 Task: Search one way flight ticket for 3 adults, 3 children in premium economy from Columbia: Columbia Regional Airport to Evansville: Evansville Regional Airport on 8-3-2023. Choice of flights is Delta. Number of bags: 1 carry on bag. Price is upto 42000. Outbound departure time preference is 6:30.
Action: Mouse scrolled (659, 673) with delta (0, 0)
Screenshot: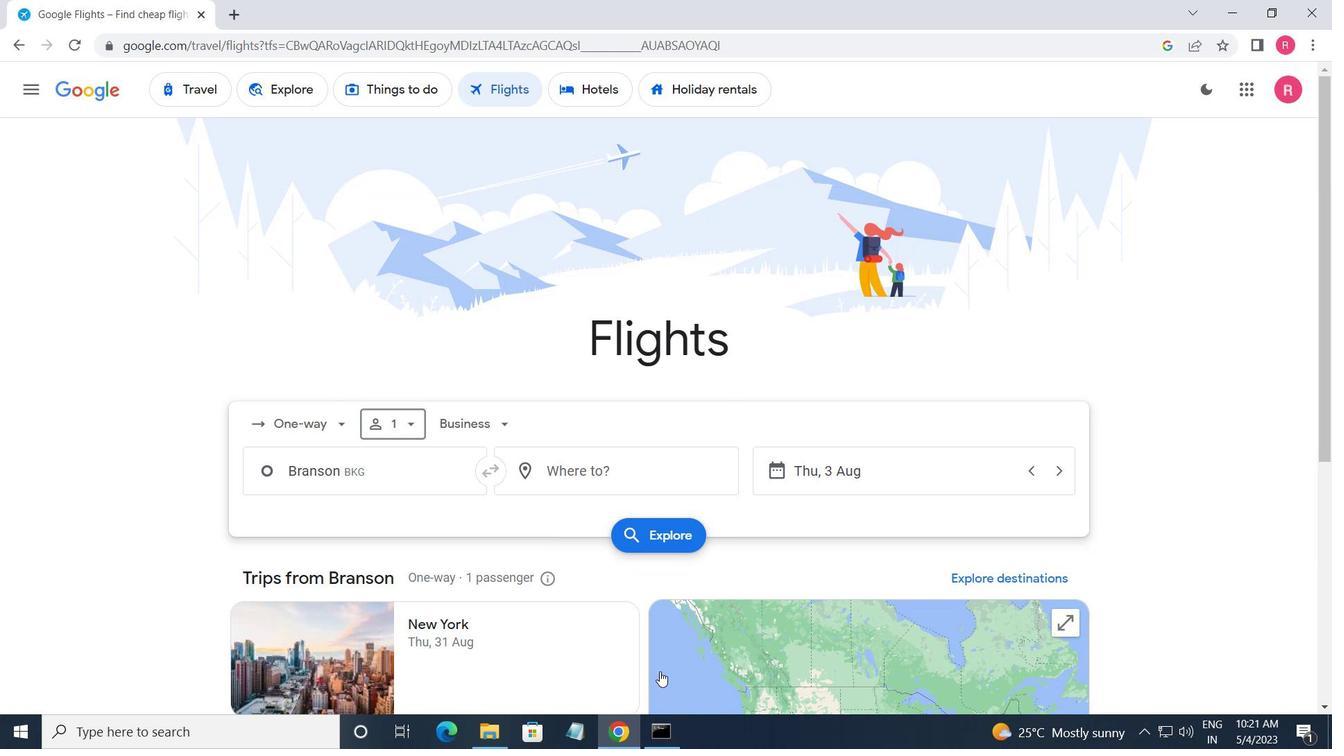 
Action: Mouse moved to (327, 447)
Screenshot: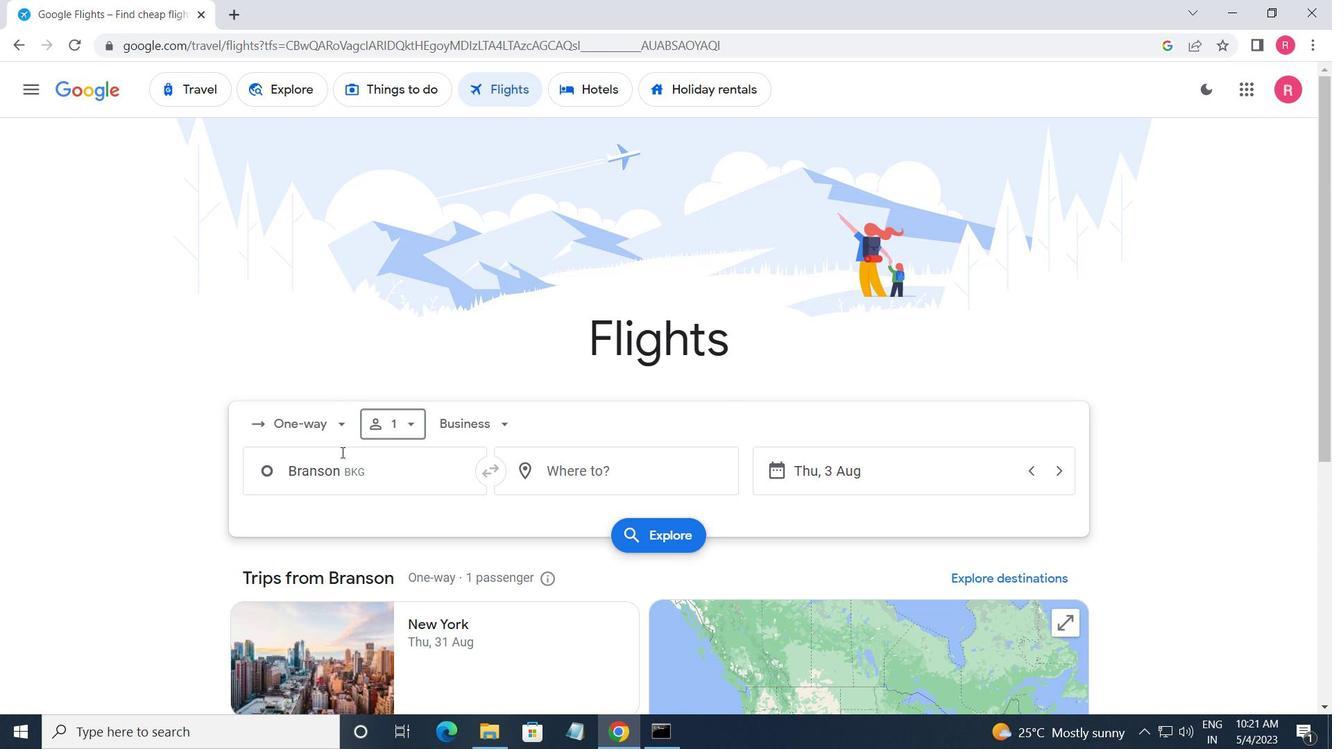 
Action: Mouse pressed left at (327, 447)
Screenshot: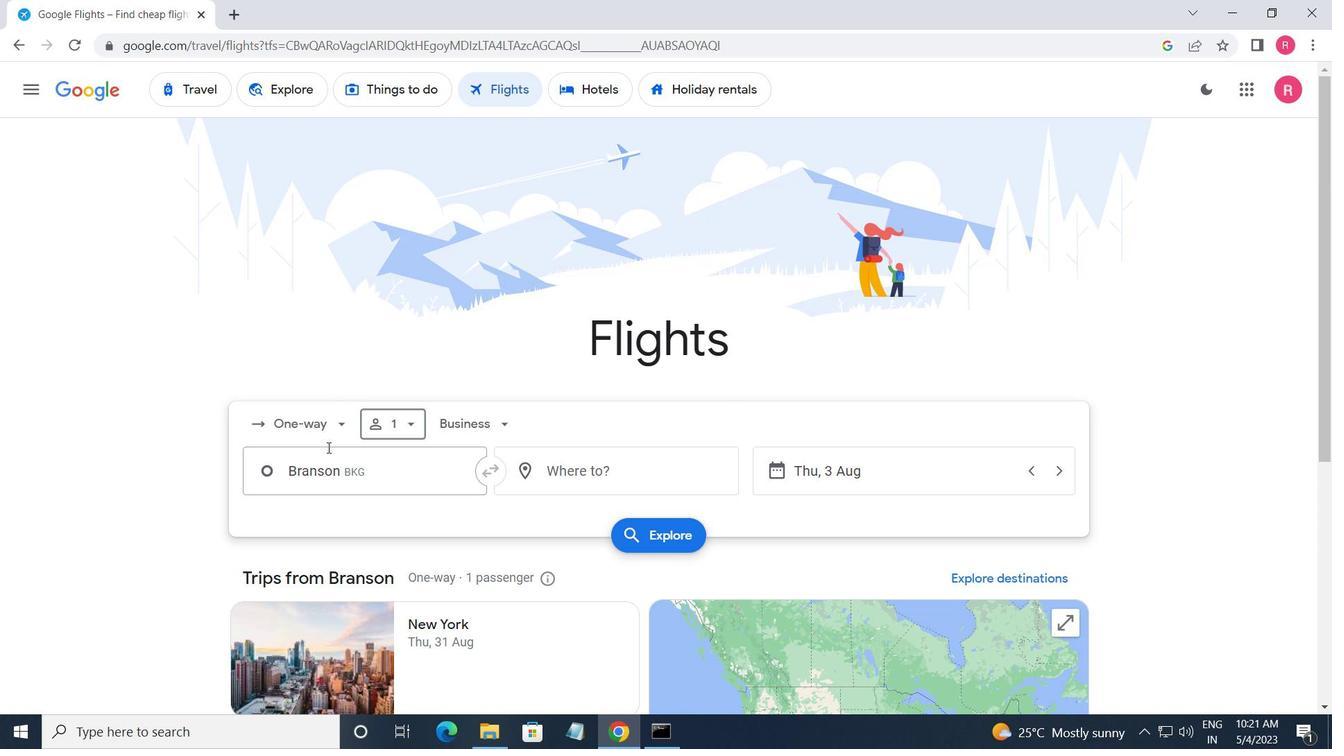 
Action: Mouse moved to (320, 433)
Screenshot: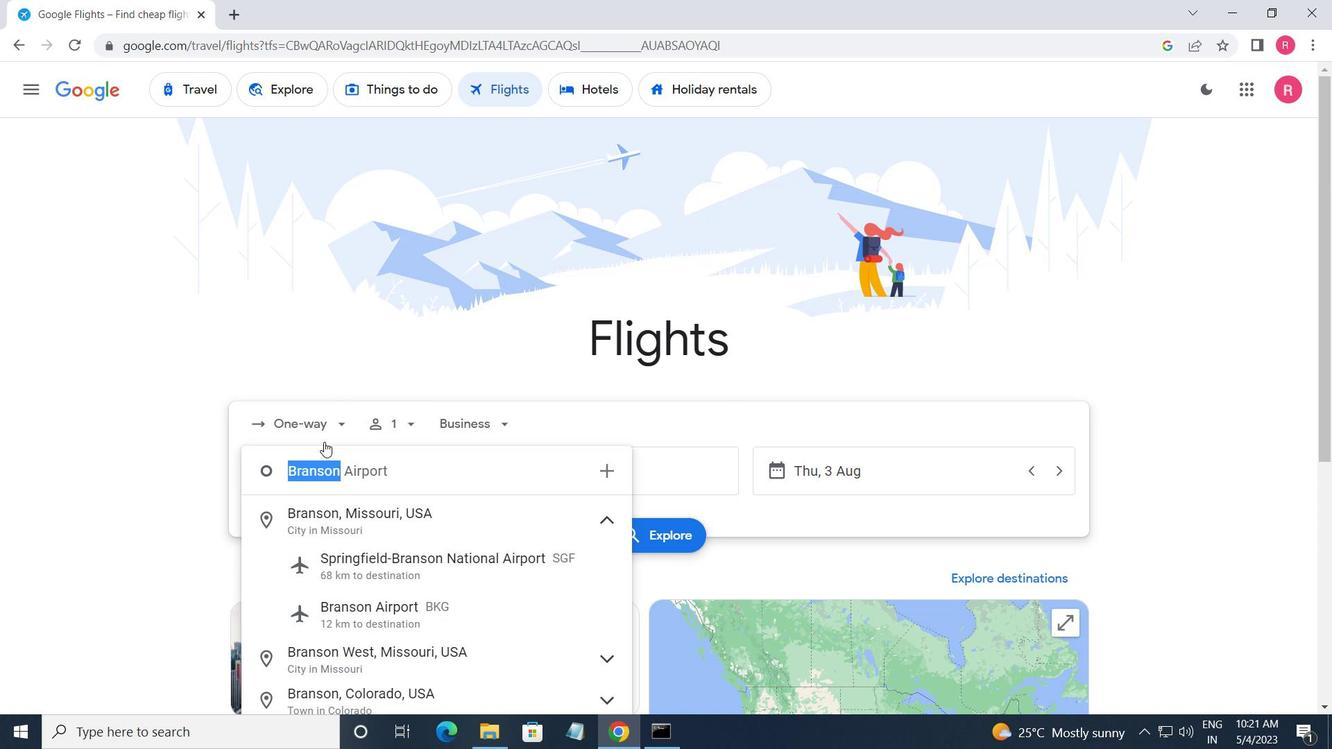 
Action: Mouse pressed left at (320, 433)
Screenshot: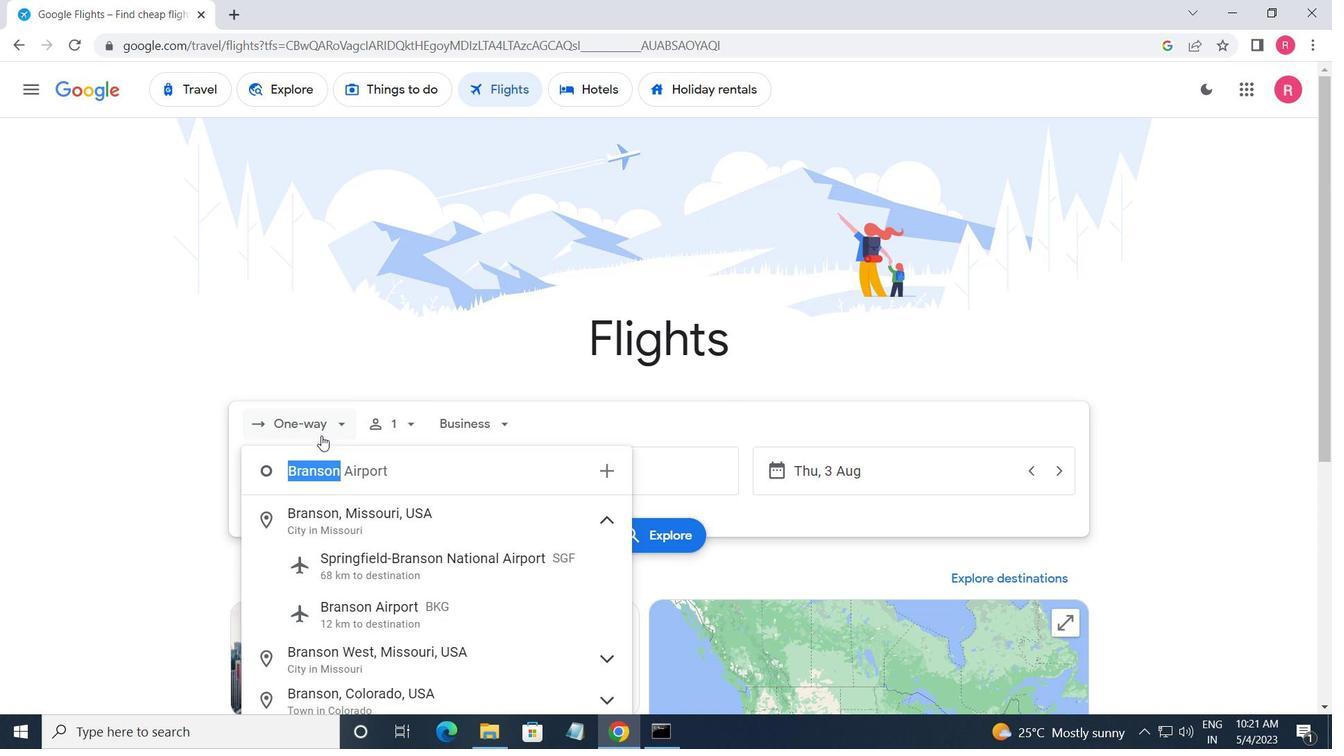 
Action: Mouse moved to (324, 492)
Screenshot: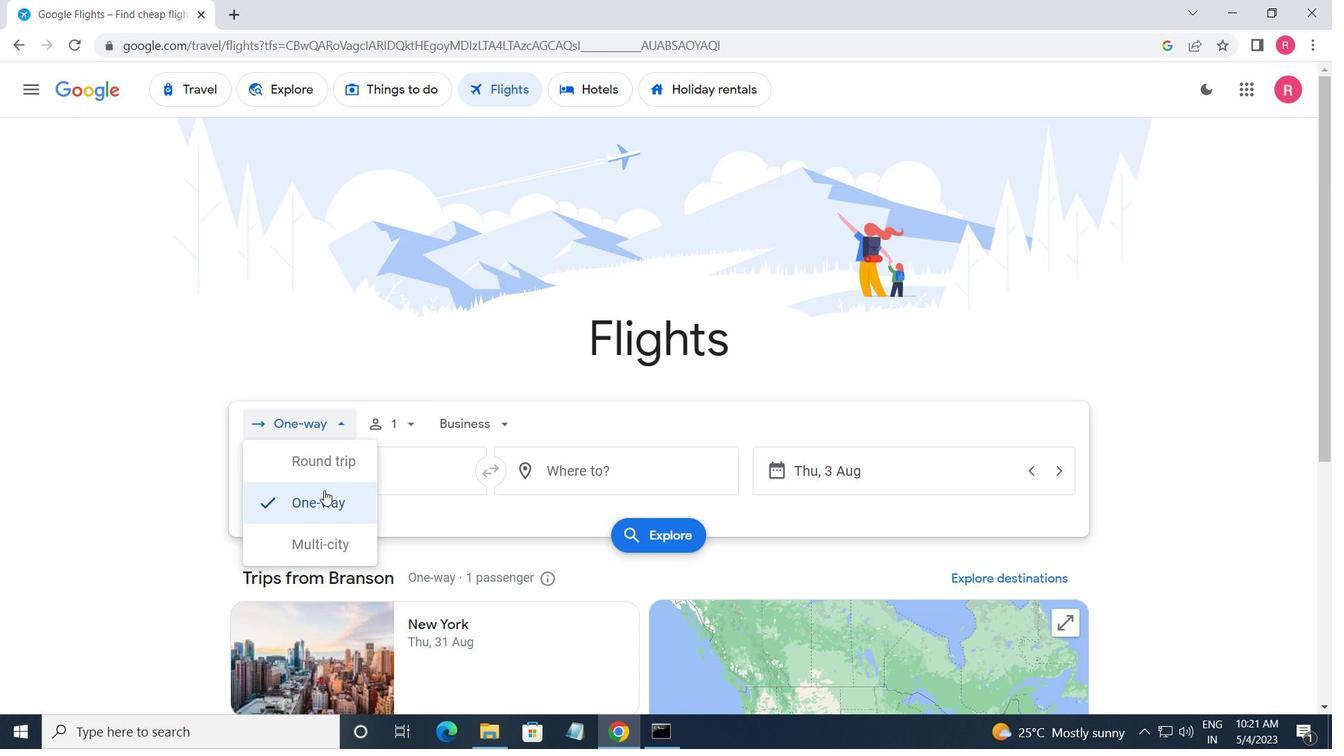 
Action: Mouse pressed left at (324, 492)
Screenshot: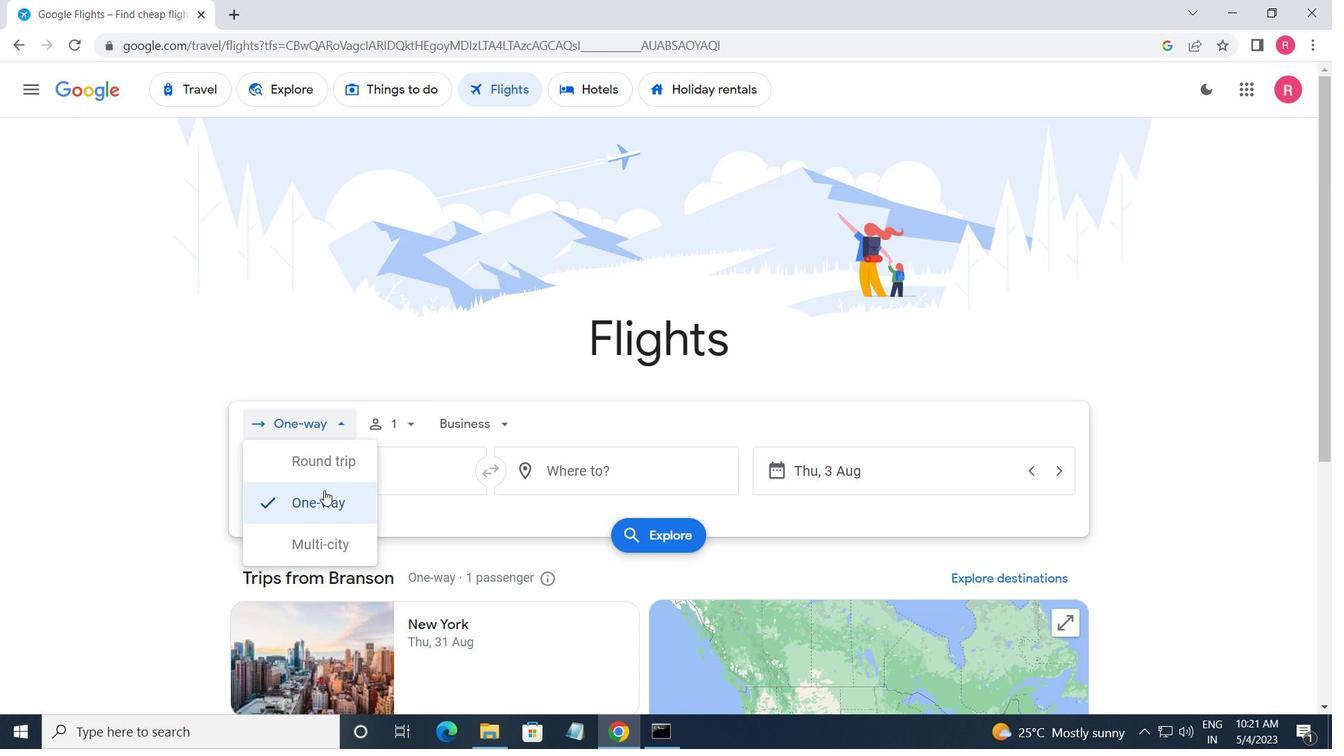 
Action: Mouse moved to (397, 439)
Screenshot: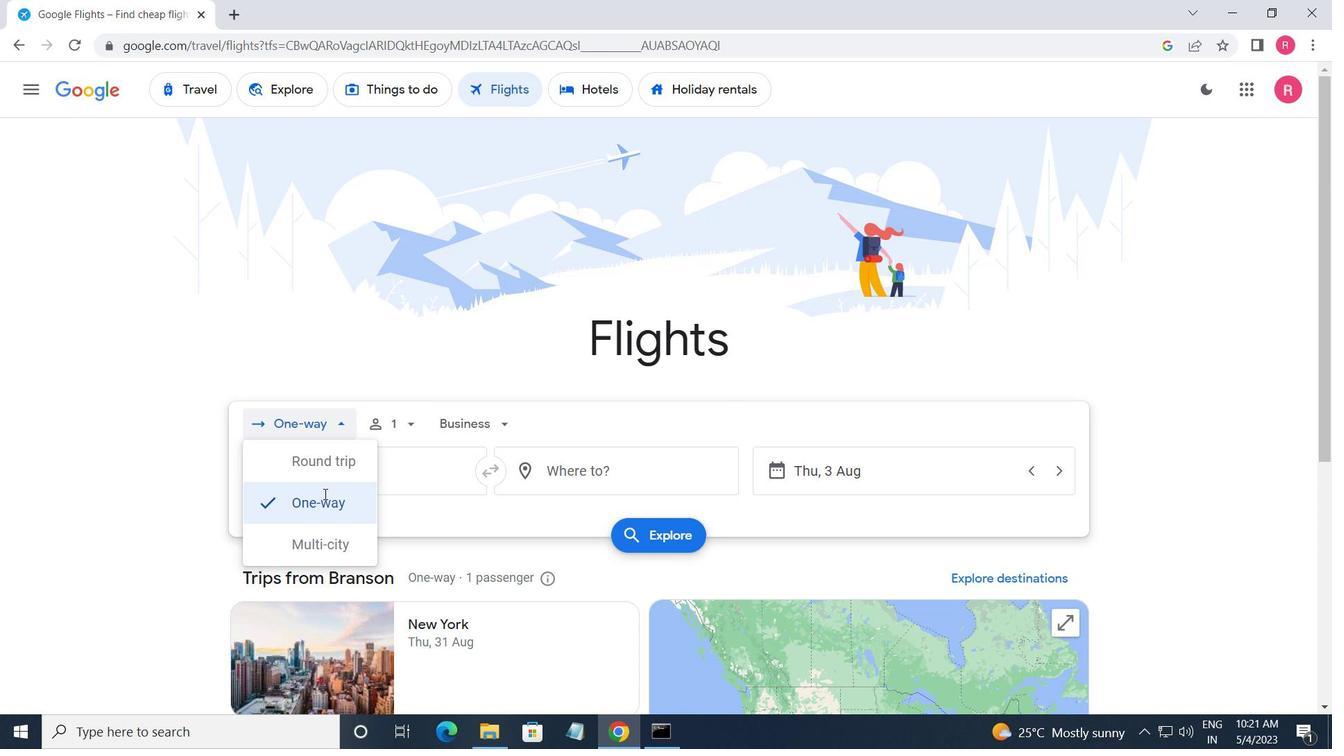 
Action: Mouse pressed left at (397, 439)
Screenshot: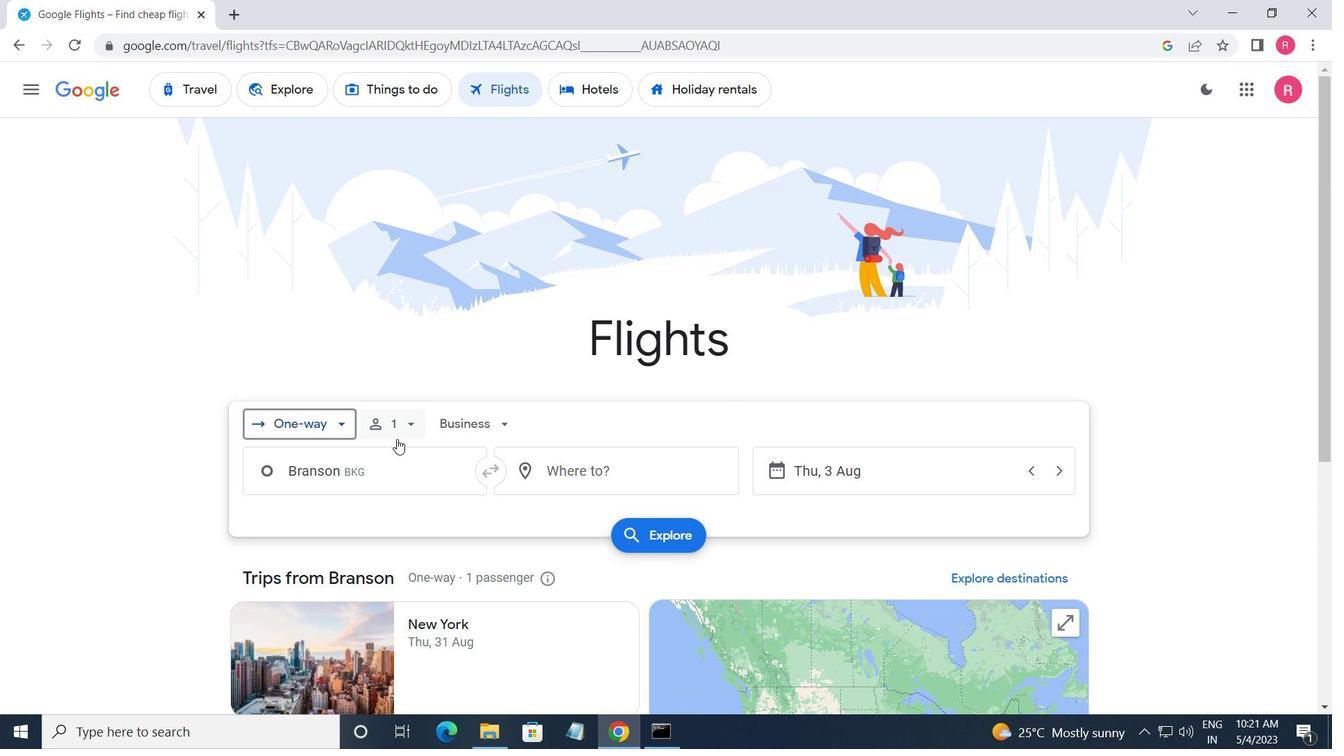 
Action: Mouse moved to (542, 478)
Screenshot: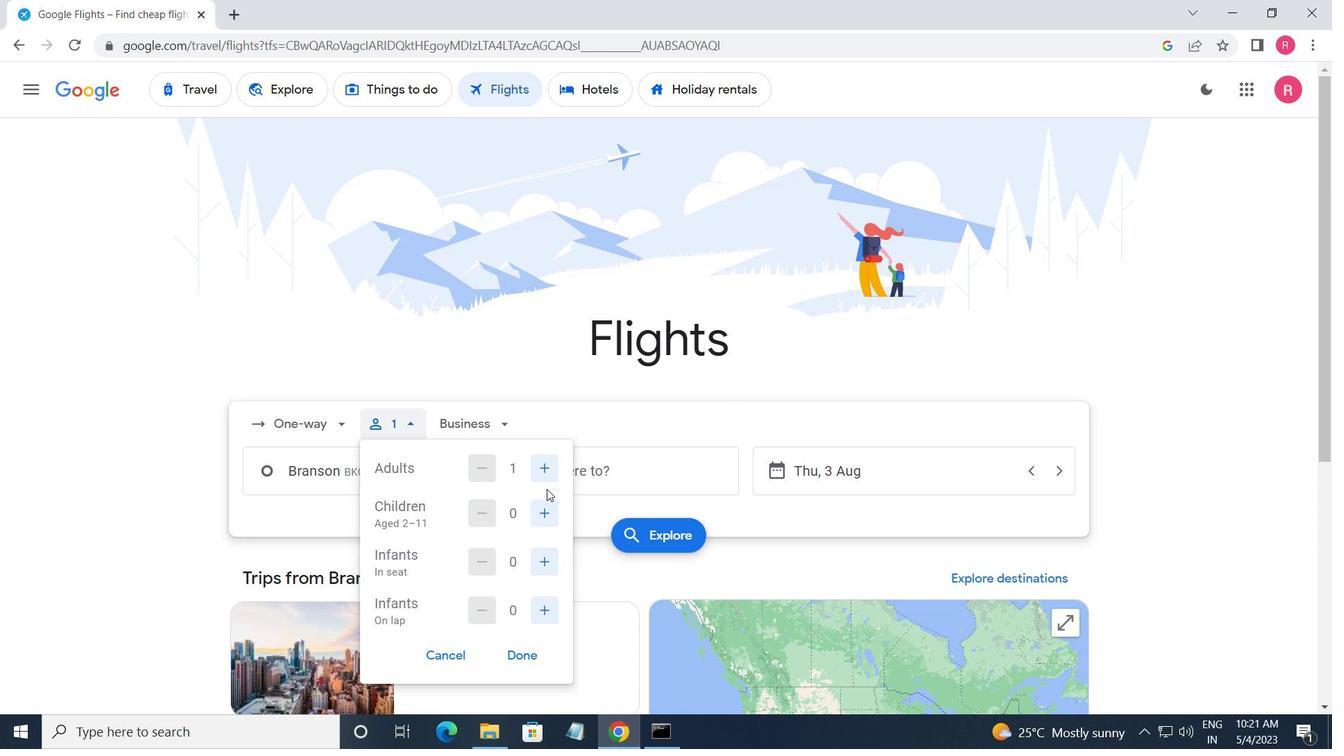 
Action: Mouse pressed left at (542, 478)
Screenshot: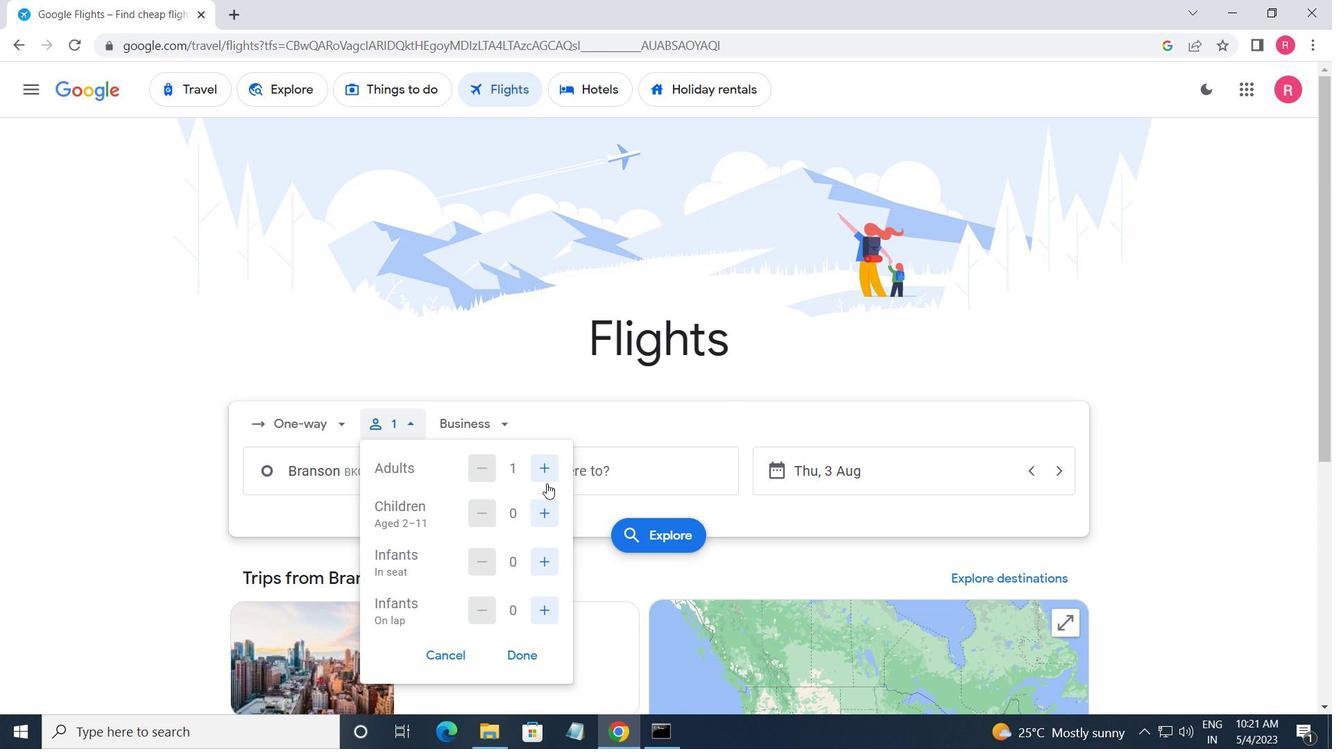 
Action: Mouse pressed left at (542, 478)
Screenshot: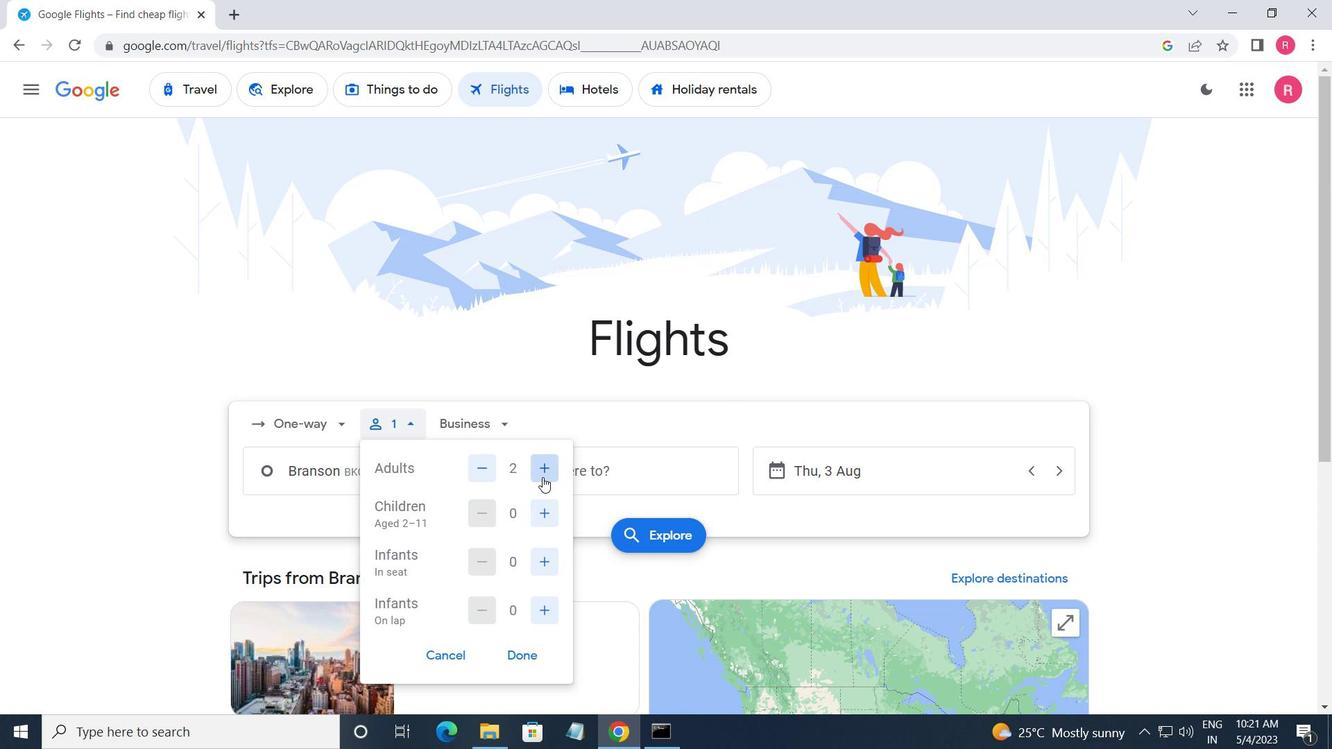 
Action: Mouse moved to (535, 516)
Screenshot: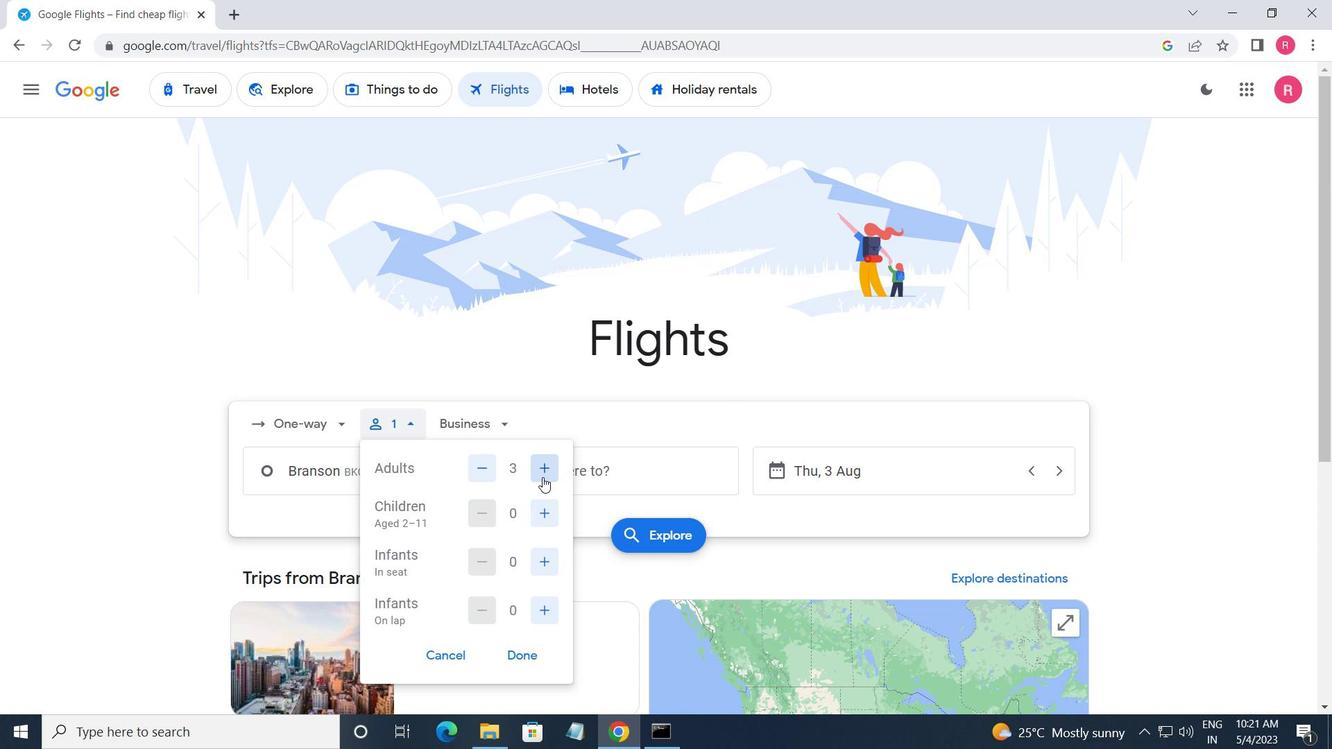 
Action: Mouse pressed left at (535, 516)
Screenshot: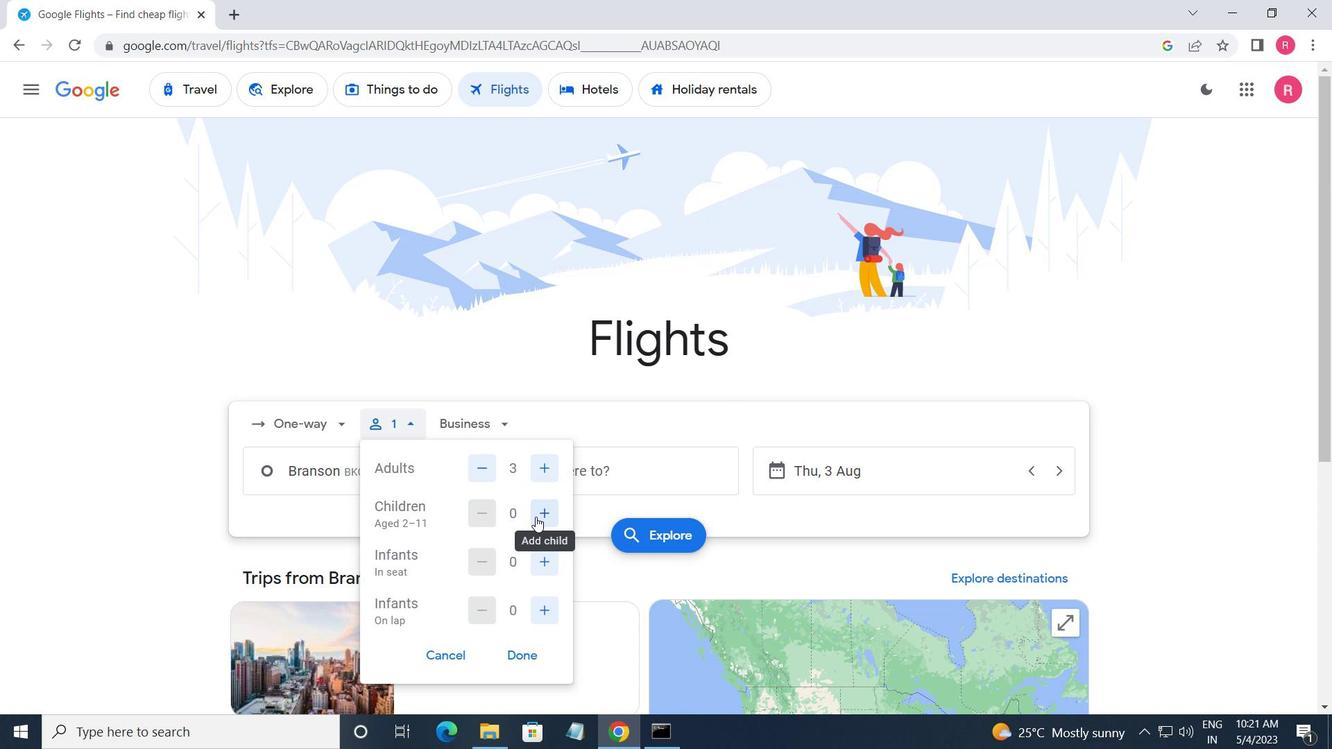 
Action: Mouse pressed left at (535, 516)
Screenshot: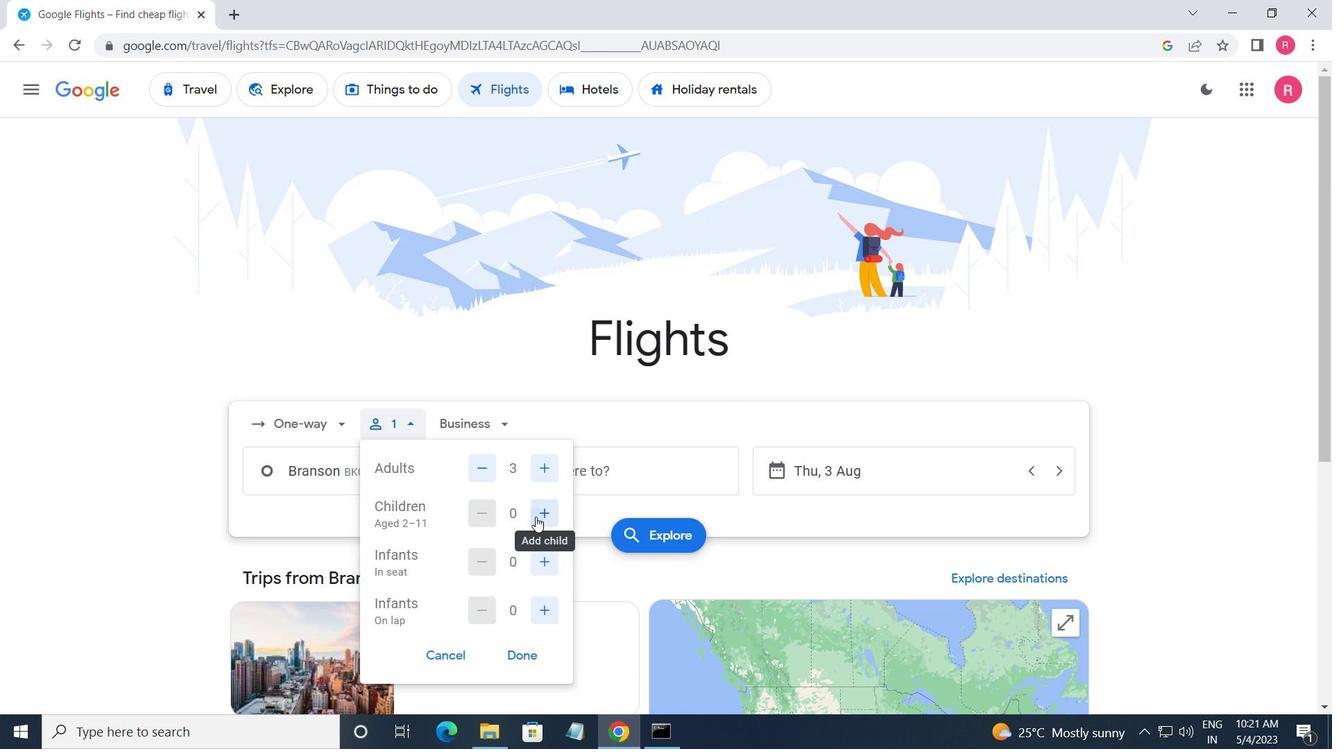 
Action: Mouse pressed left at (535, 516)
Screenshot: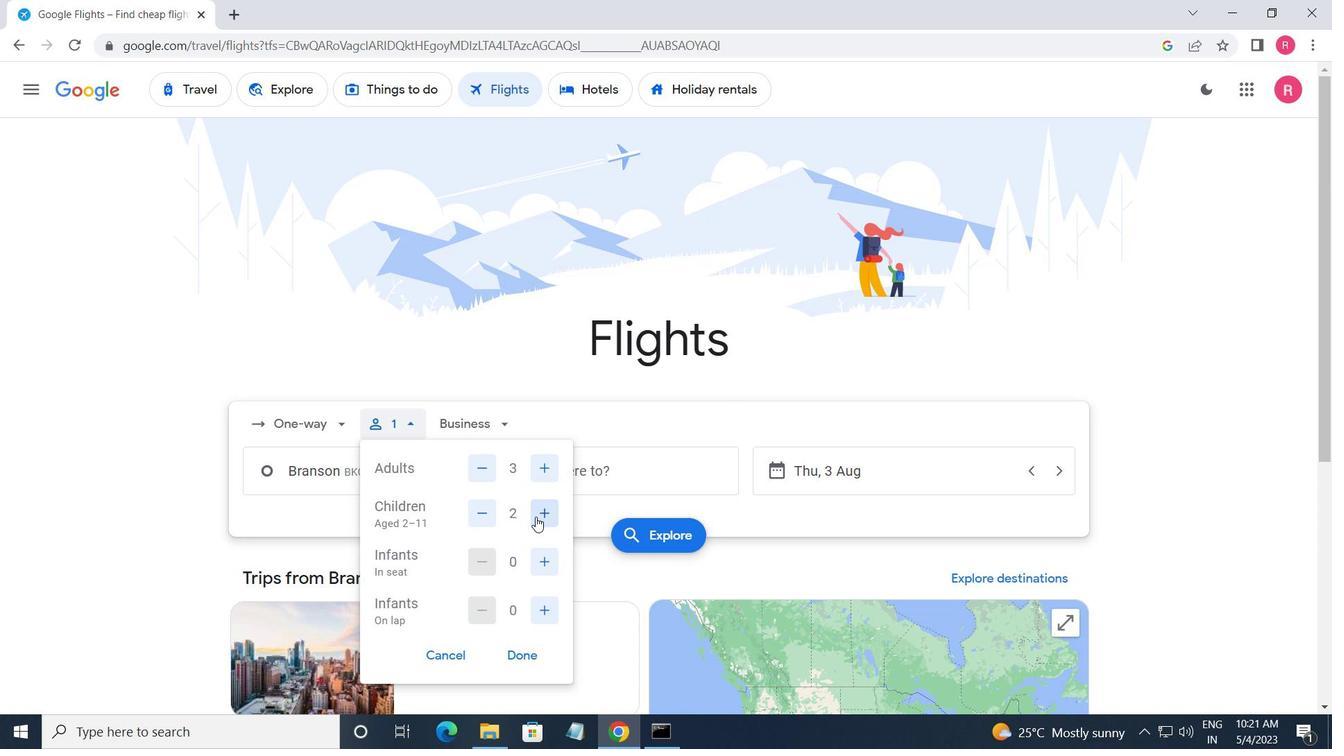 
Action: Mouse moved to (491, 412)
Screenshot: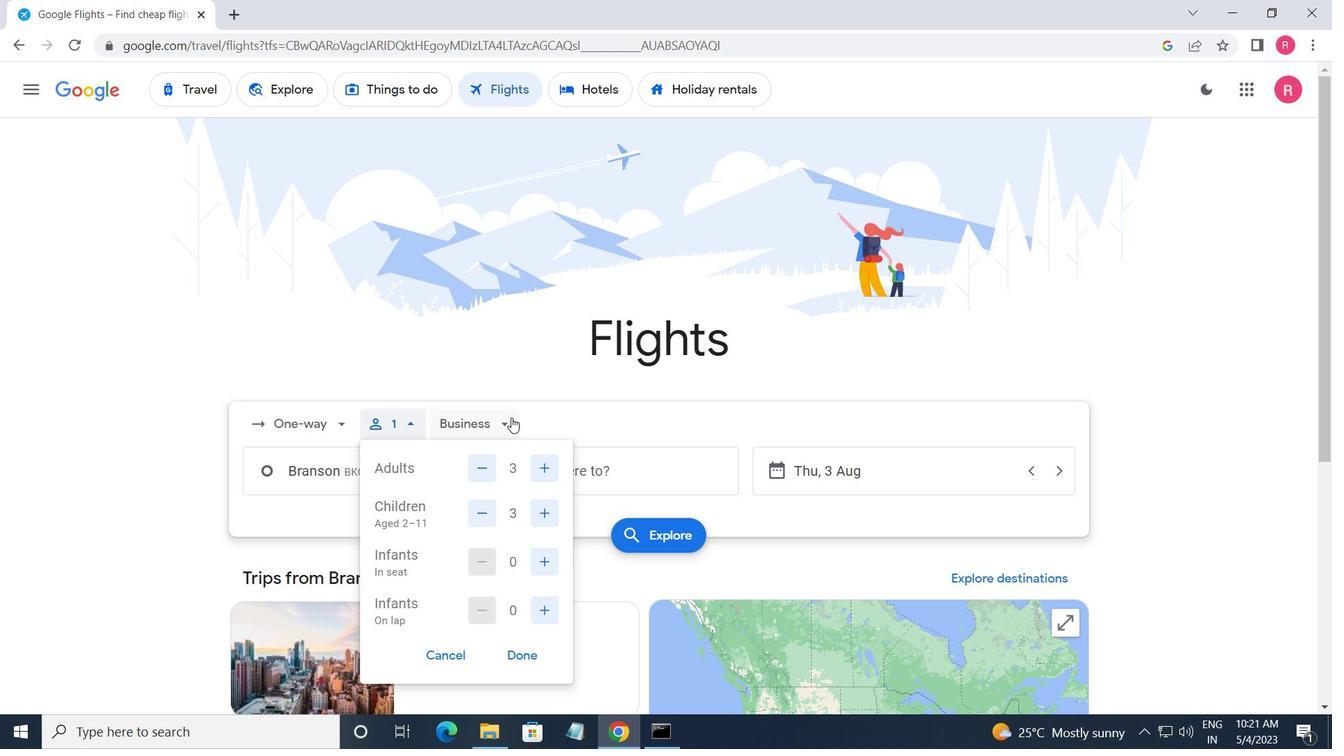 
Action: Mouse pressed left at (491, 412)
Screenshot: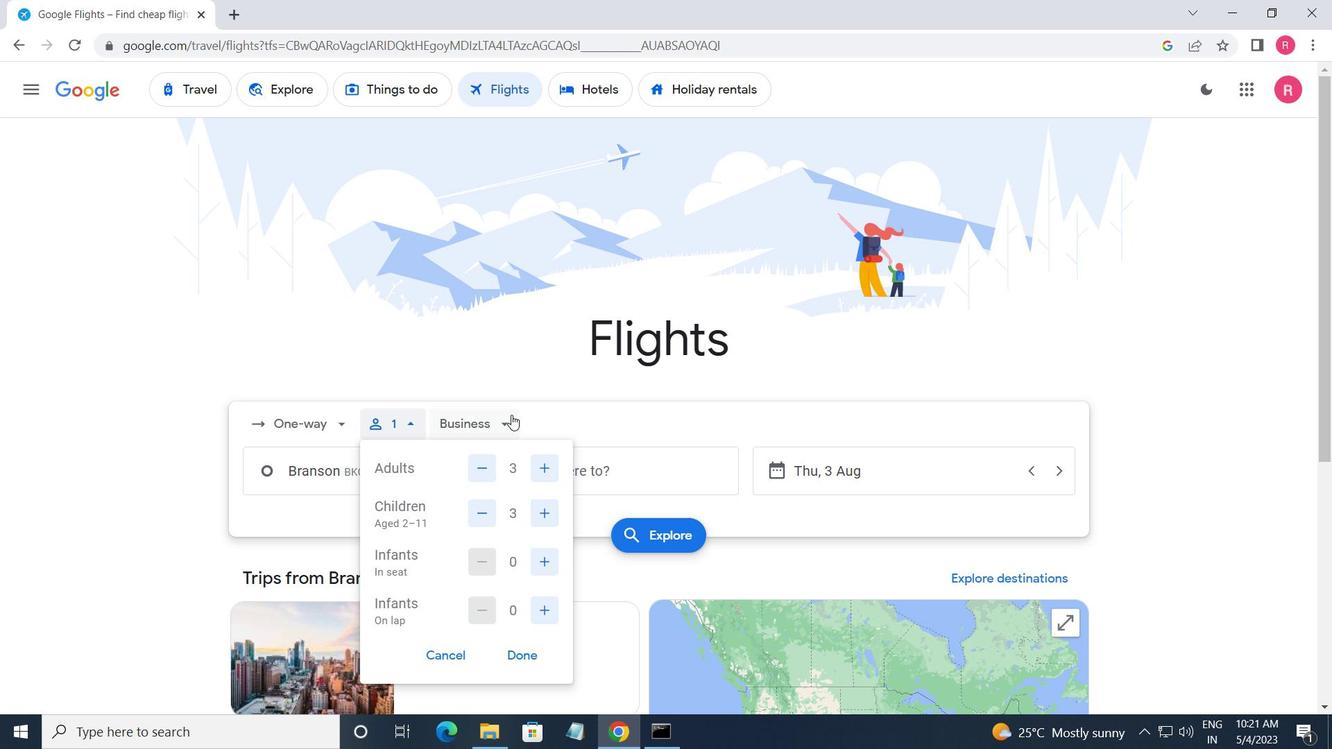 
Action: Mouse moved to (502, 455)
Screenshot: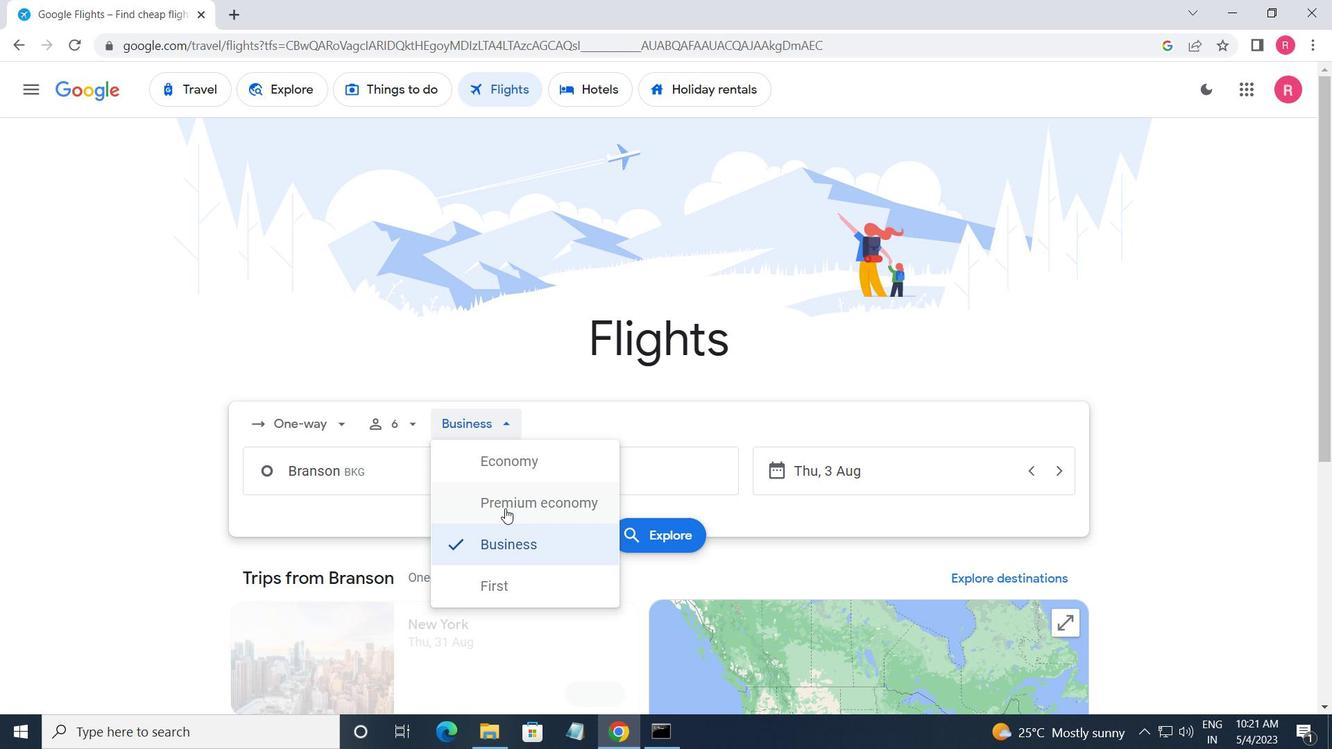 
Action: Mouse pressed left at (502, 455)
Screenshot: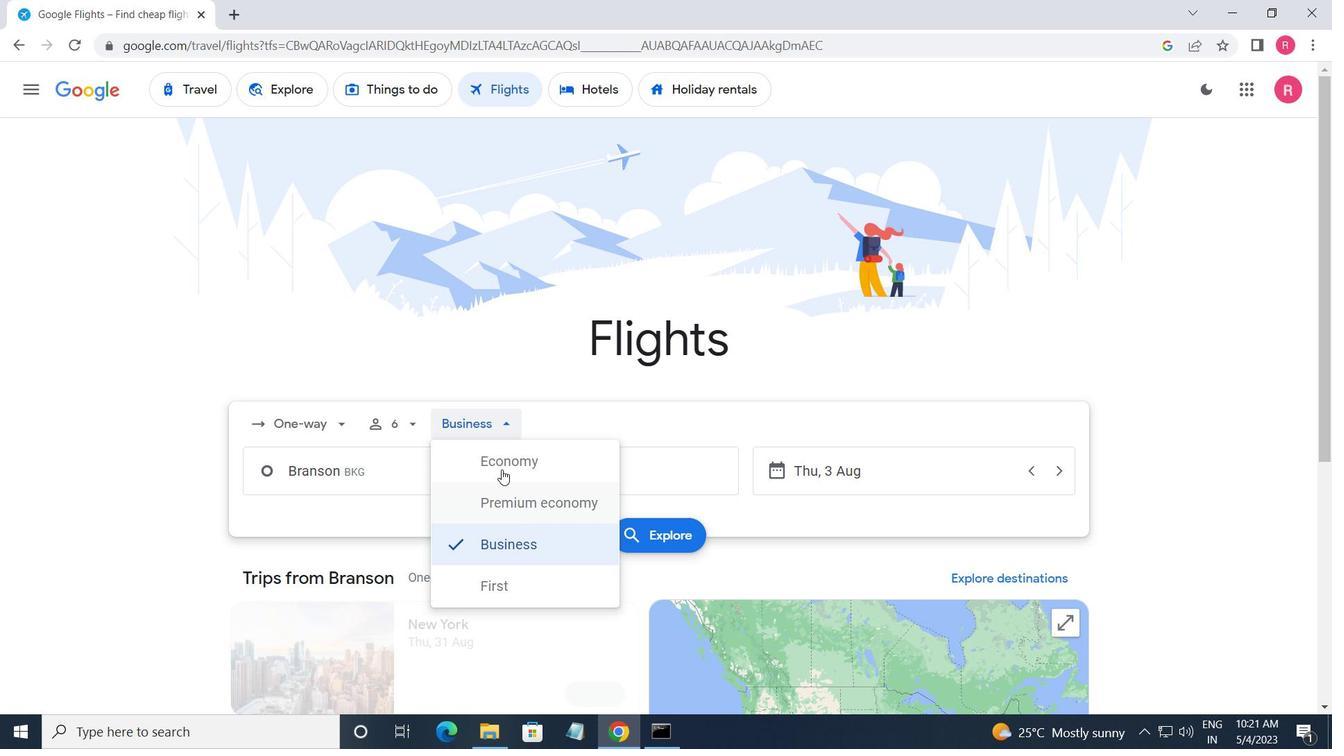 
Action: Mouse moved to (412, 476)
Screenshot: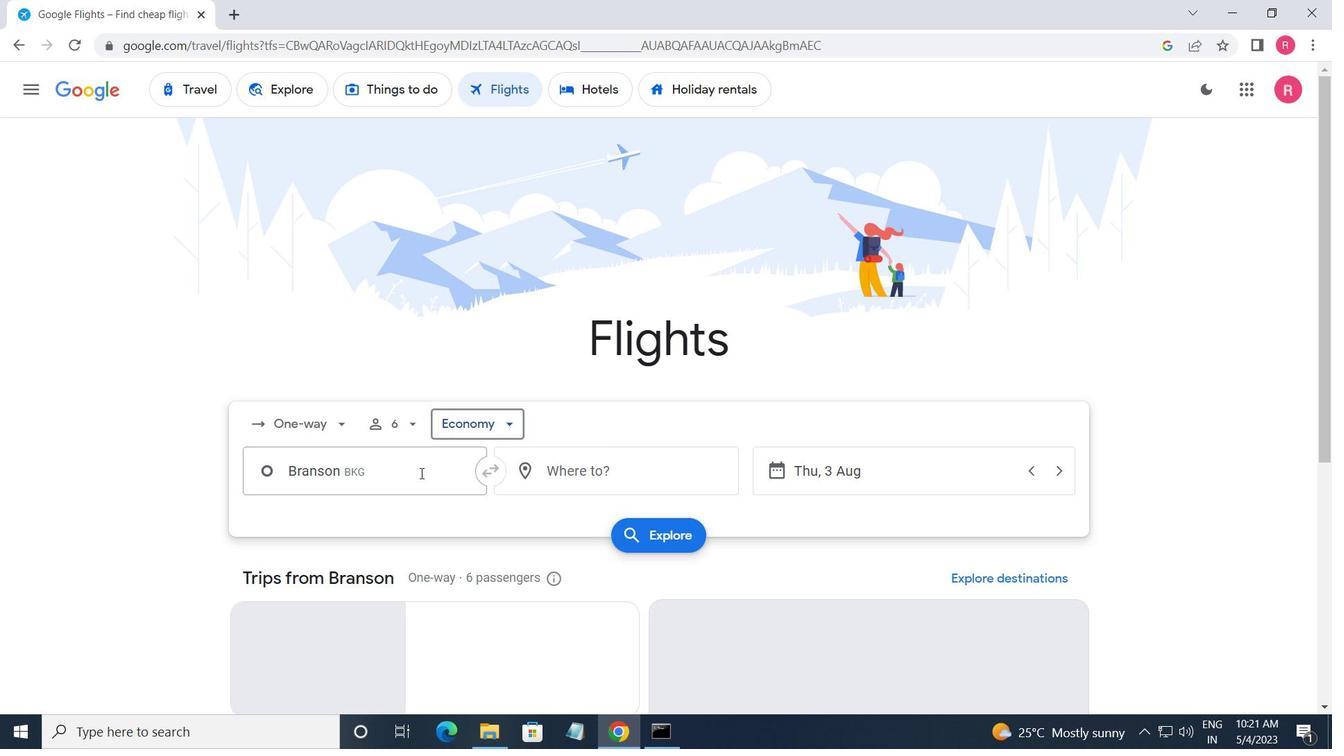 
Action: Mouse pressed left at (412, 476)
Screenshot: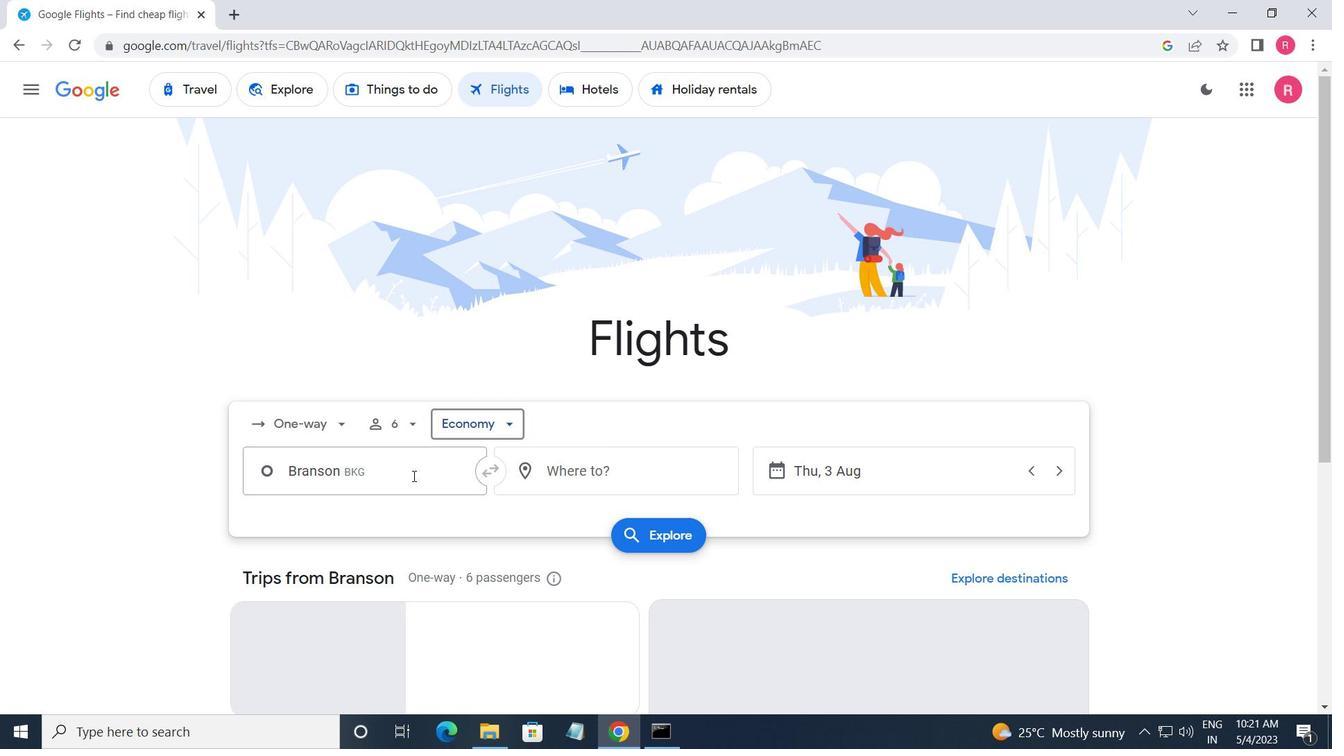 
Action: Key pressed <Key.shift>COLUMBIA<Key.space><Key.shift>REG
Screenshot: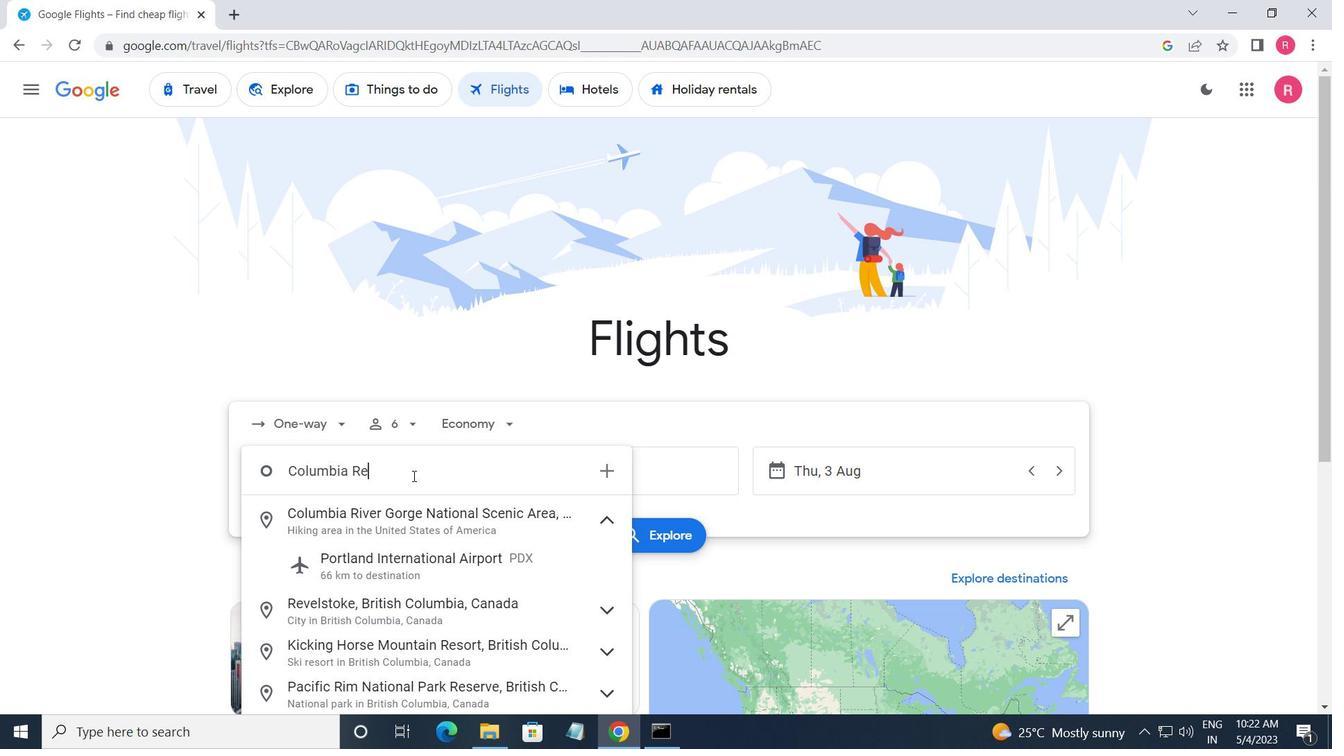 
Action: Mouse moved to (408, 515)
Screenshot: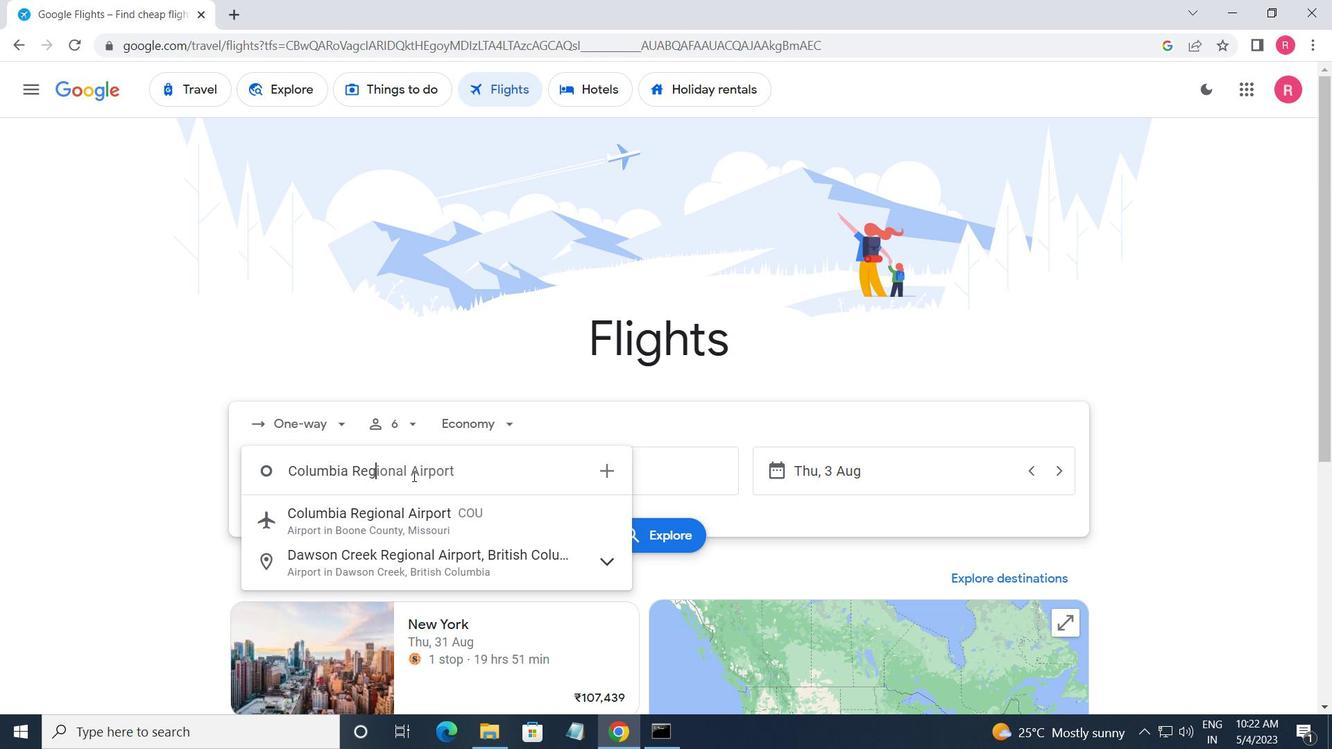
Action: Mouse pressed left at (408, 515)
Screenshot: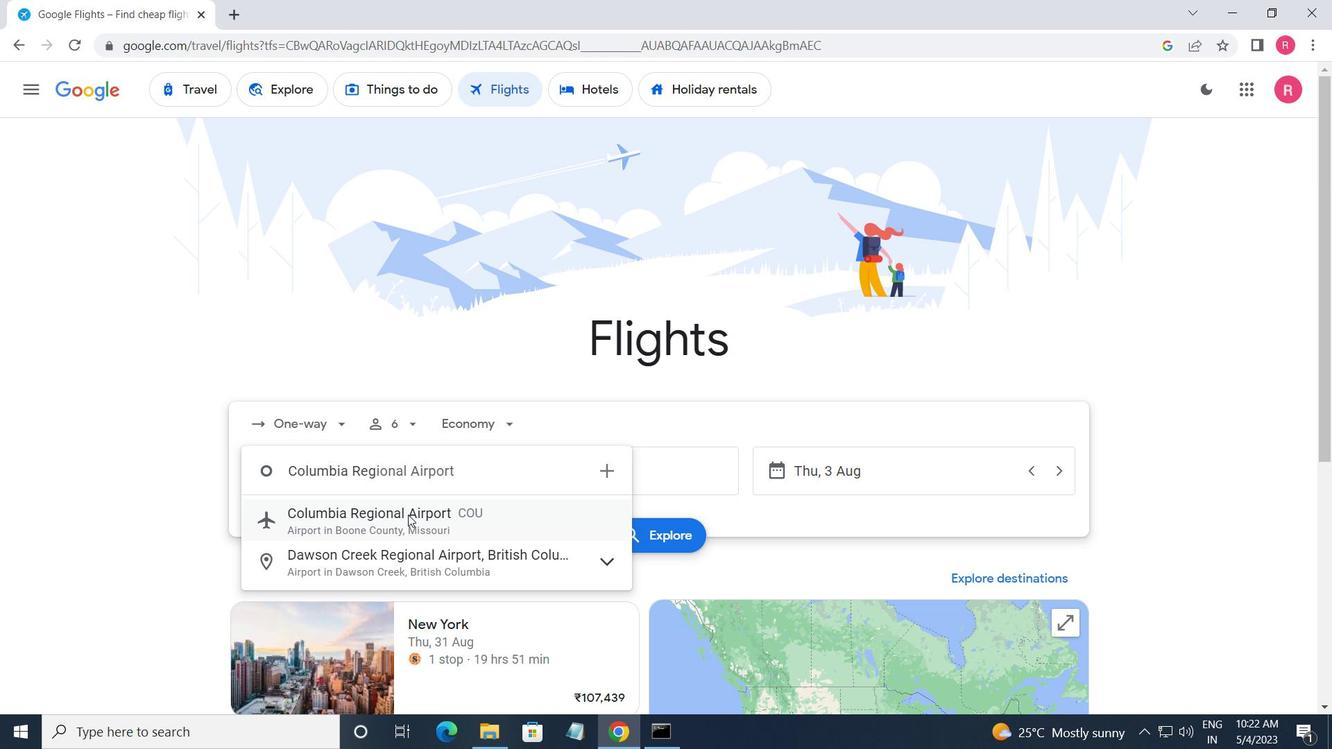 
Action: Mouse moved to (565, 467)
Screenshot: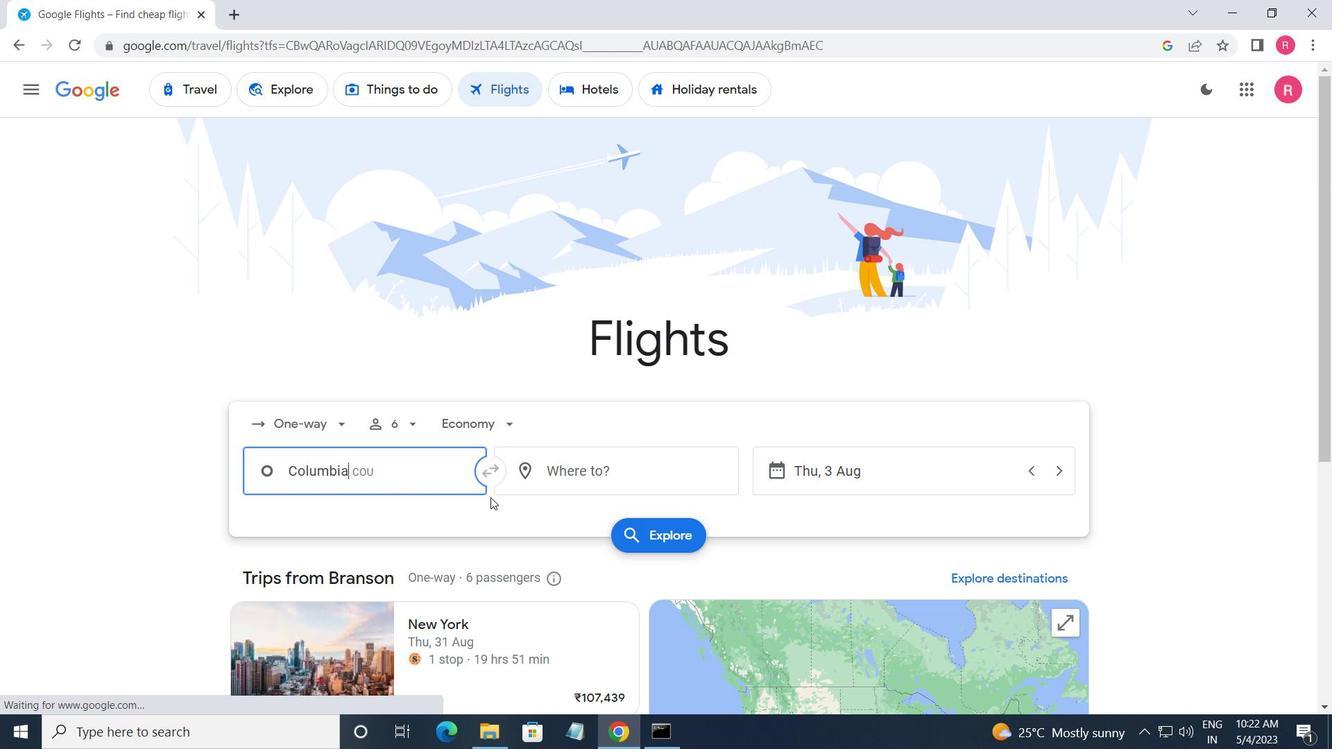 
Action: Mouse pressed left at (565, 467)
Screenshot: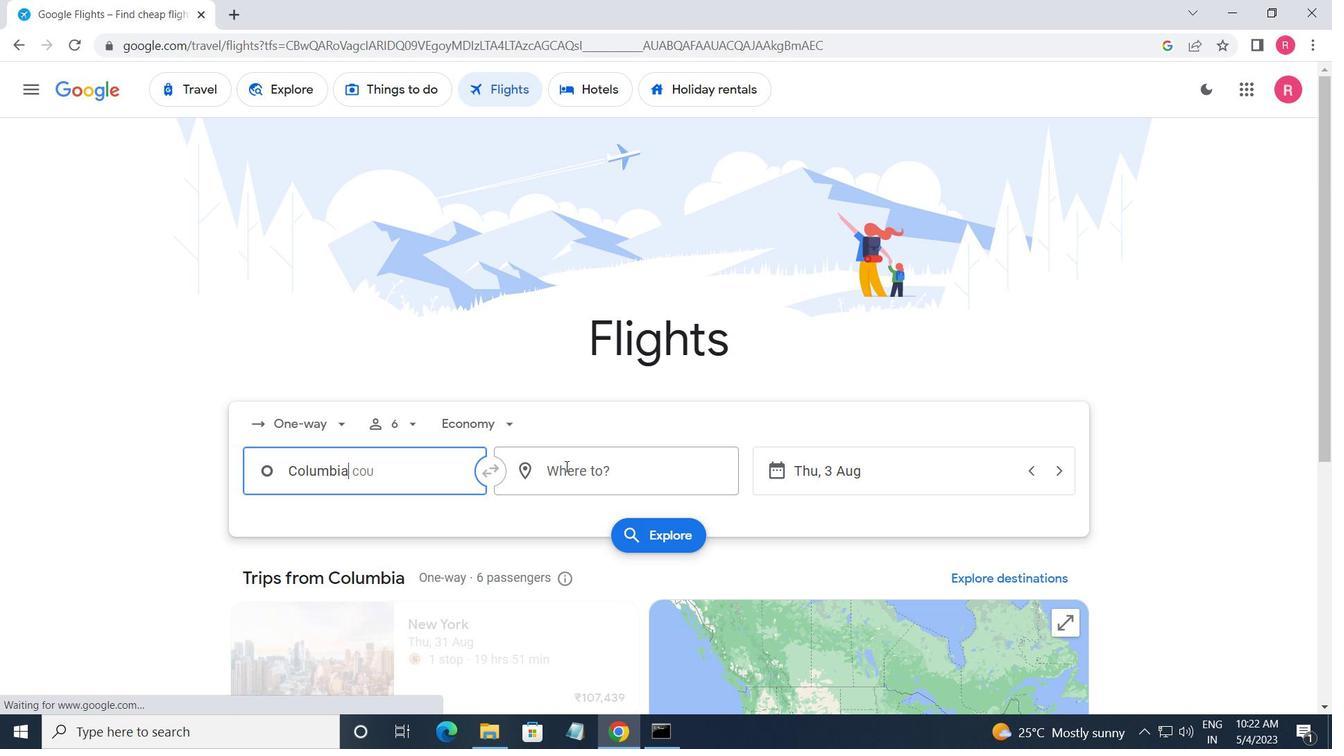 
Action: Mouse moved to (623, 646)
Screenshot: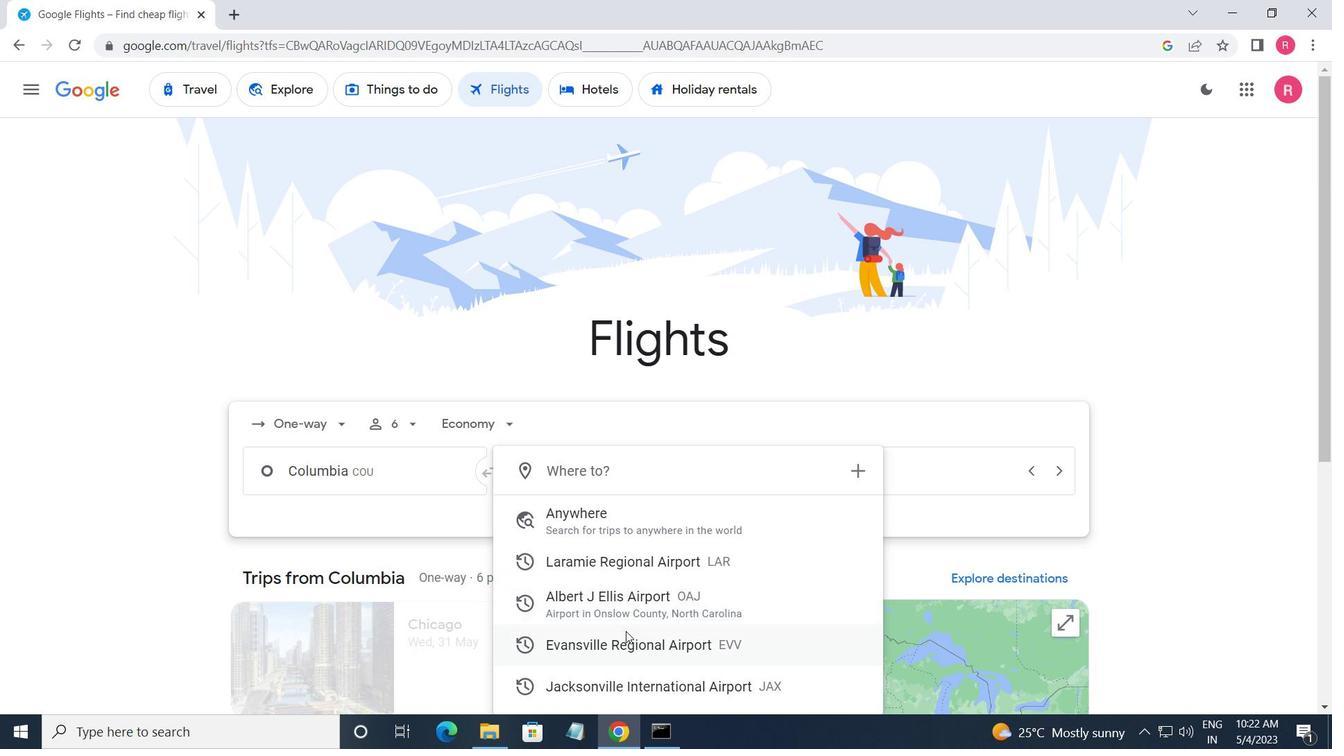 
Action: Mouse pressed left at (623, 646)
Screenshot: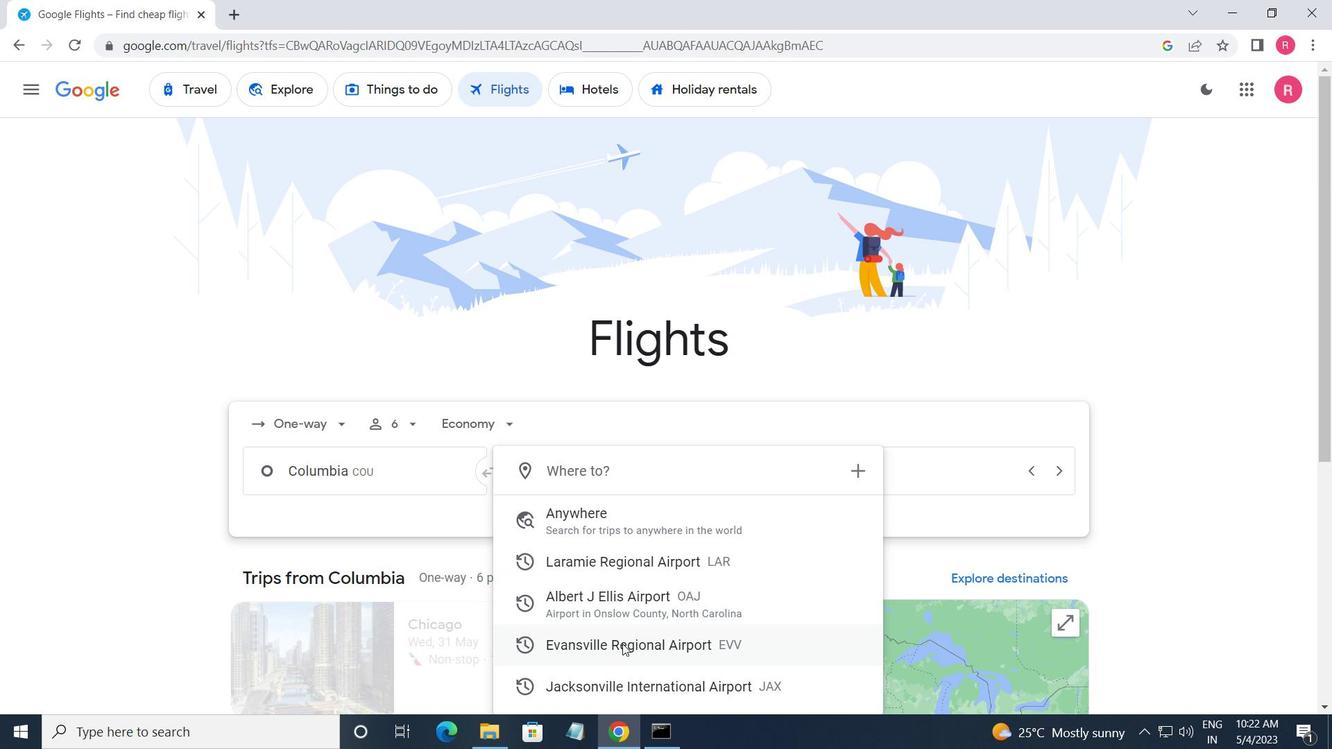 
Action: Mouse moved to (912, 469)
Screenshot: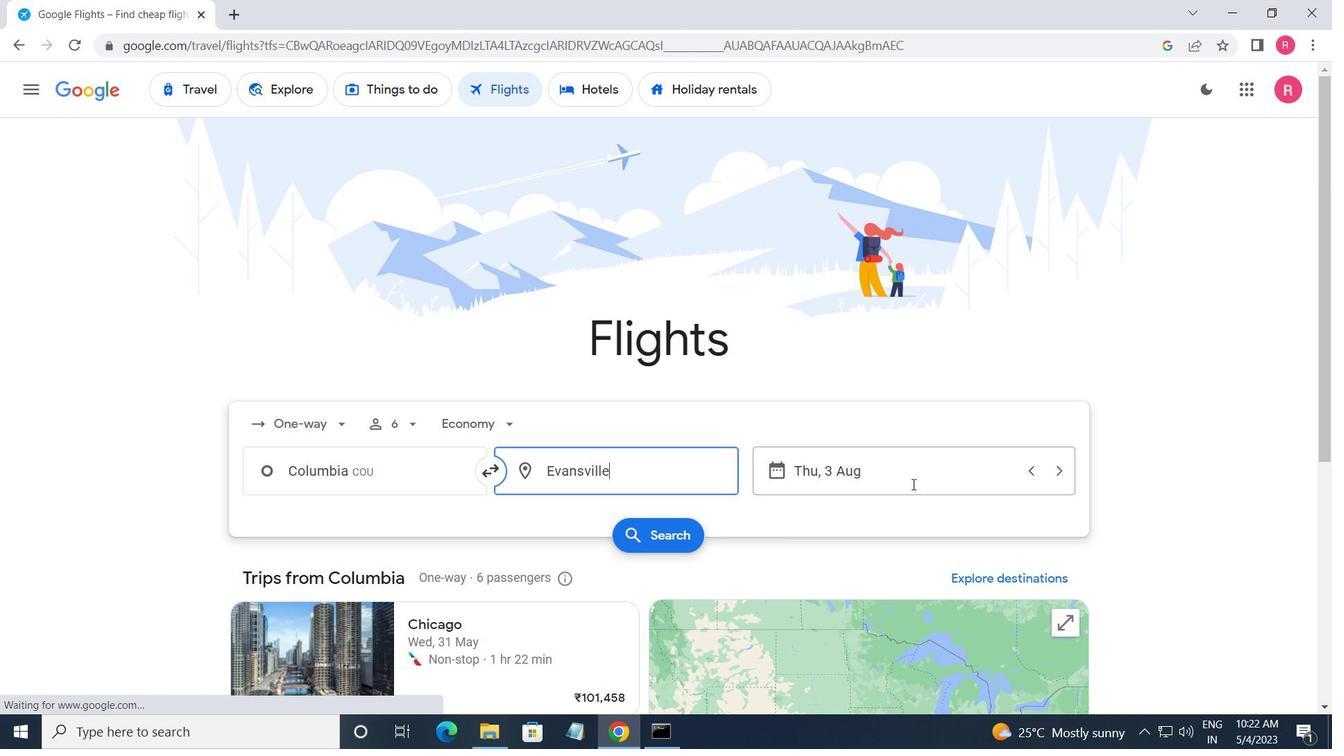 
Action: Mouse pressed left at (912, 469)
Screenshot: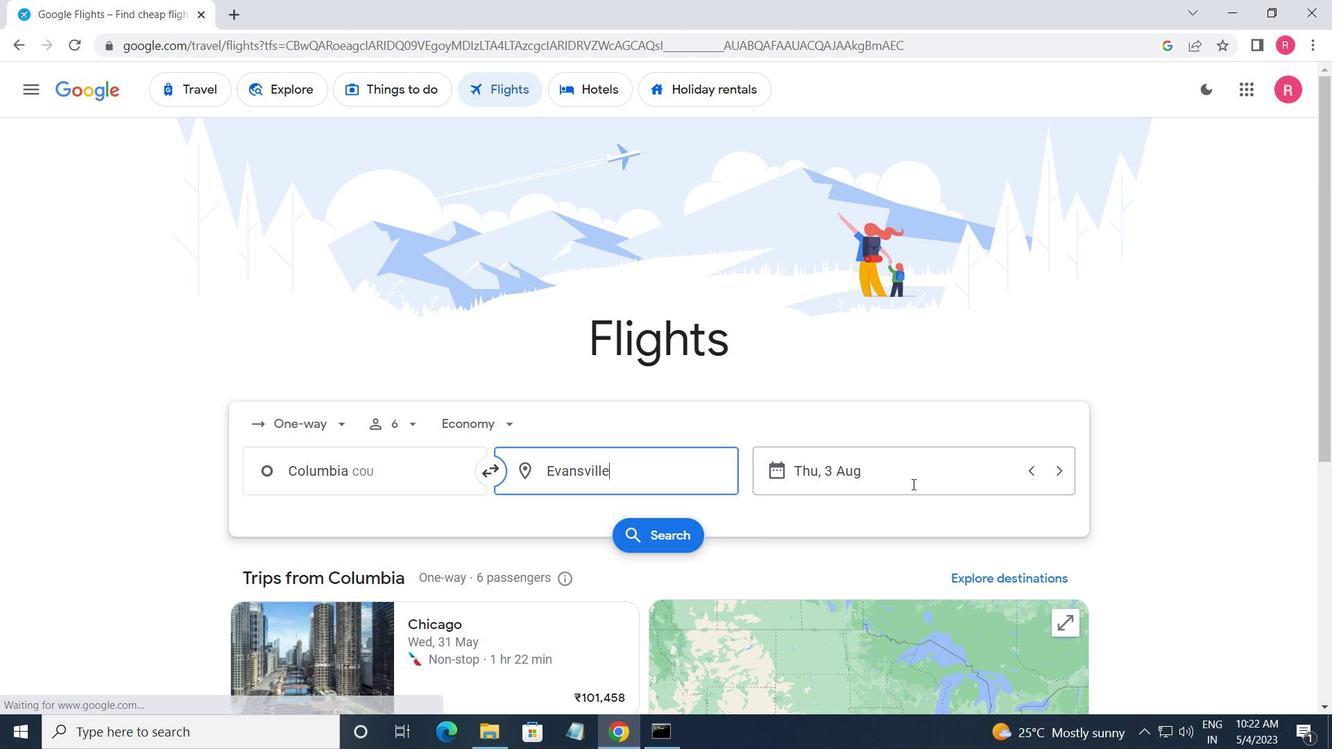 
Action: Mouse moved to (625, 392)
Screenshot: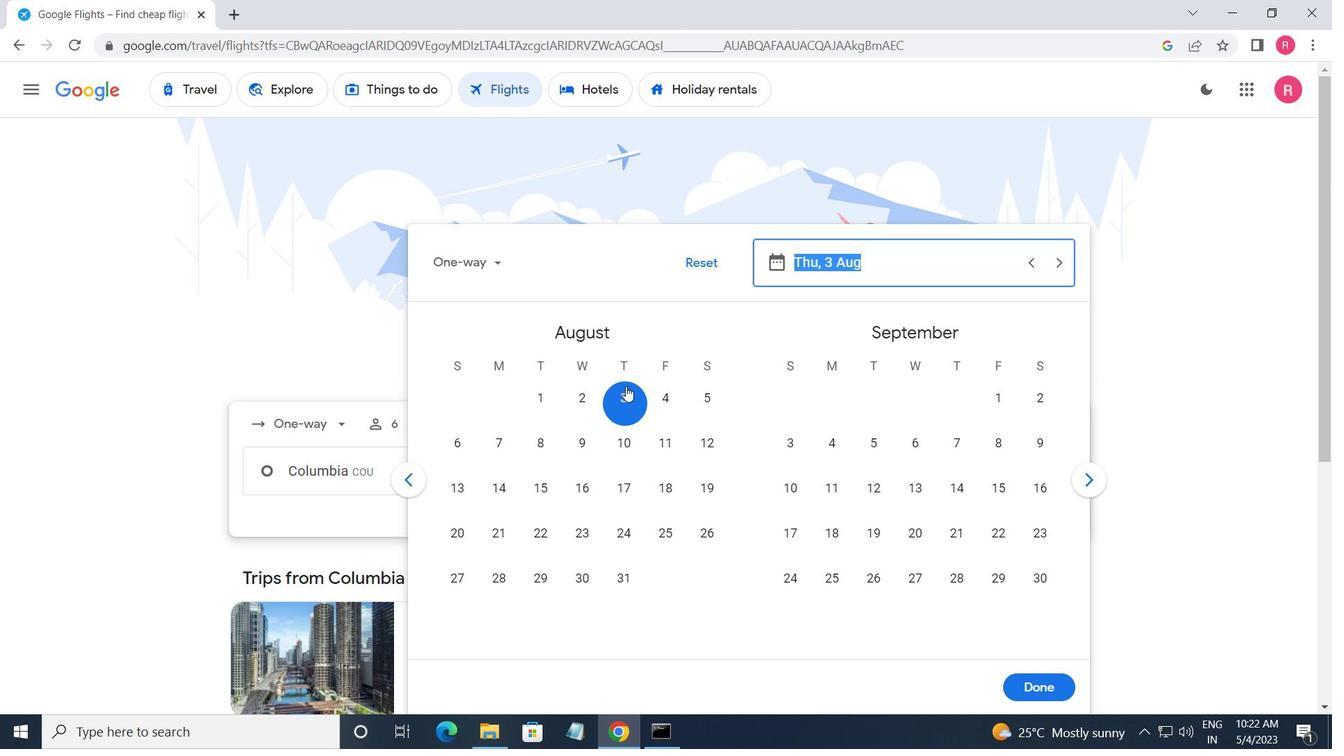 
Action: Mouse pressed left at (625, 392)
Screenshot: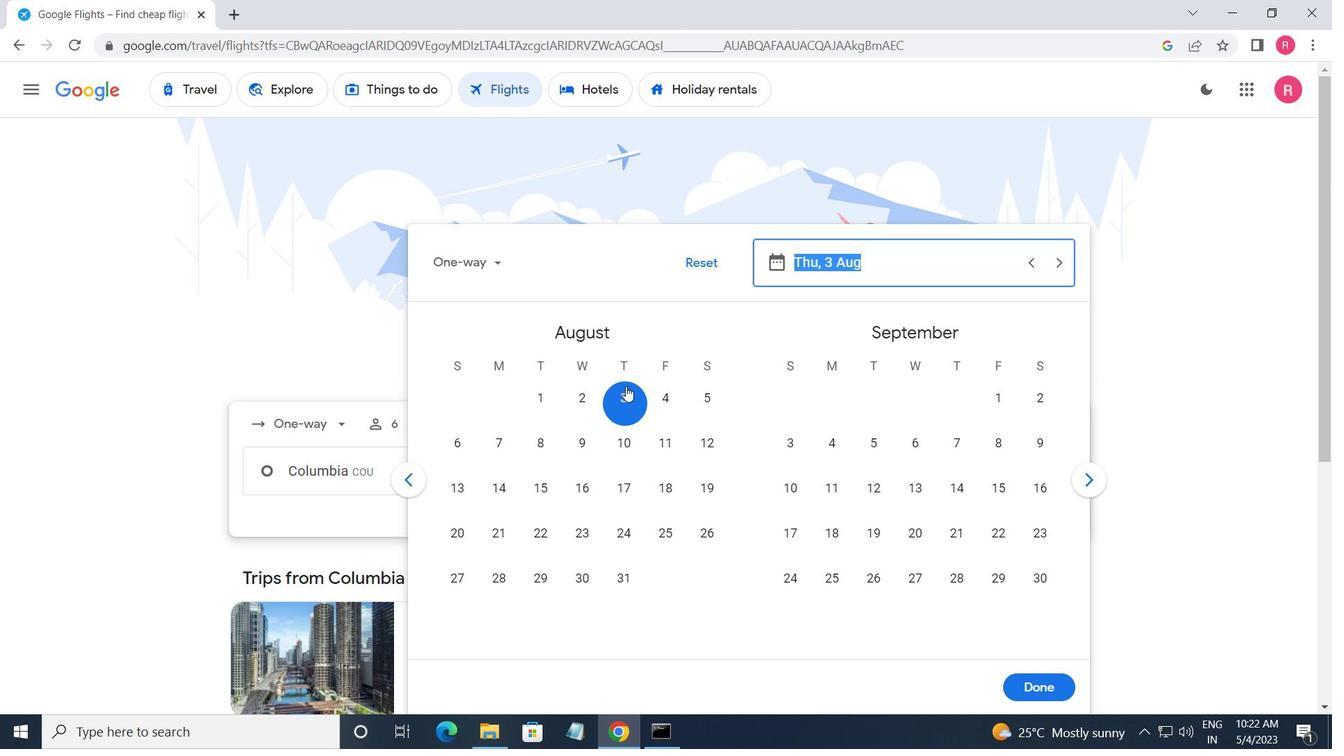 
Action: Mouse moved to (1053, 687)
Screenshot: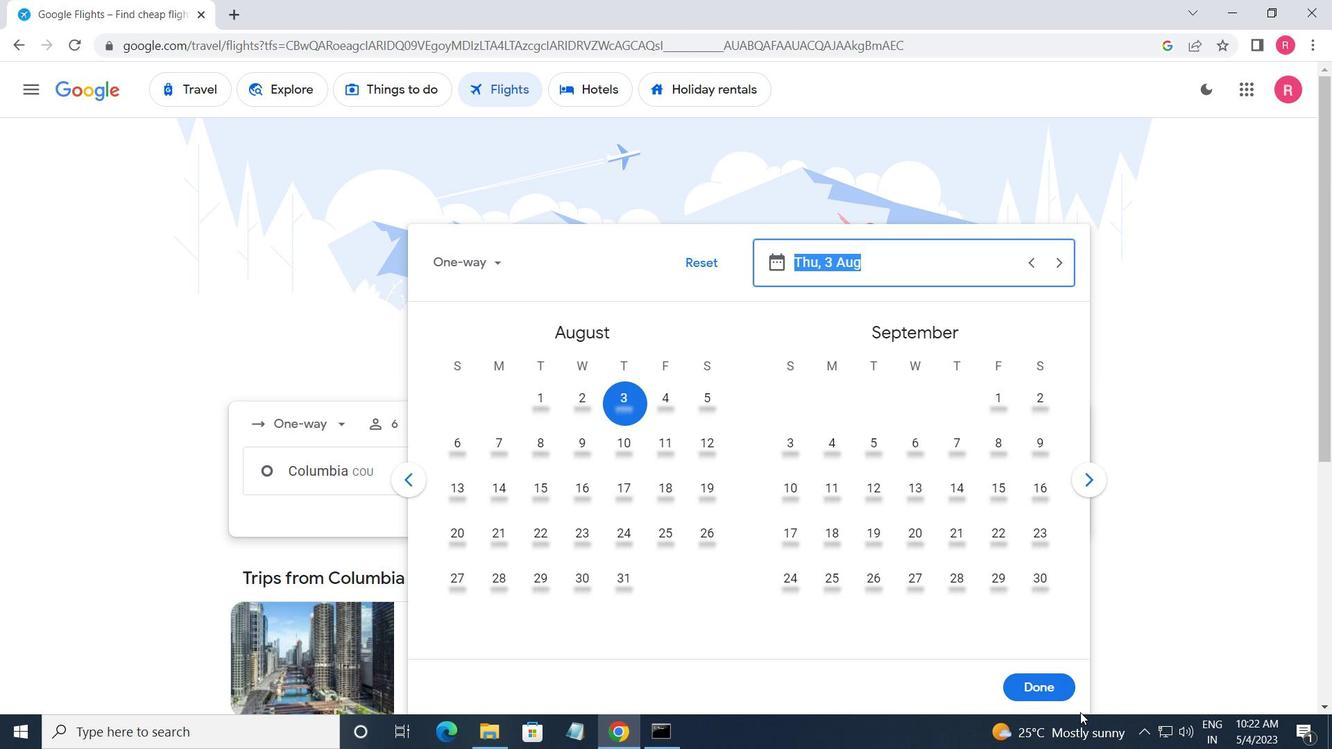 
Action: Mouse pressed left at (1053, 687)
Screenshot: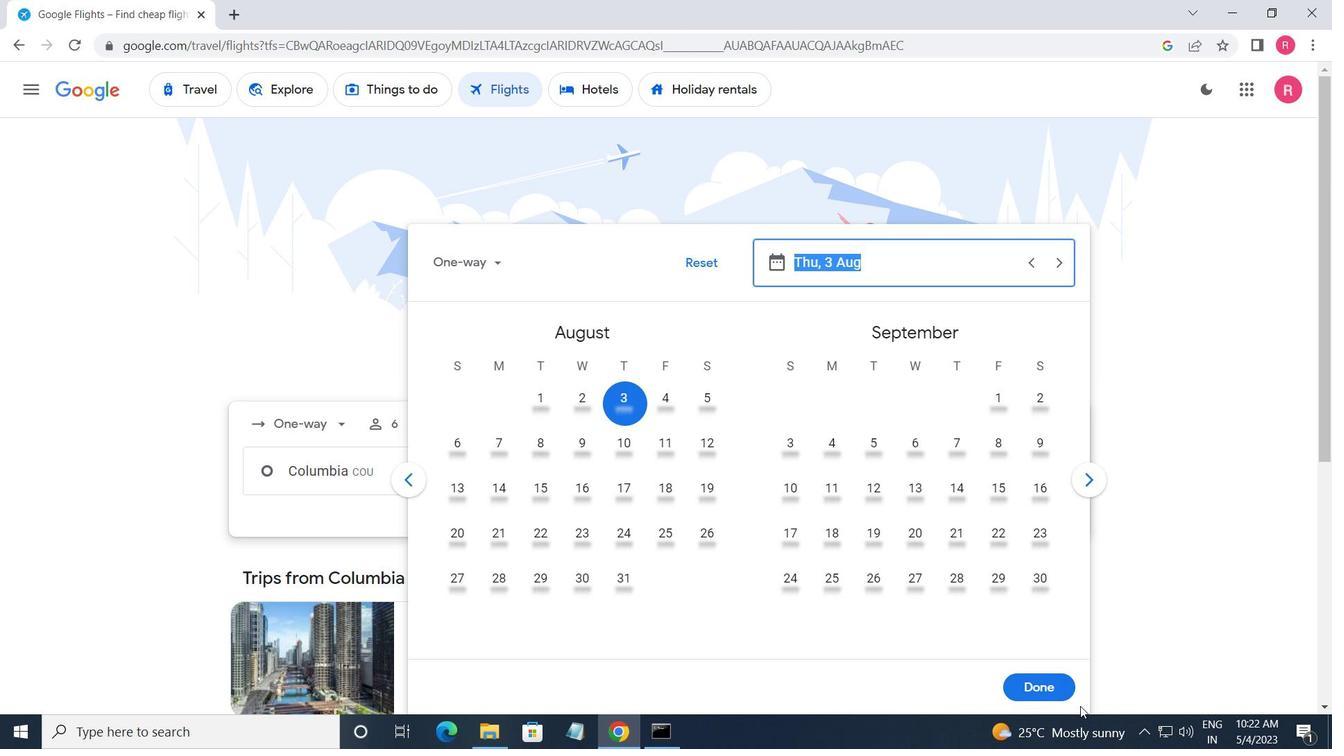 
Action: Mouse moved to (629, 523)
Screenshot: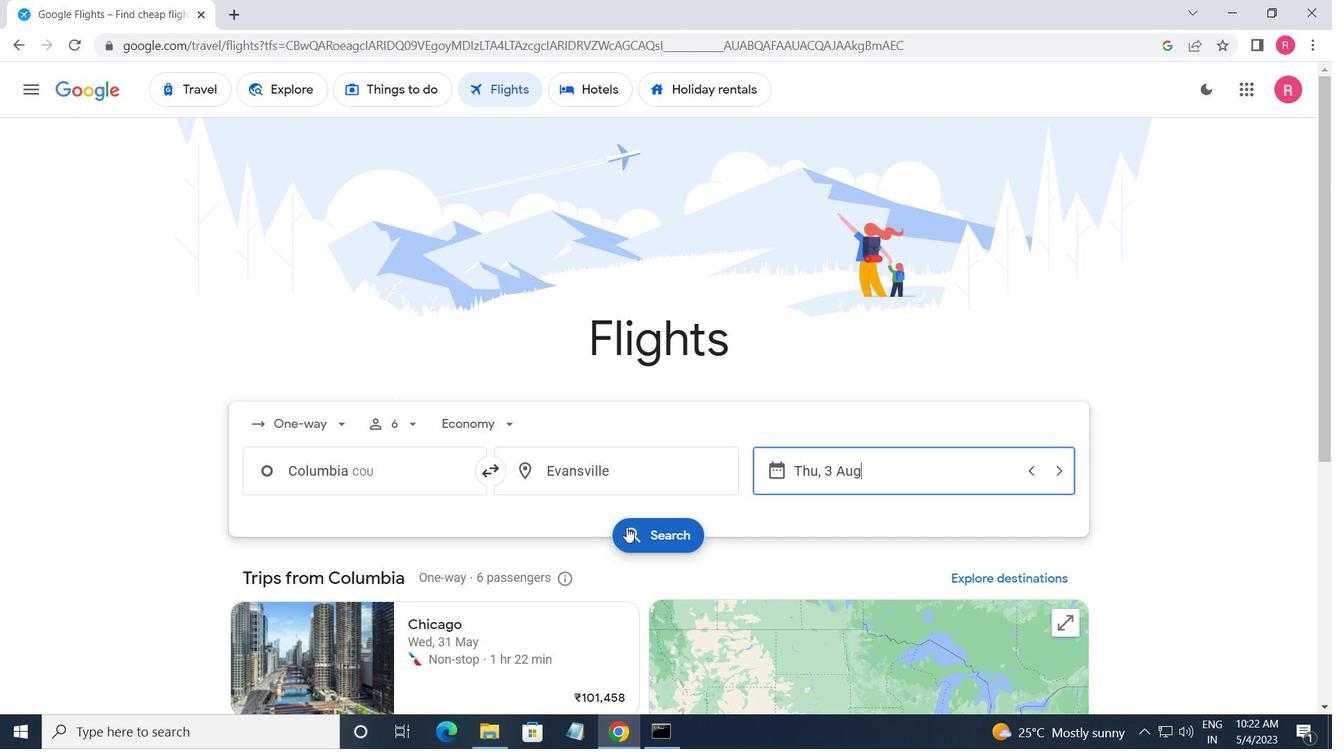 
Action: Mouse pressed left at (629, 523)
Screenshot: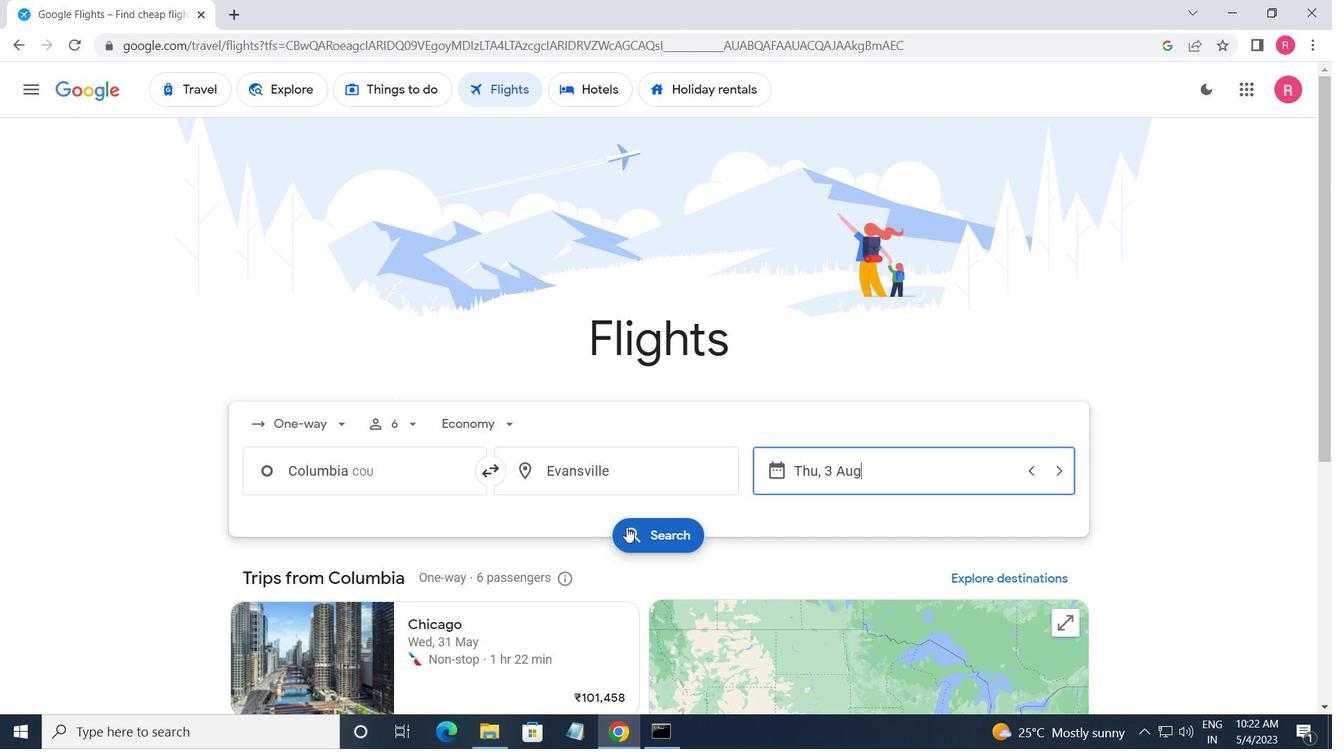 
Action: Mouse moved to (273, 251)
Screenshot: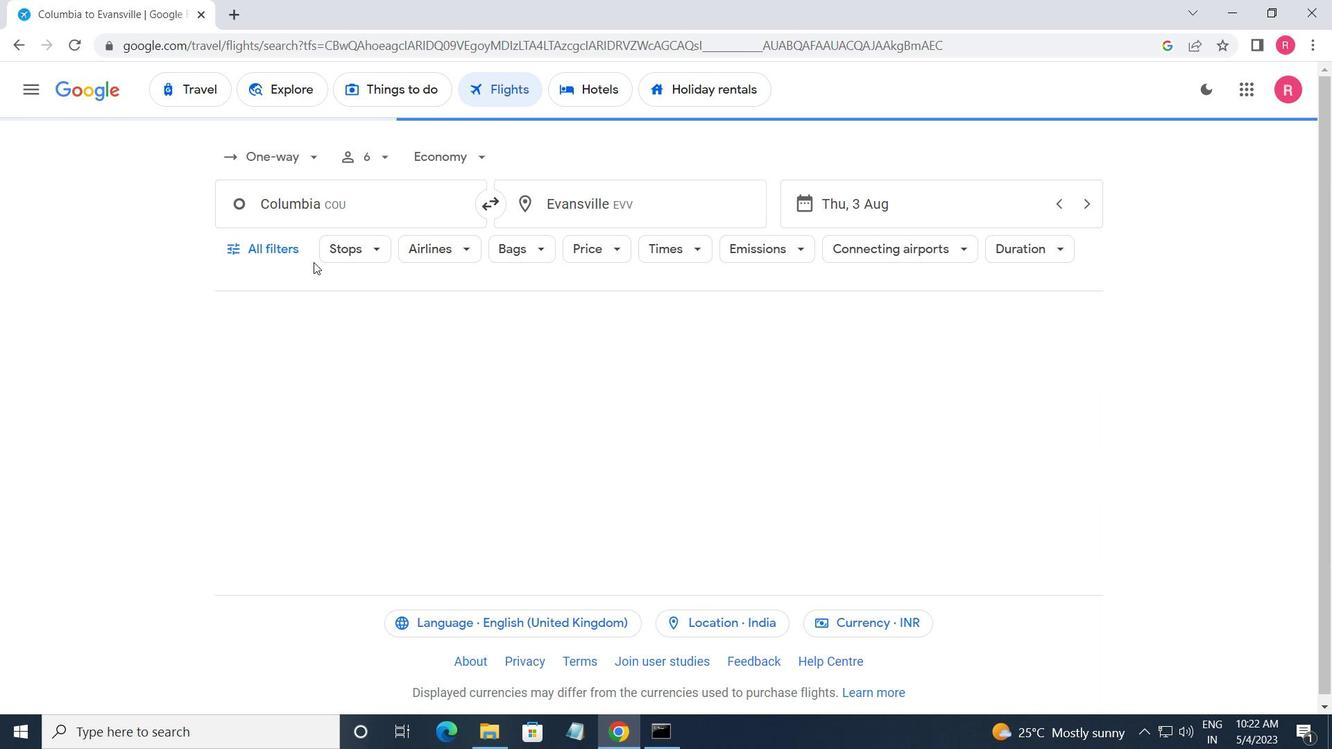 
Action: Mouse pressed left at (273, 251)
Screenshot: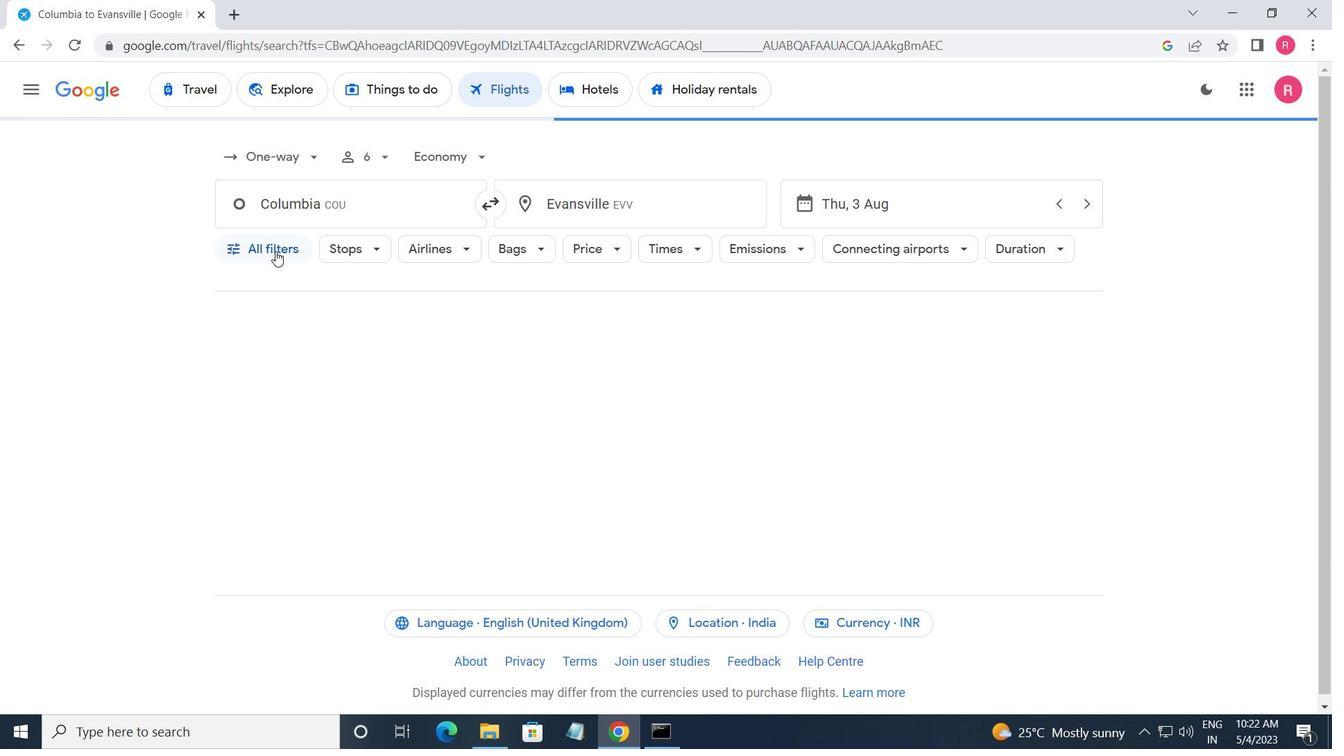 
Action: Mouse moved to (269, 249)
Screenshot: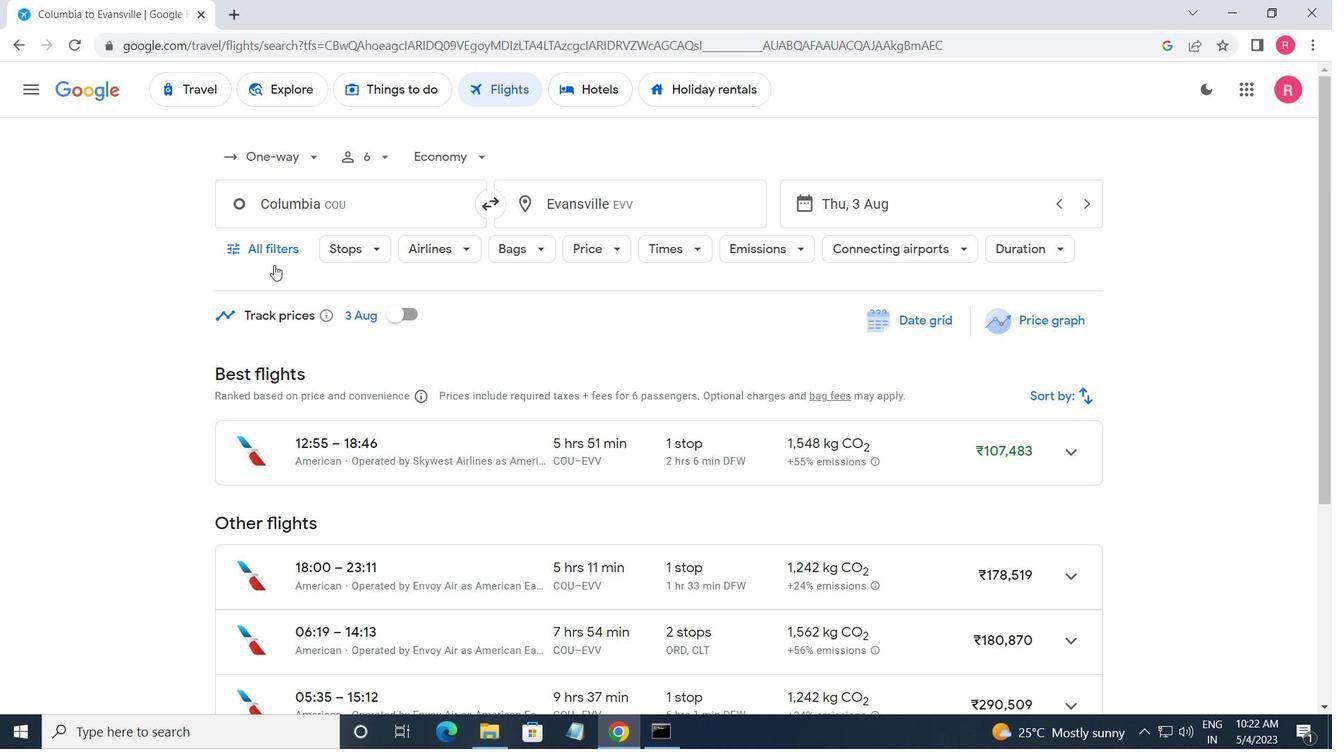 
Action: Mouse pressed left at (269, 249)
Screenshot: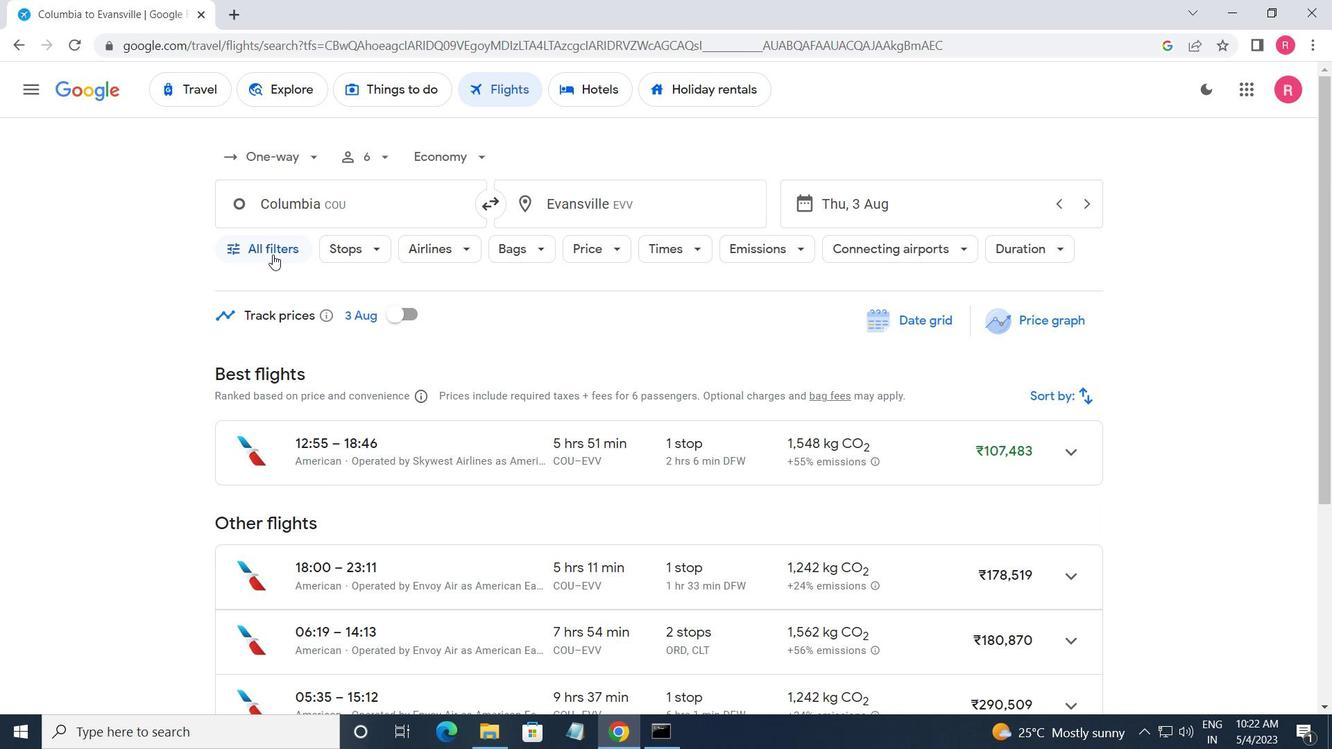 
Action: Mouse moved to (326, 421)
Screenshot: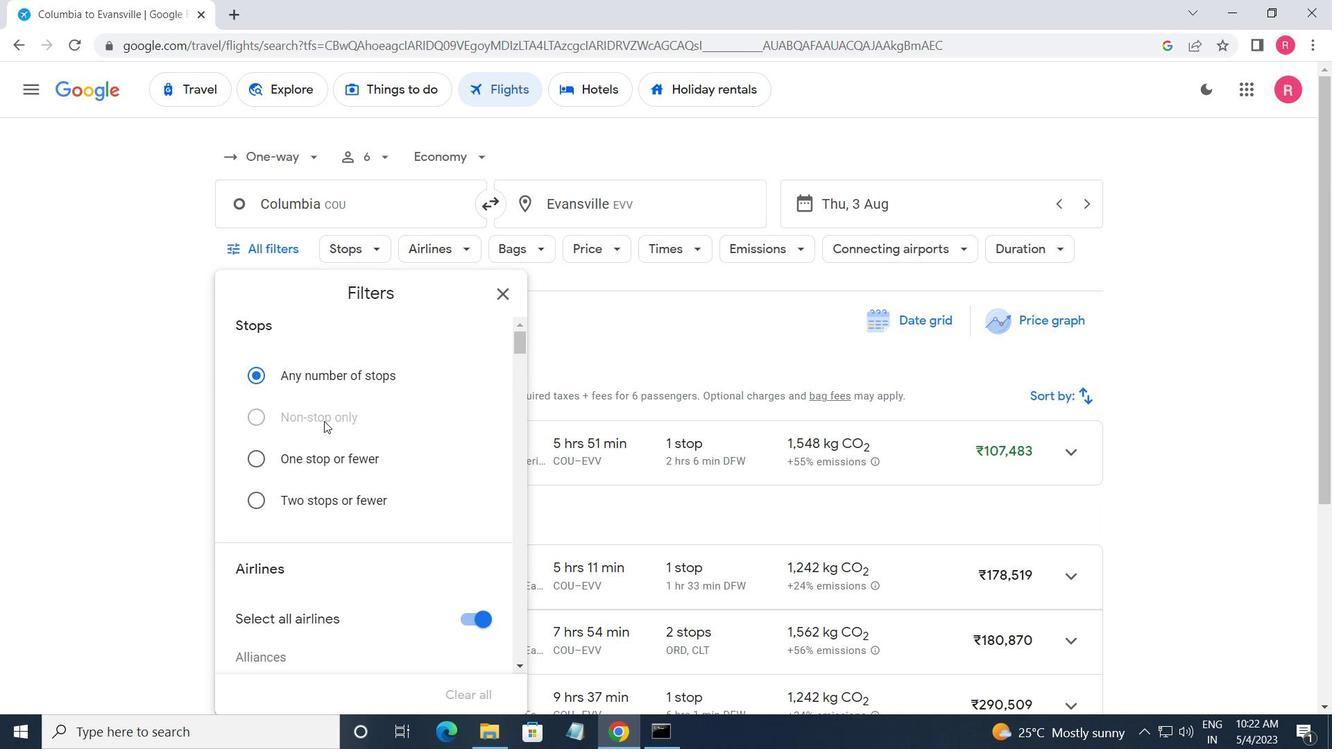
Action: Mouse scrolled (326, 421) with delta (0, 0)
Screenshot: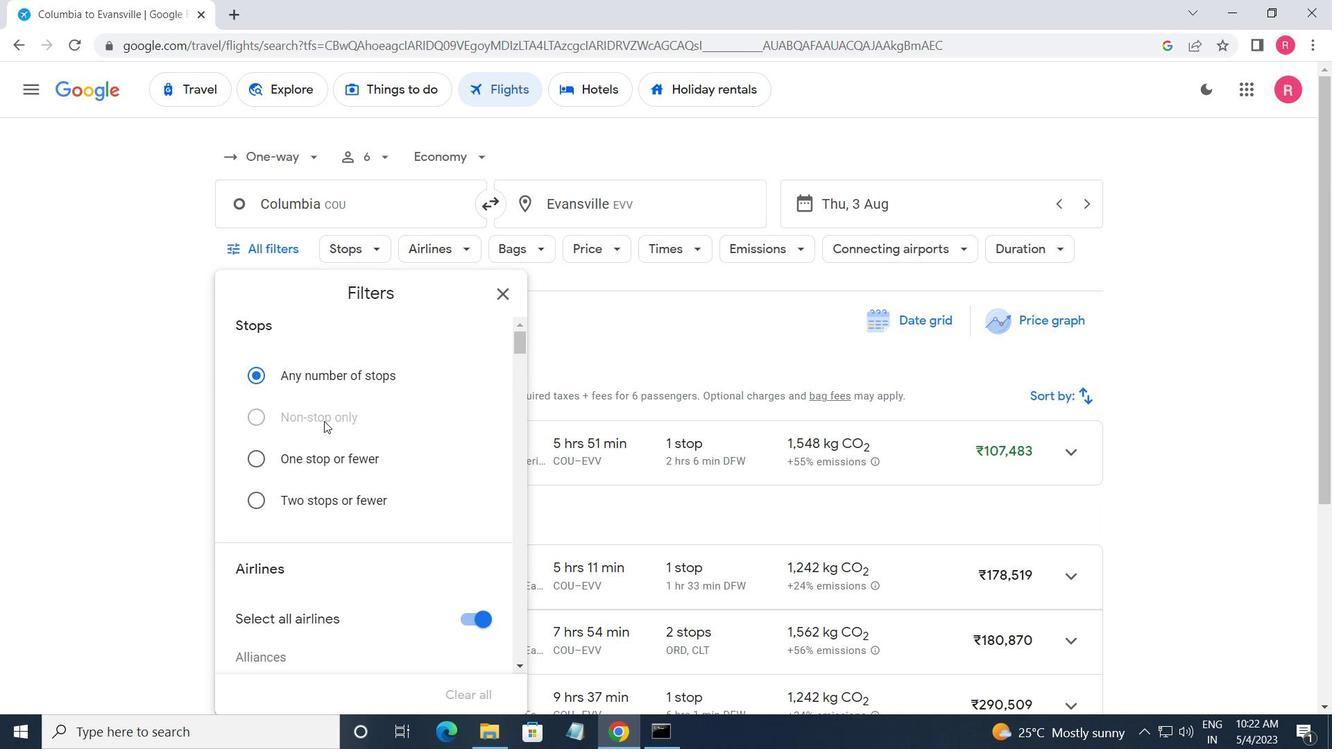
Action: Mouse scrolled (326, 421) with delta (0, 0)
Screenshot: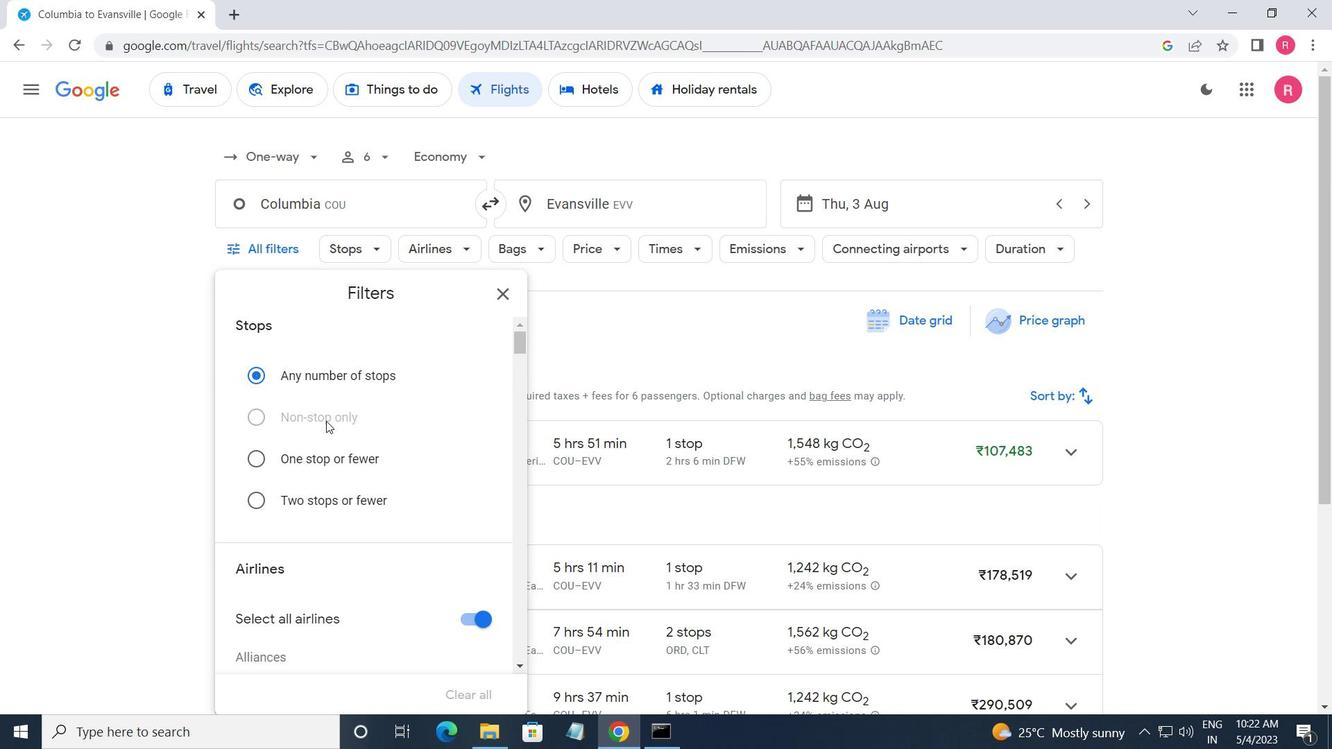 
Action: Mouse moved to (326, 424)
Screenshot: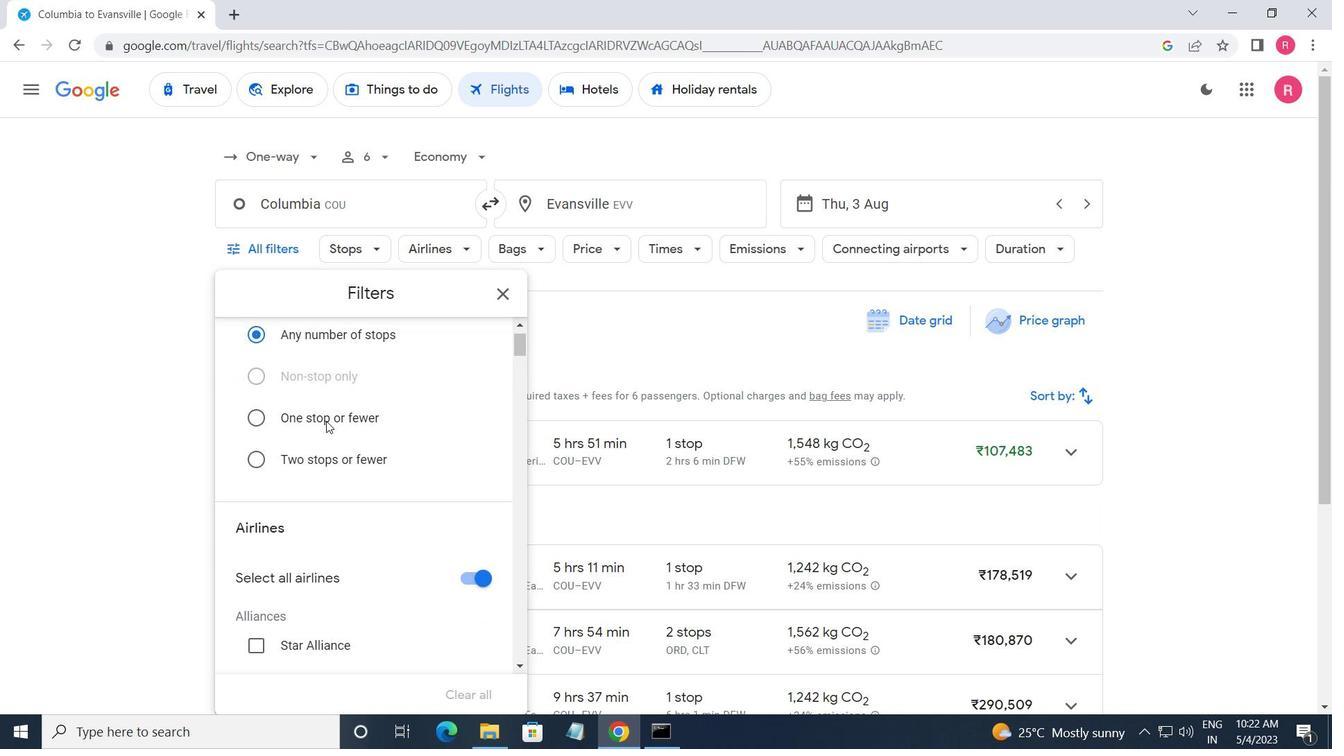 
Action: Mouse scrolled (326, 423) with delta (0, 0)
Screenshot: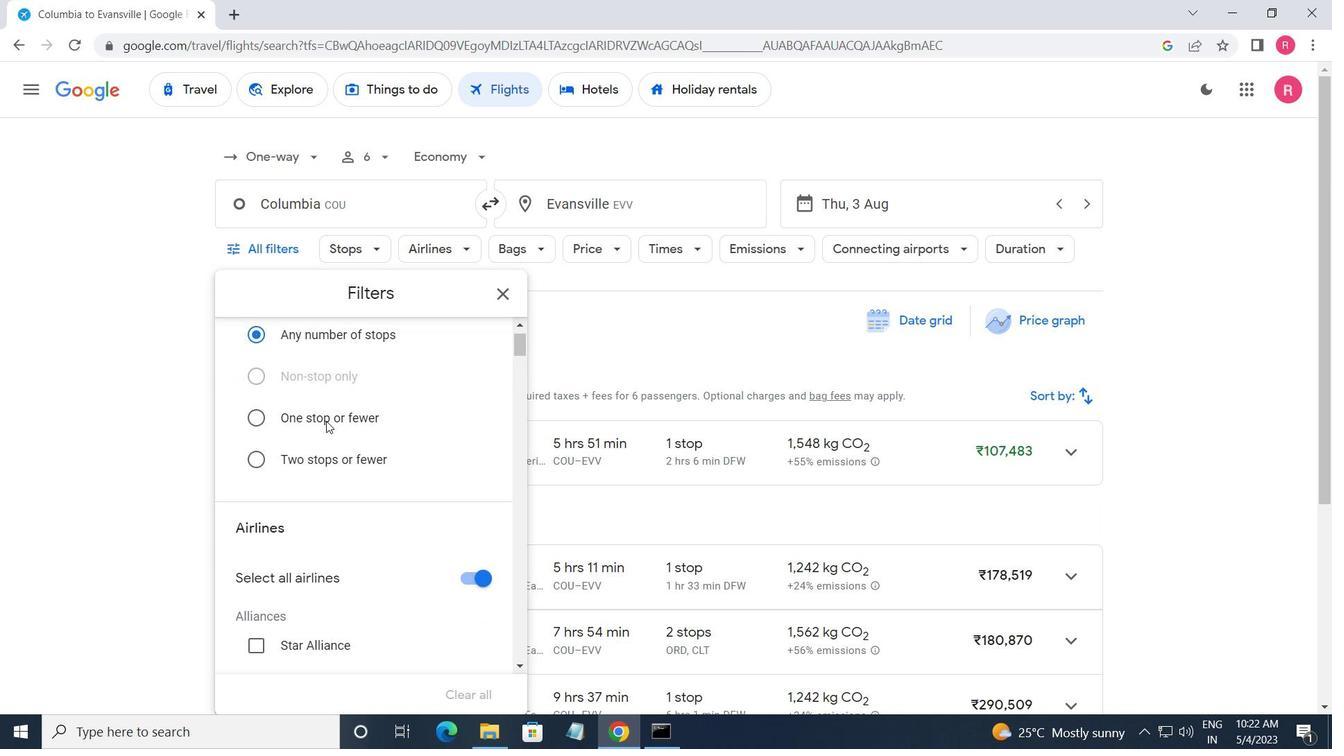 
Action: Mouse moved to (326, 425)
Screenshot: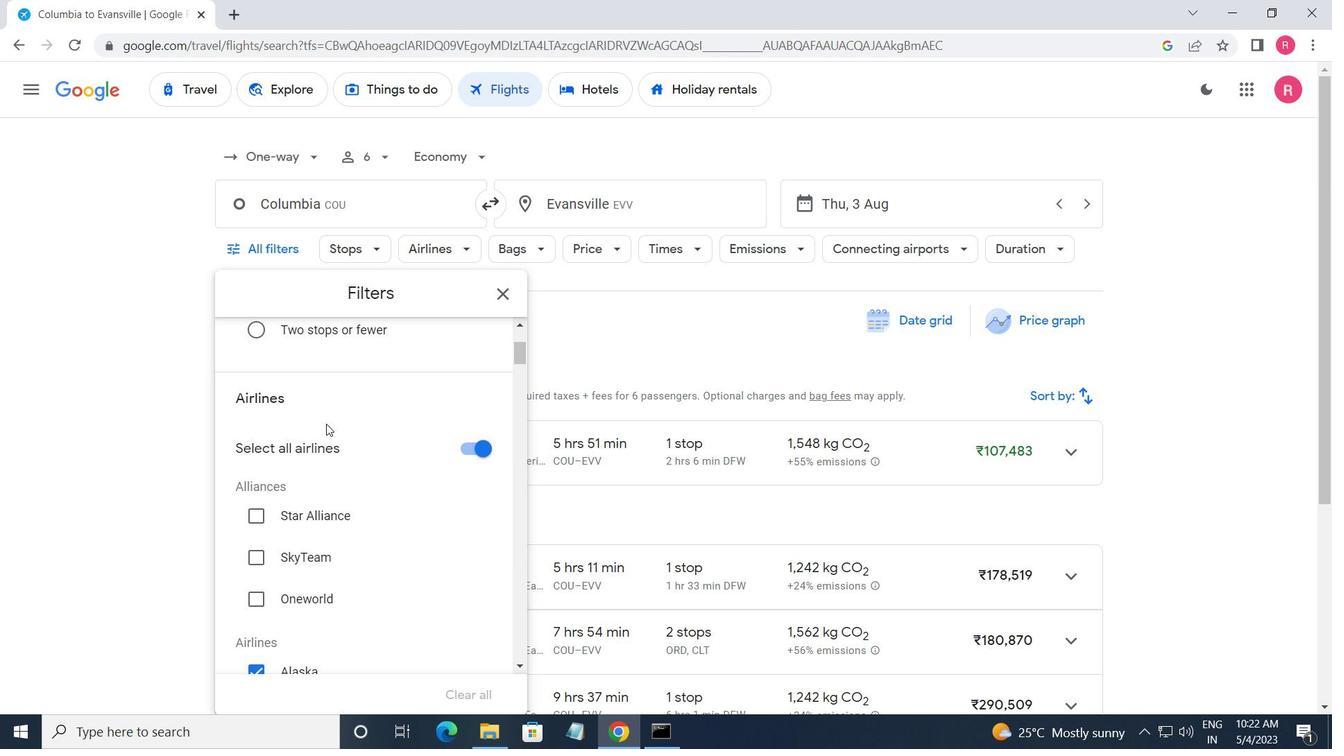 
Action: Mouse scrolled (326, 424) with delta (0, 0)
Screenshot: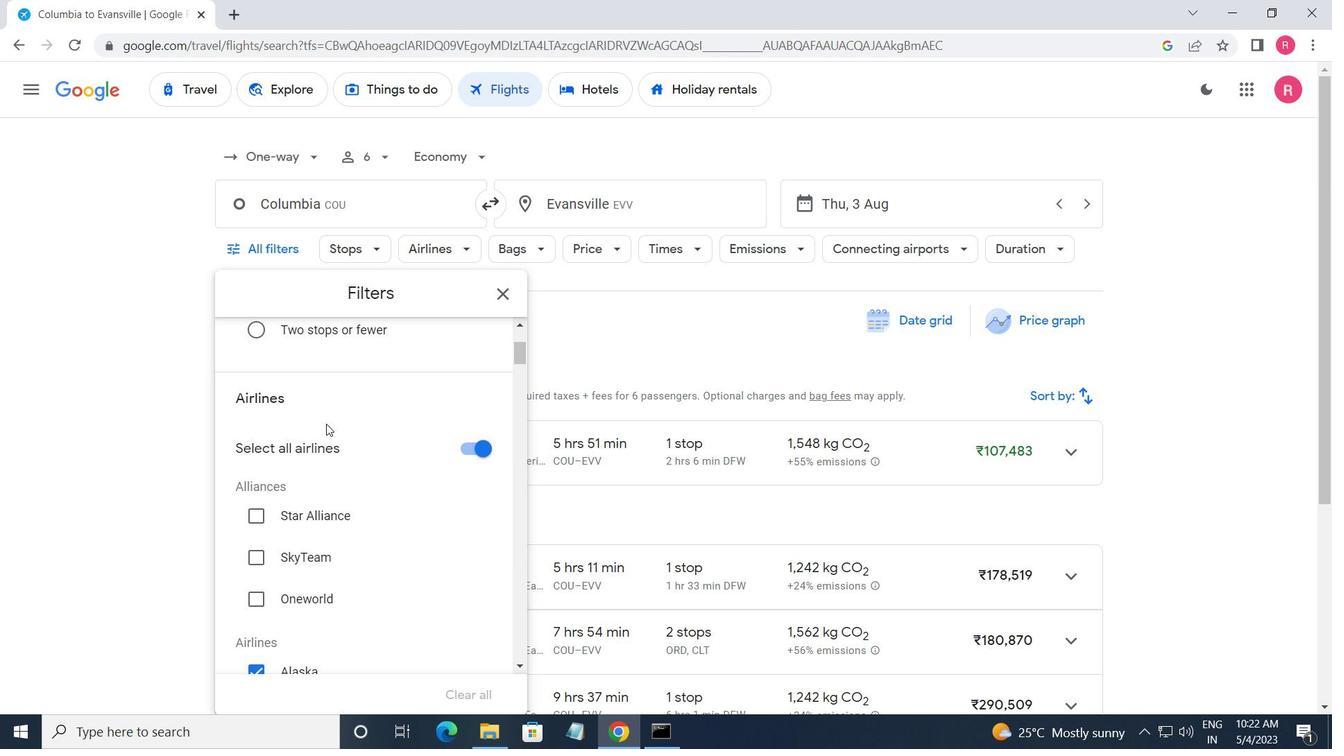 
Action: Mouse moved to (454, 578)
Screenshot: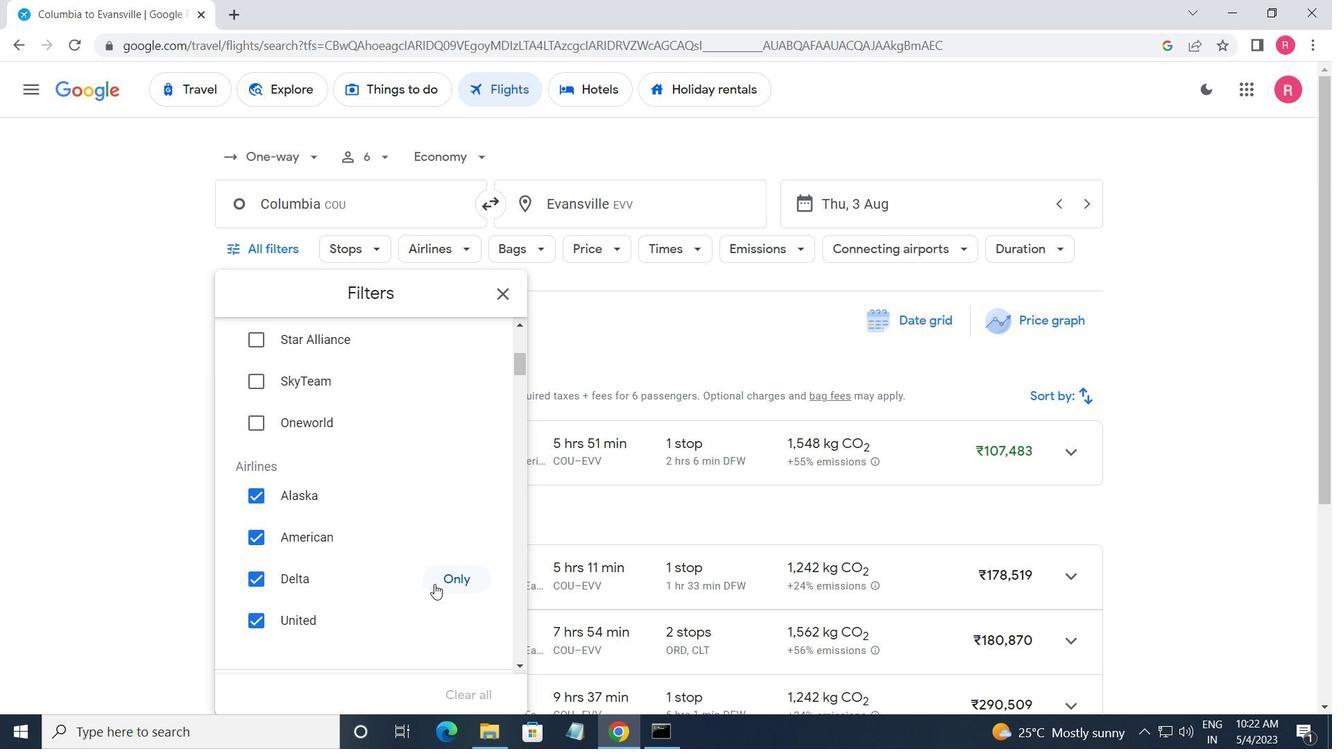 
Action: Mouse pressed left at (454, 578)
Screenshot: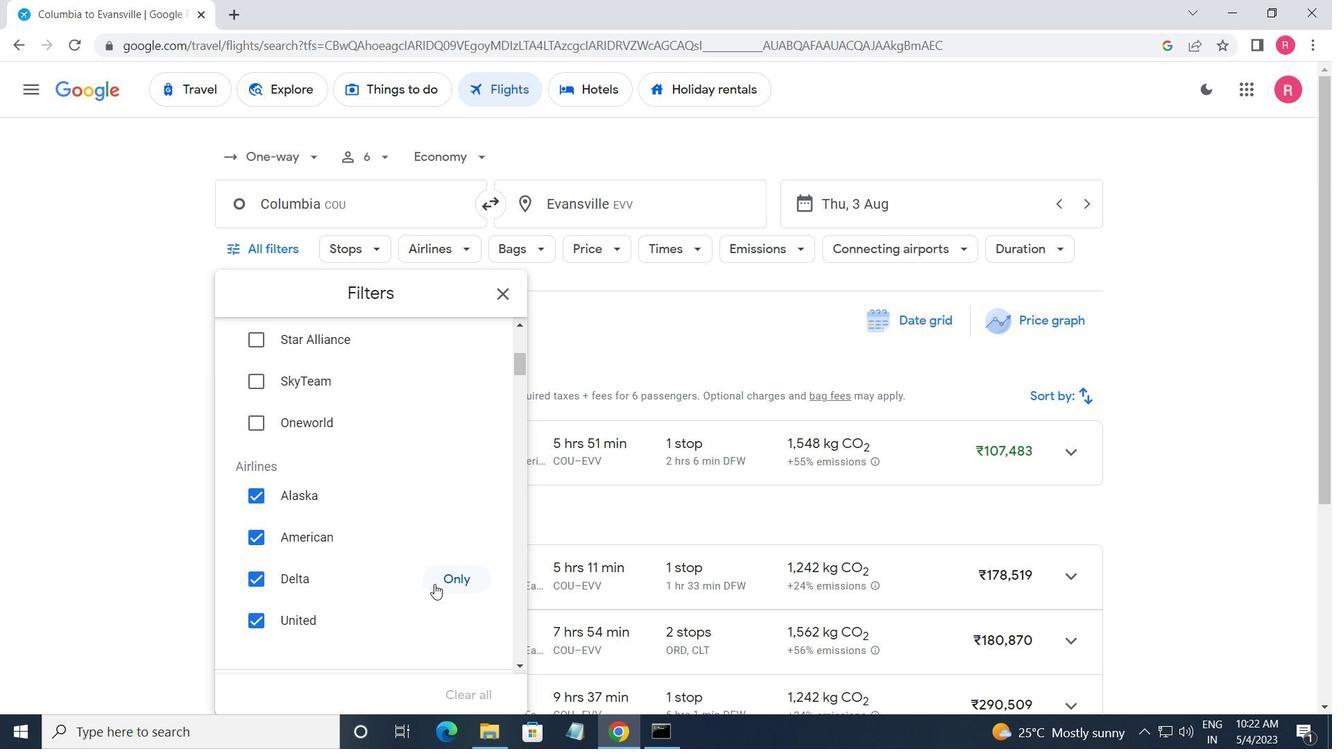 
Action: Mouse moved to (384, 592)
Screenshot: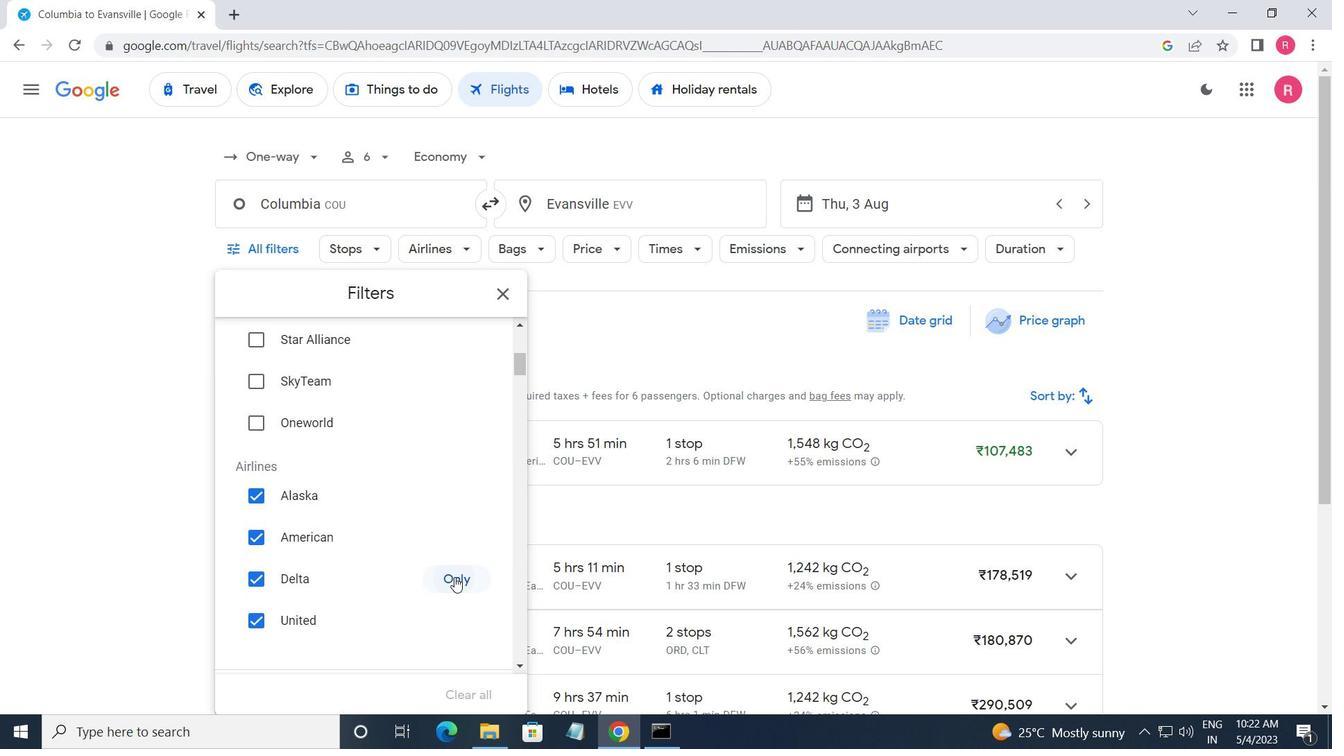 
Action: Mouse scrolled (384, 591) with delta (0, 0)
Screenshot: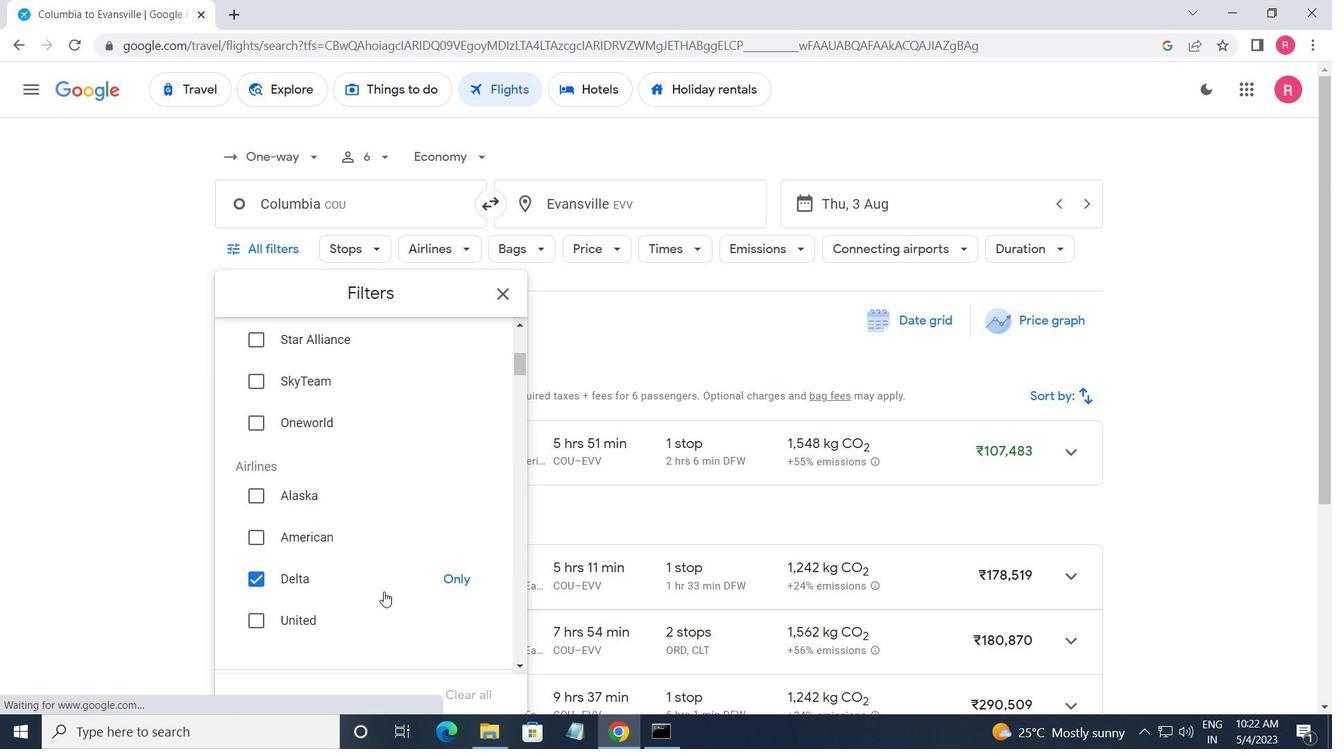 
Action: Mouse scrolled (384, 591) with delta (0, 0)
Screenshot: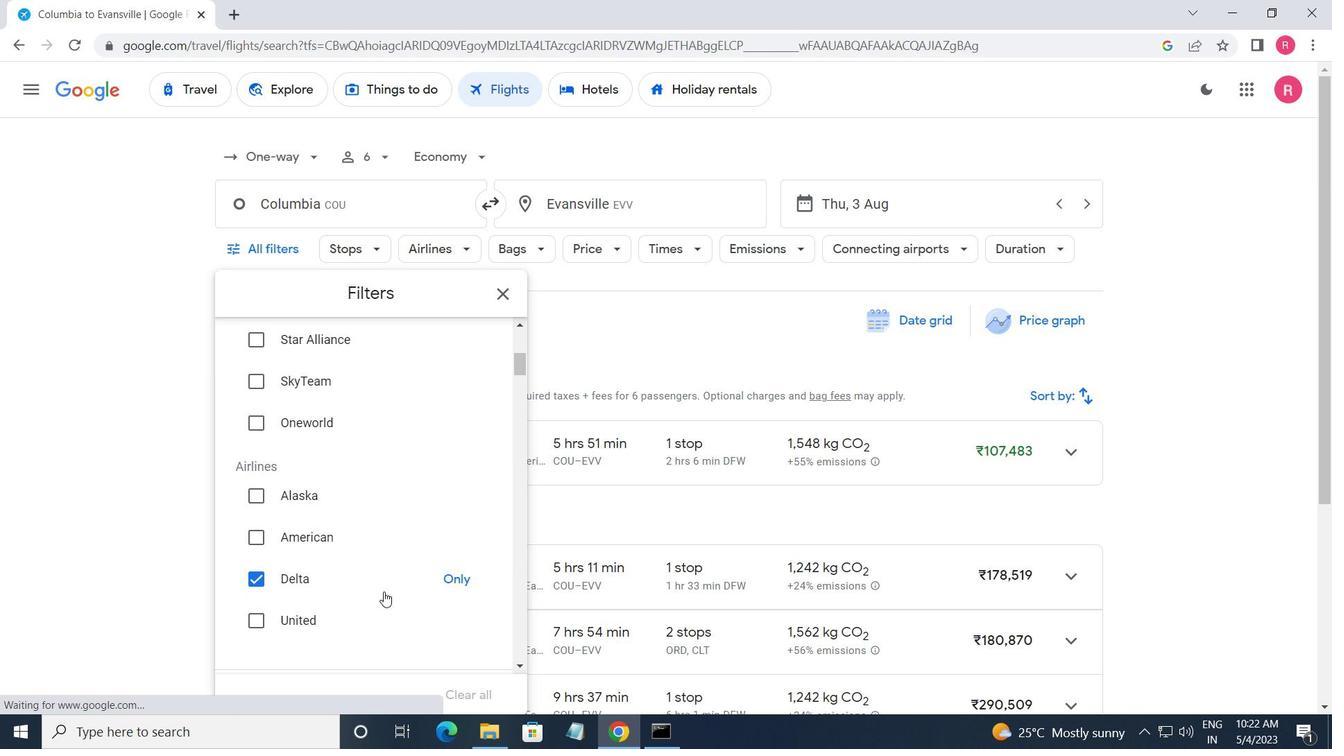 
Action: Mouse scrolled (384, 591) with delta (0, 0)
Screenshot: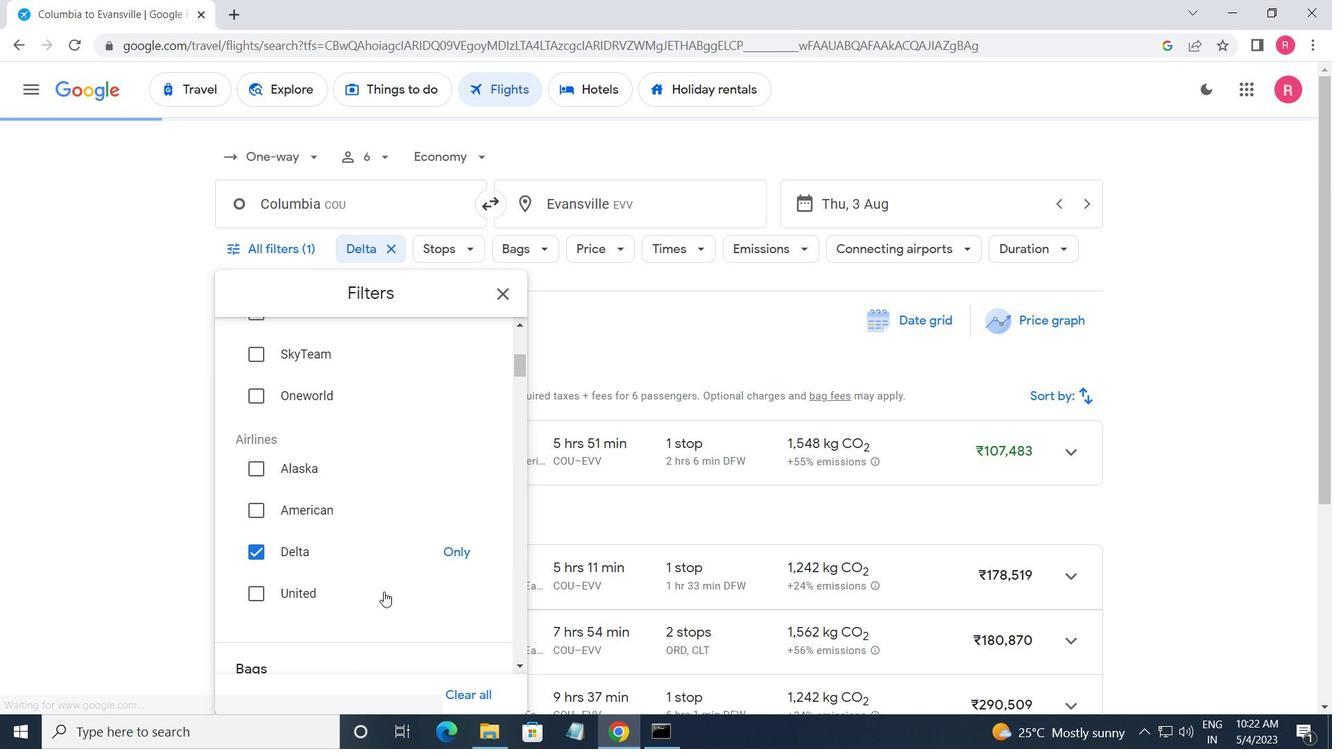 
Action: Mouse moved to (465, 478)
Screenshot: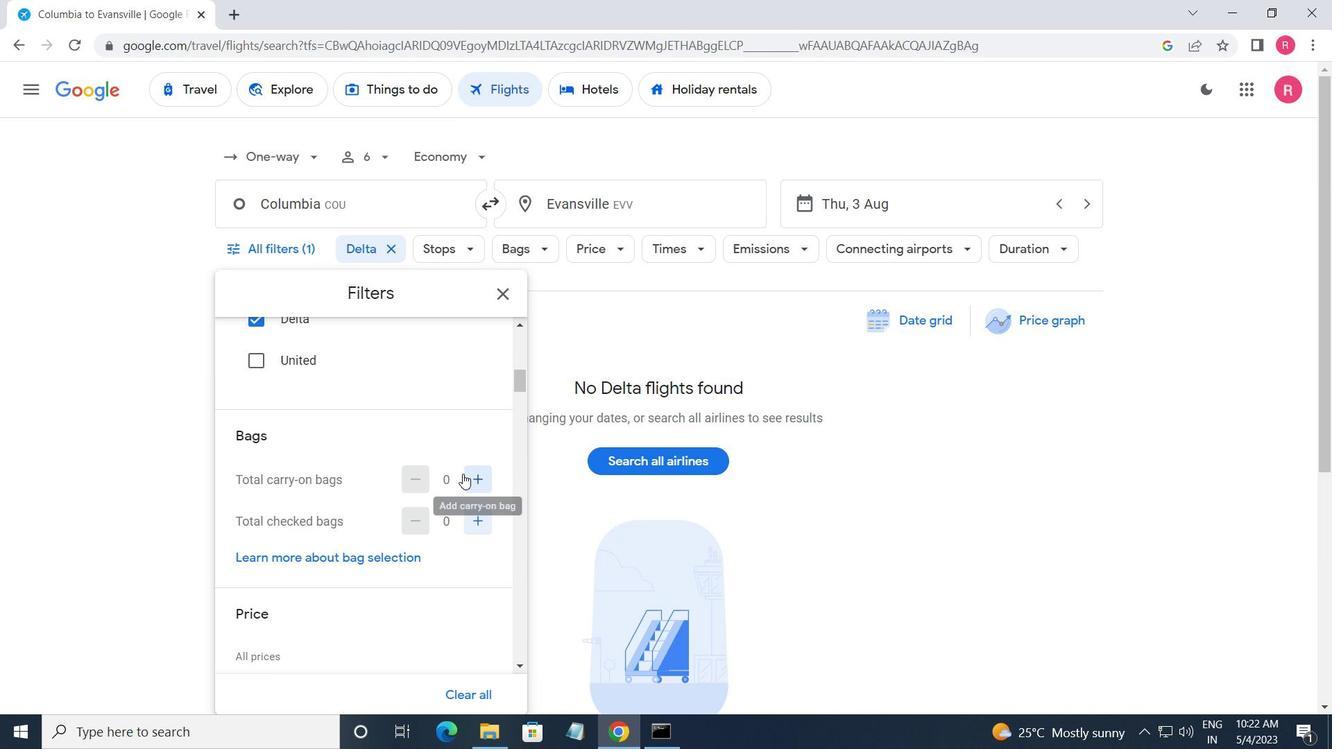 
Action: Mouse pressed left at (465, 478)
Screenshot: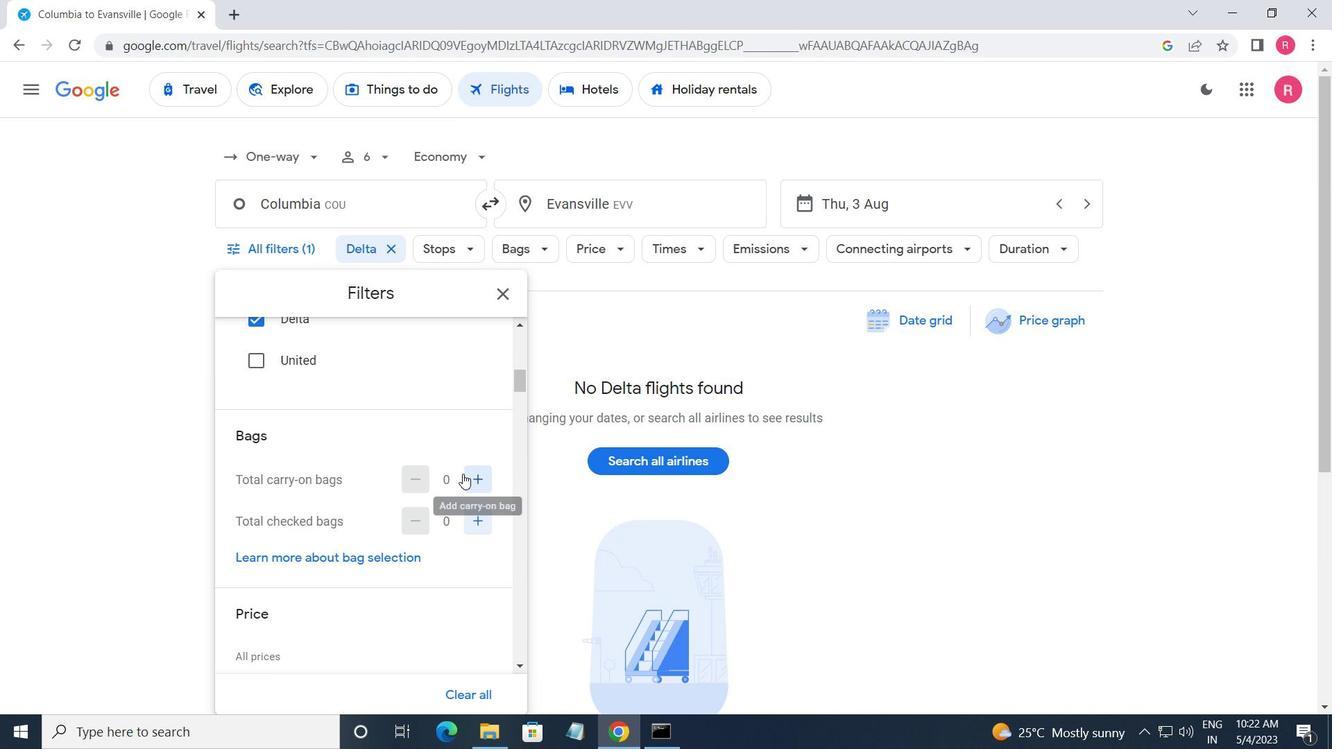 
Action: Mouse moved to (394, 541)
Screenshot: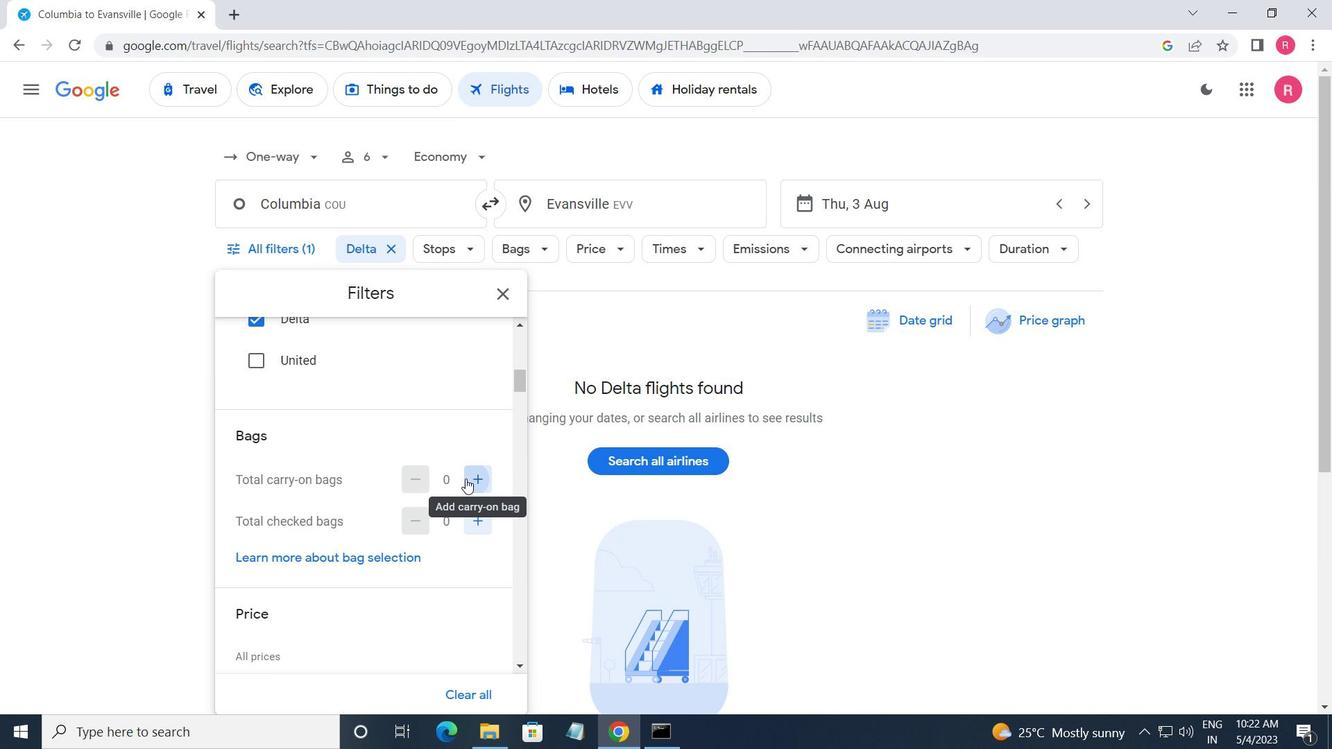 
Action: Mouse scrolled (394, 541) with delta (0, 0)
Screenshot: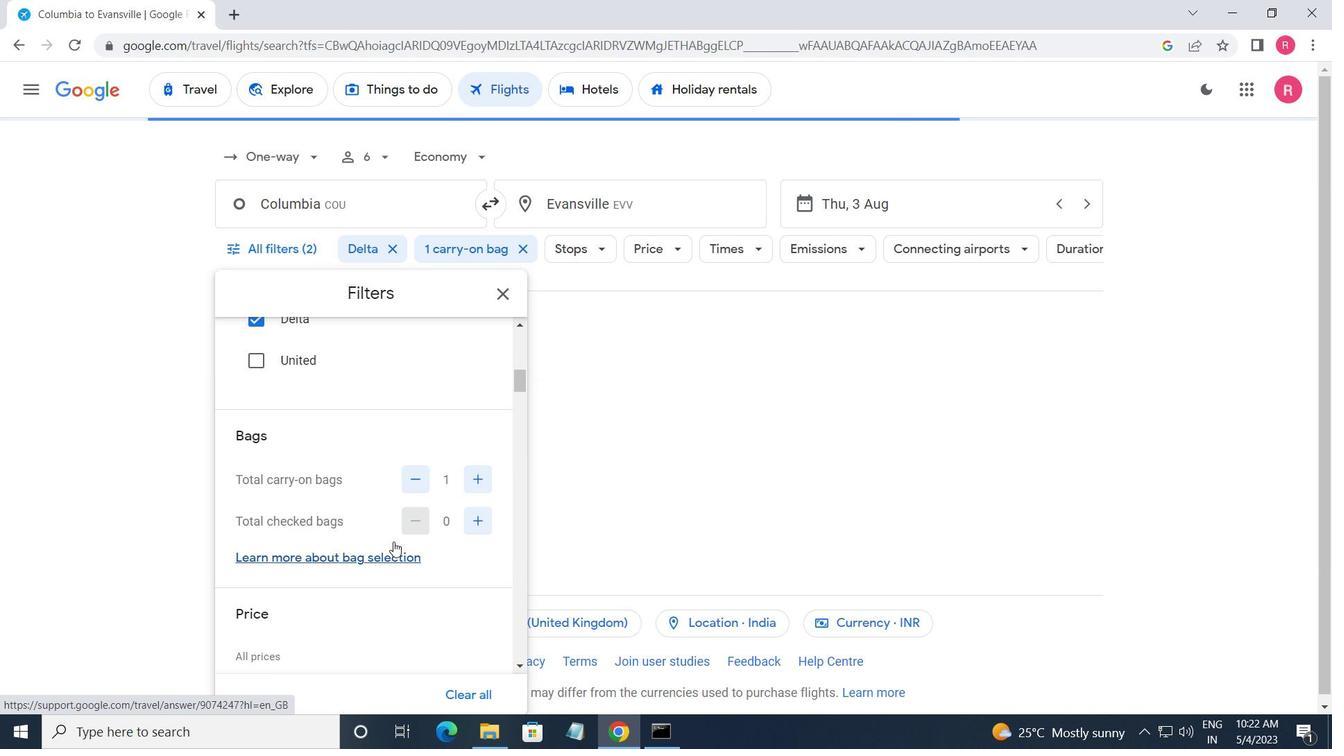 
Action: Mouse scrolled (394, 541) with delta (0, 0)
Screenshot: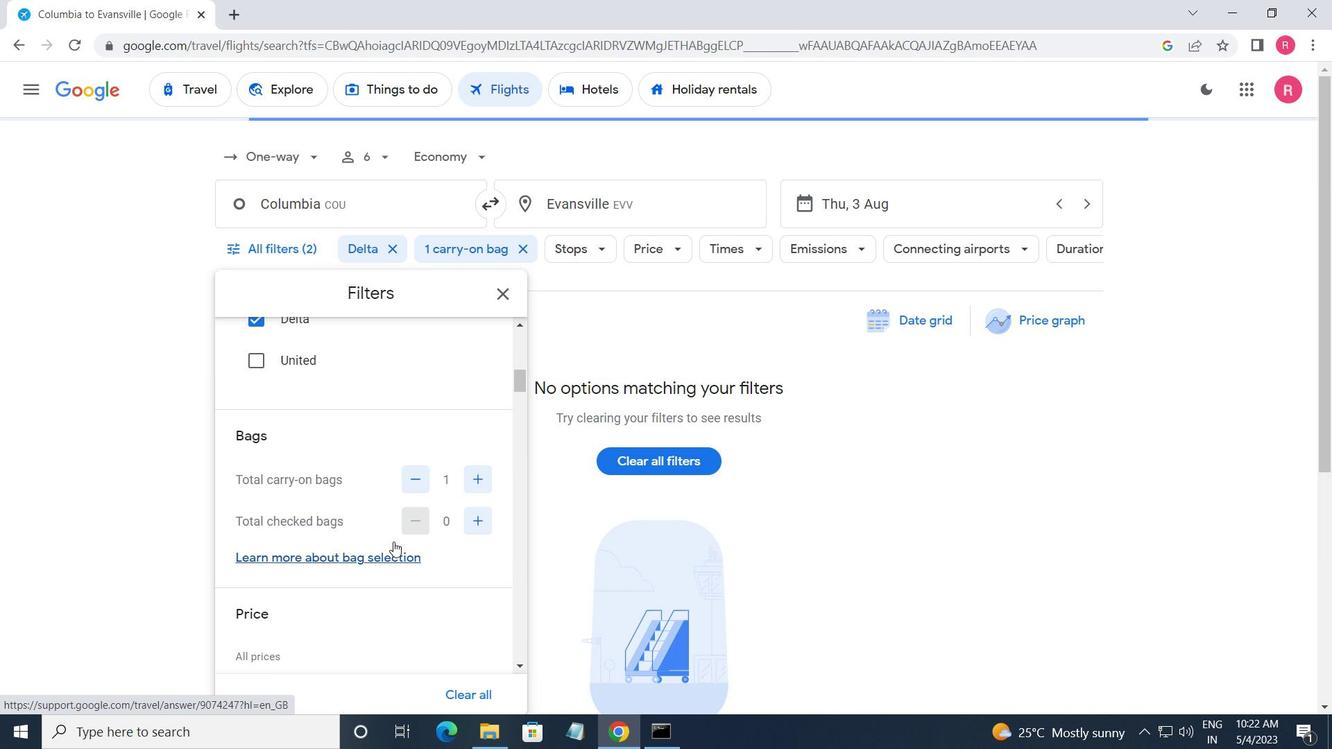 
Action: Mouse moved to (481, 517)
Screenshot: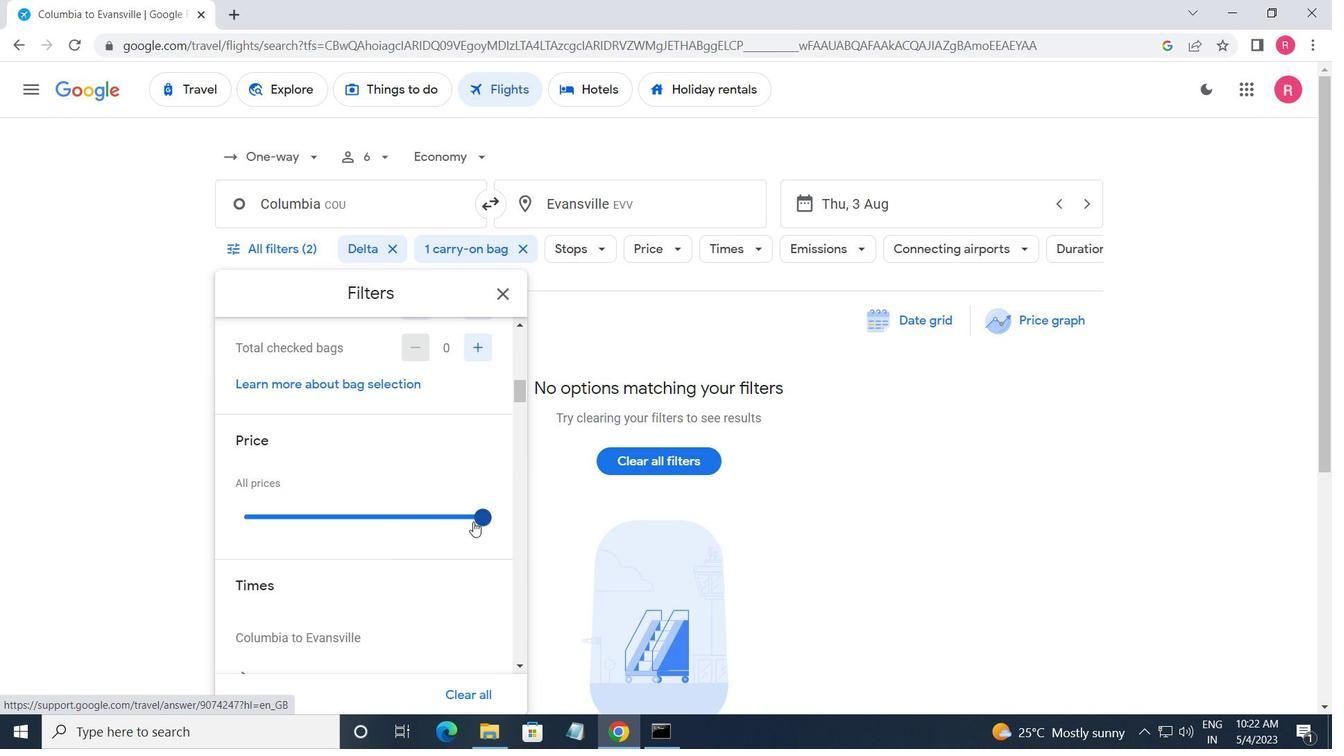 
Action: Mouse pressed left at (481, 517)
Screenshot: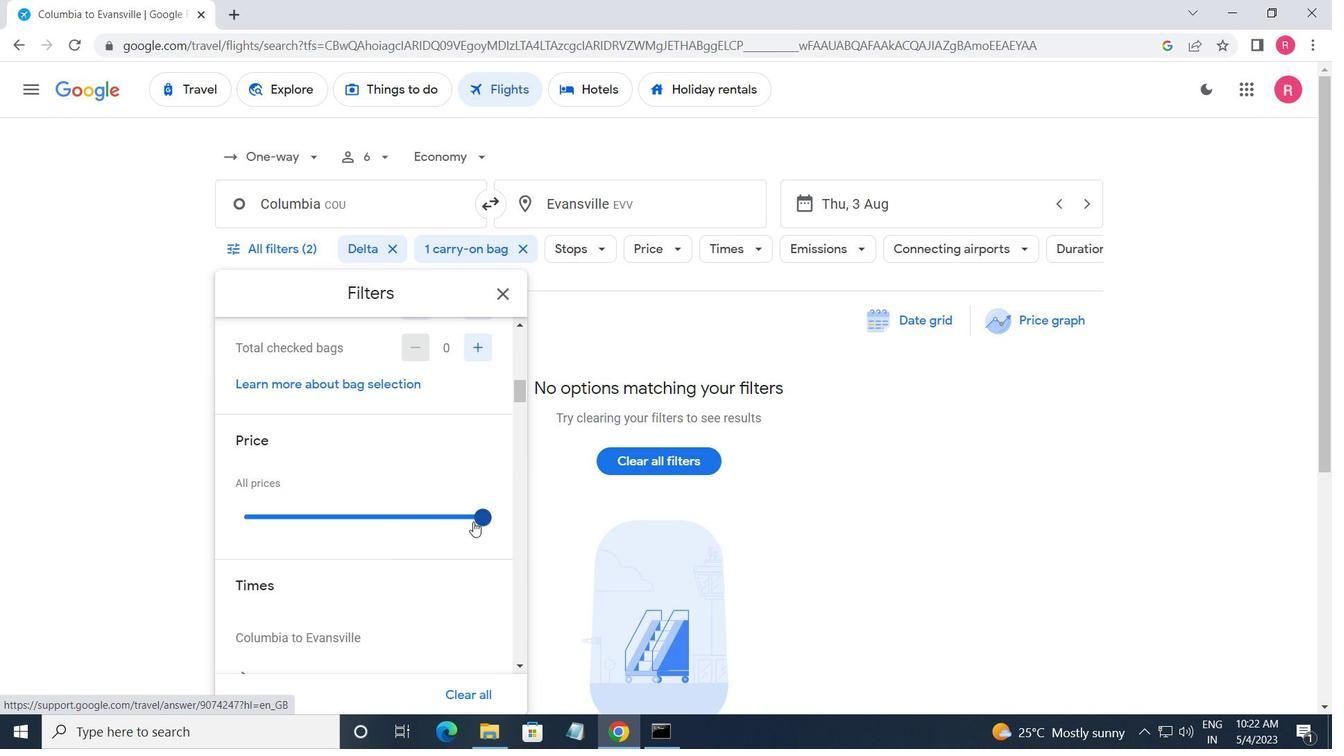 
Action: Mouse moved to (297, 514)
Screenshot: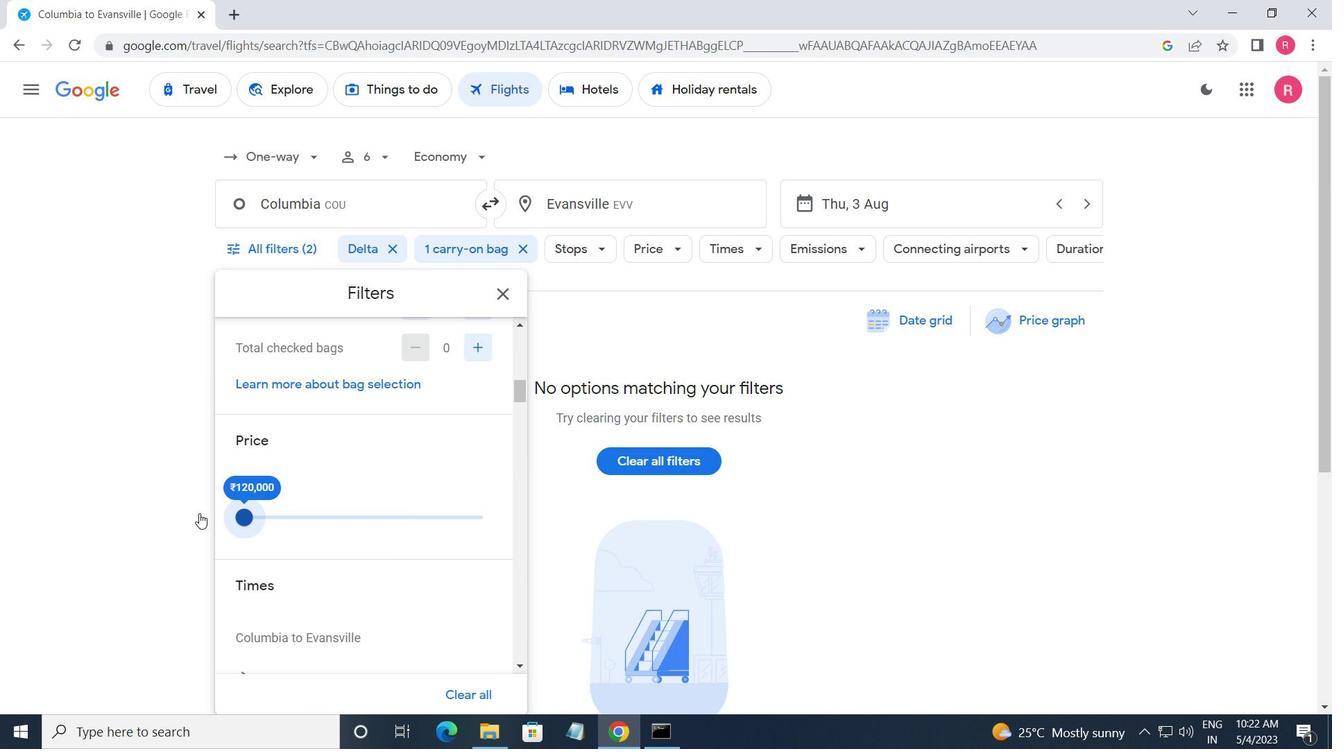 
Action: Mouse scrolled (297, 514) with delta (0, 0)
Screenshot: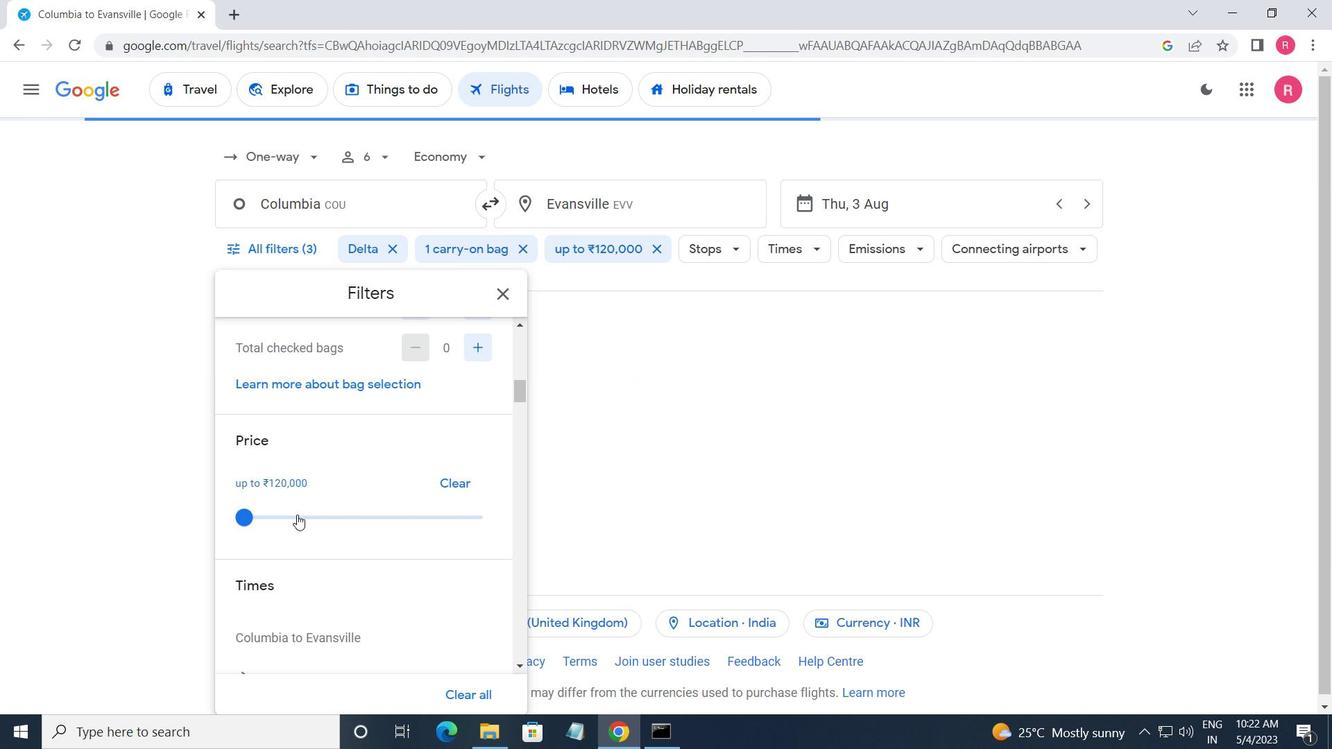 
Action: Mouse scrolled (297, 514) with delta (0, 0)
Screenshot: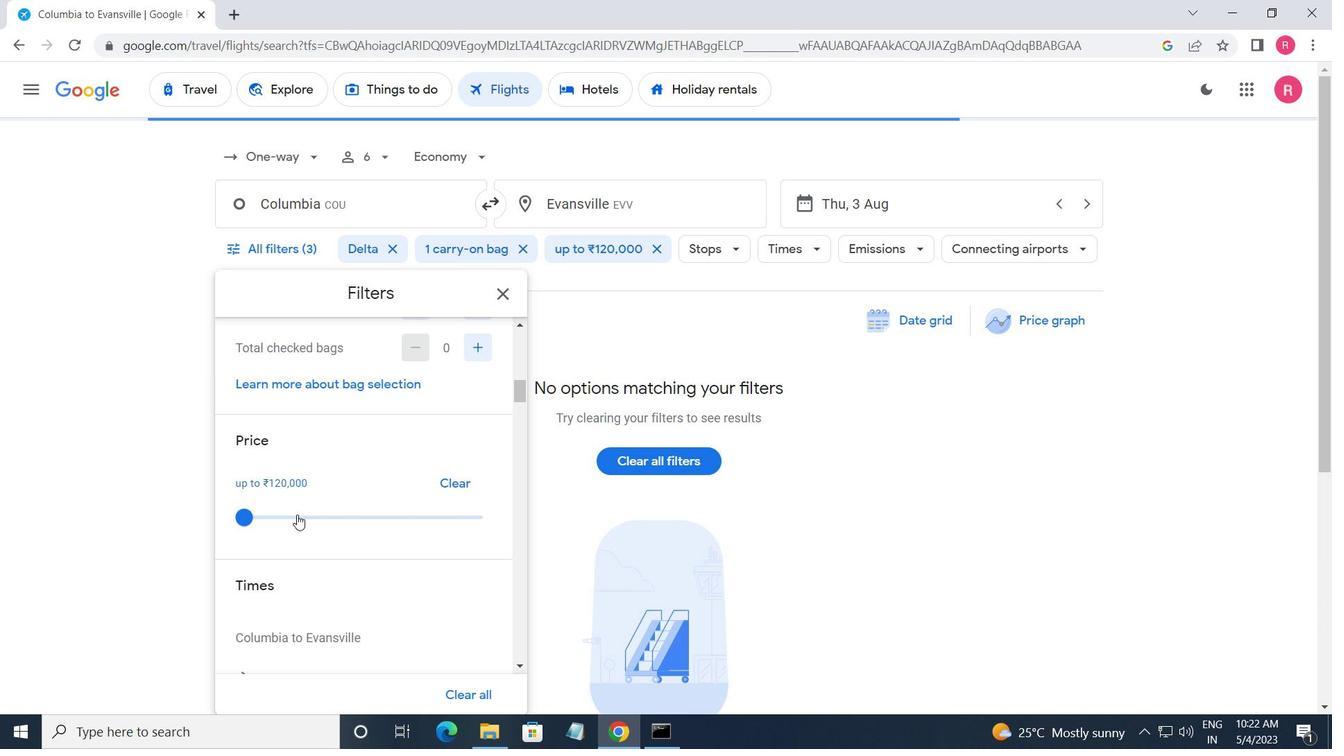 
Action: Mouse moved to (244, 537)
Screenshot: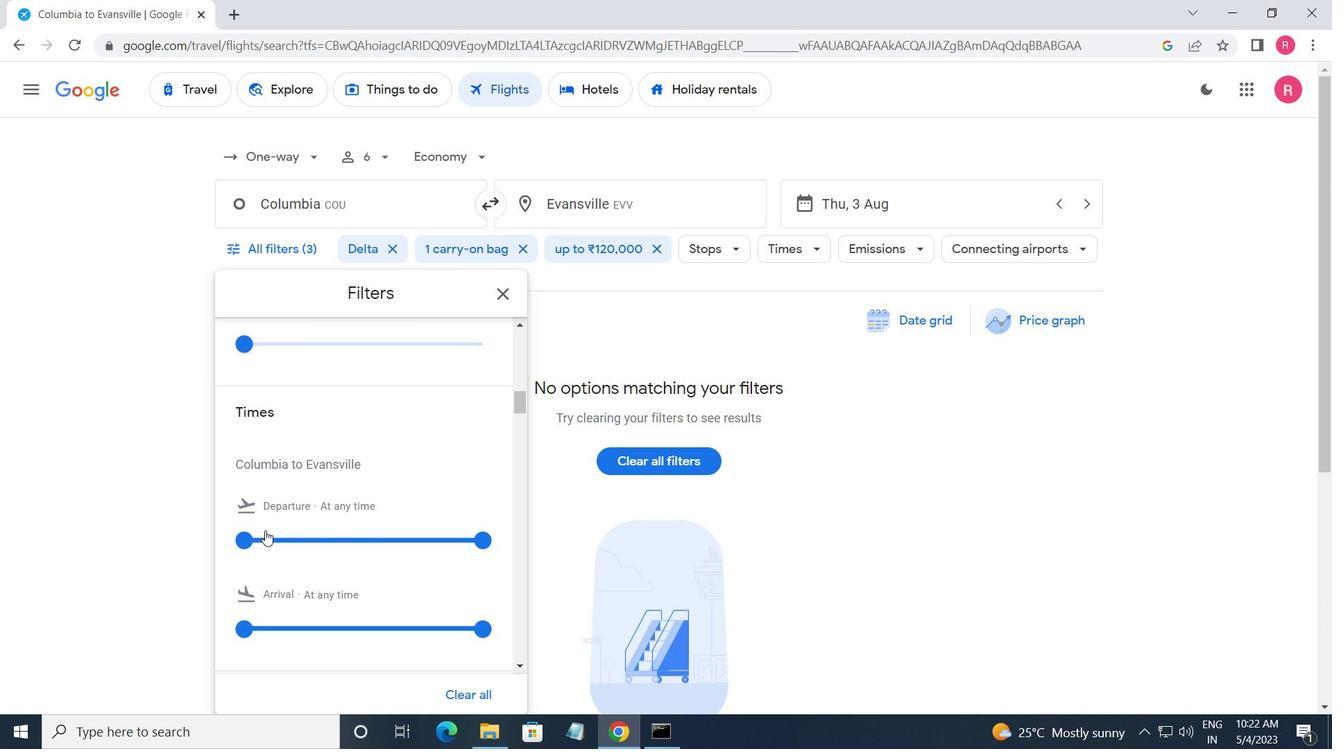 
Action: Mouse pressed left at (244, 537)
Screenshot: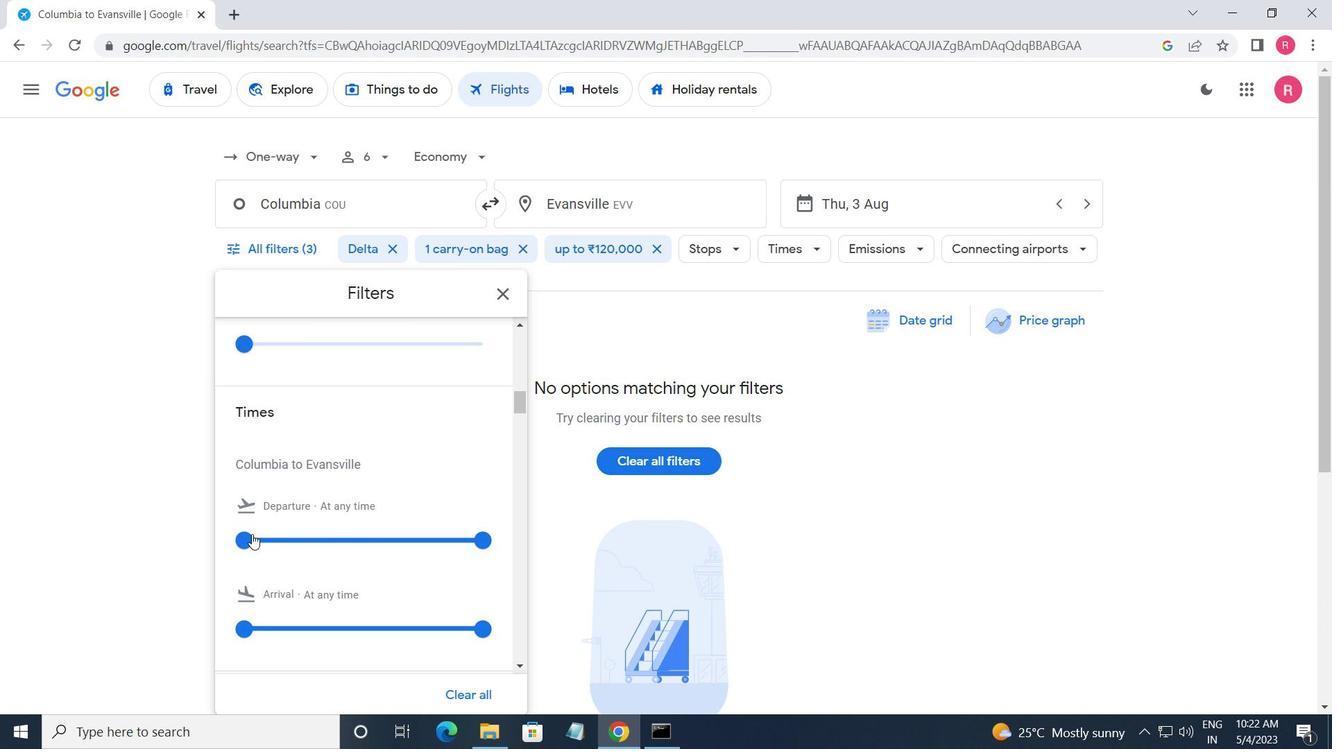 
Action: Mouse moved to (476, 538)
Screenshot: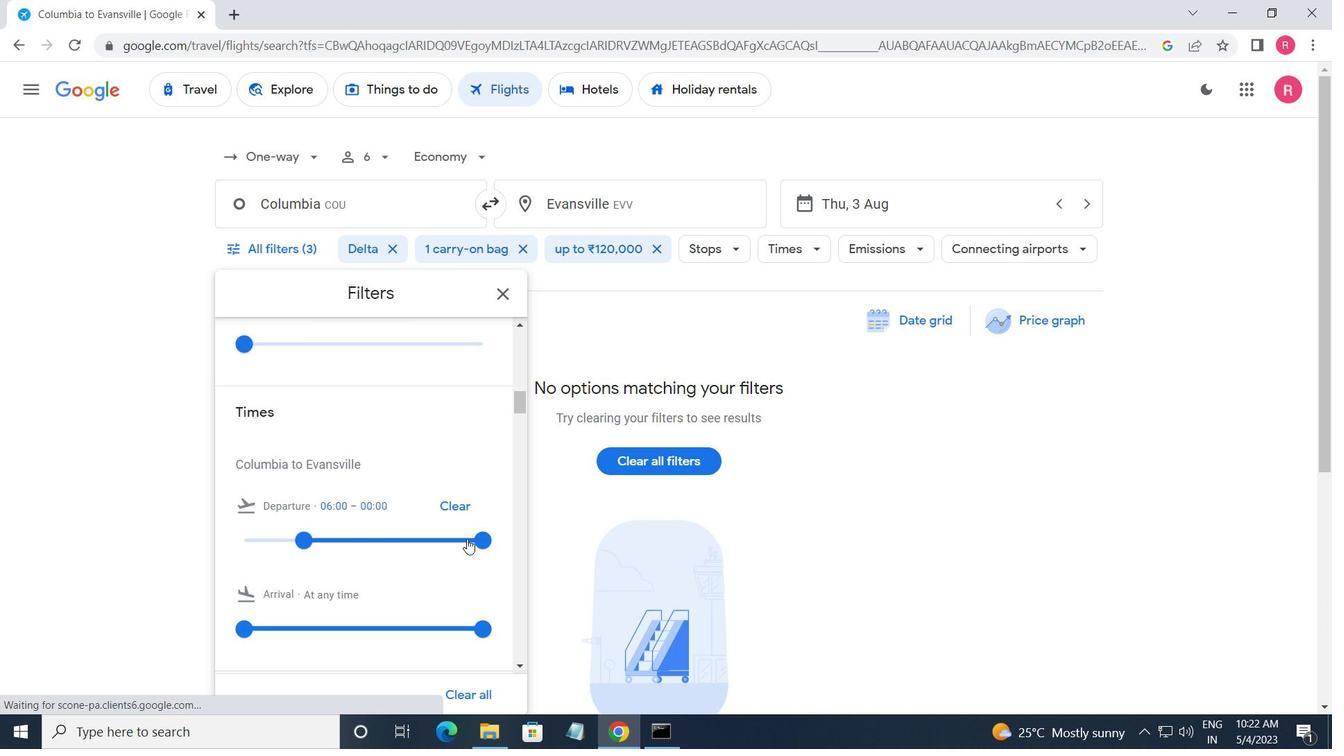 
Action: Mouse pressed left at (476, 538)
Screenshot: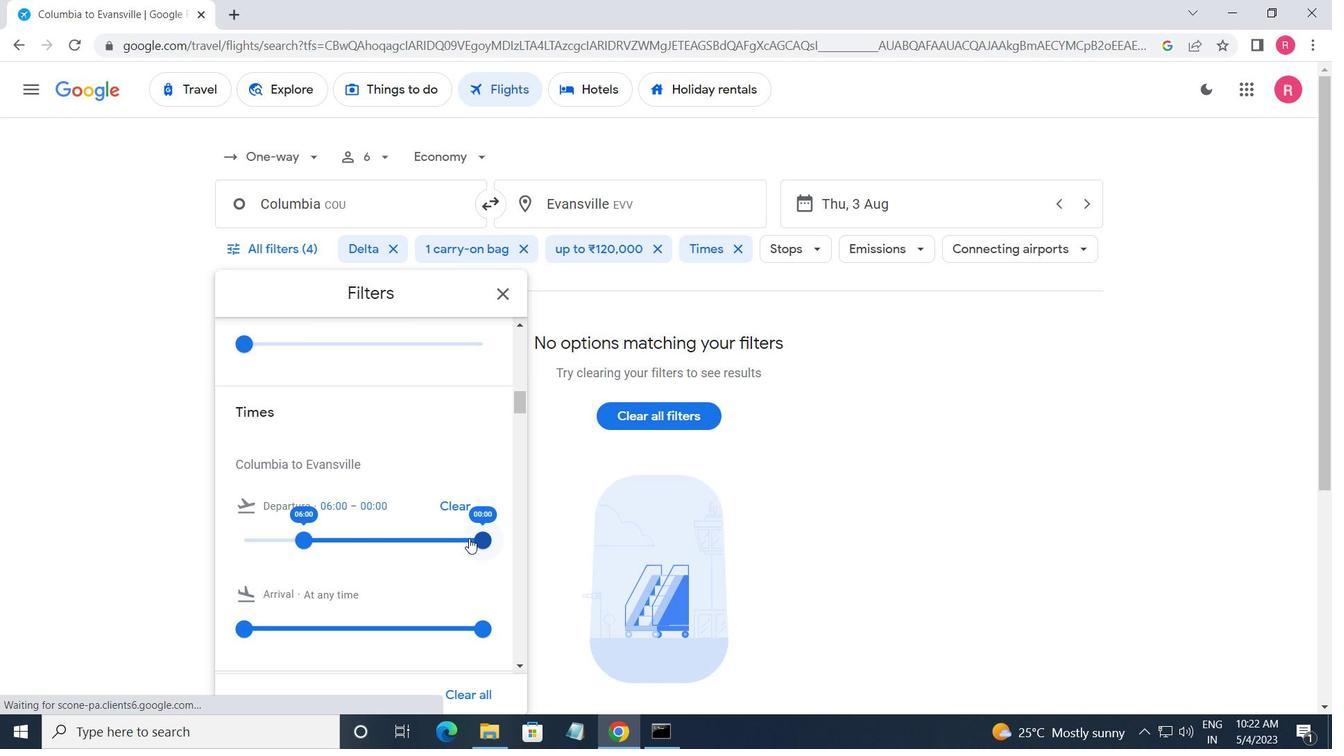 
Action: Mouse moved to (508, 299)
Screenshot: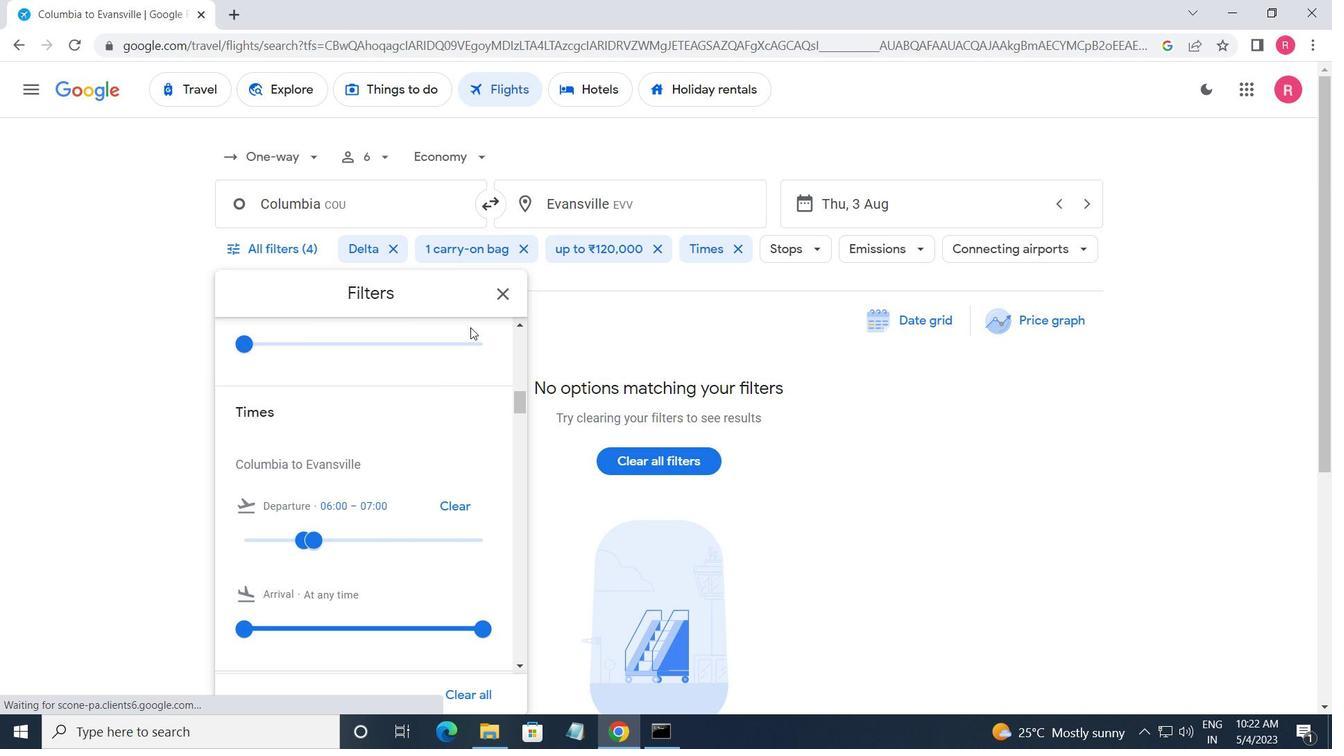 
Action: Mouse pressed left at (508, 299)
Screenshot: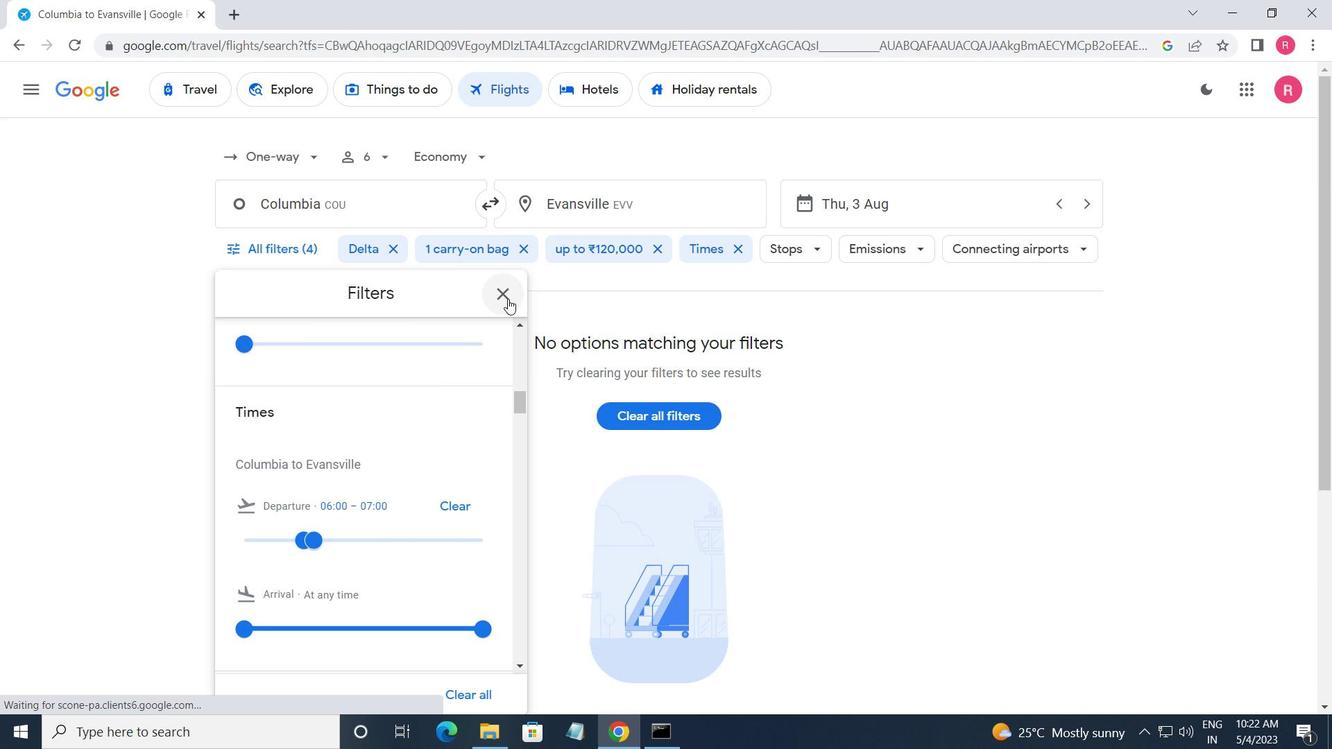 
Action: Mouse moved to (416, 374)
Screenshot: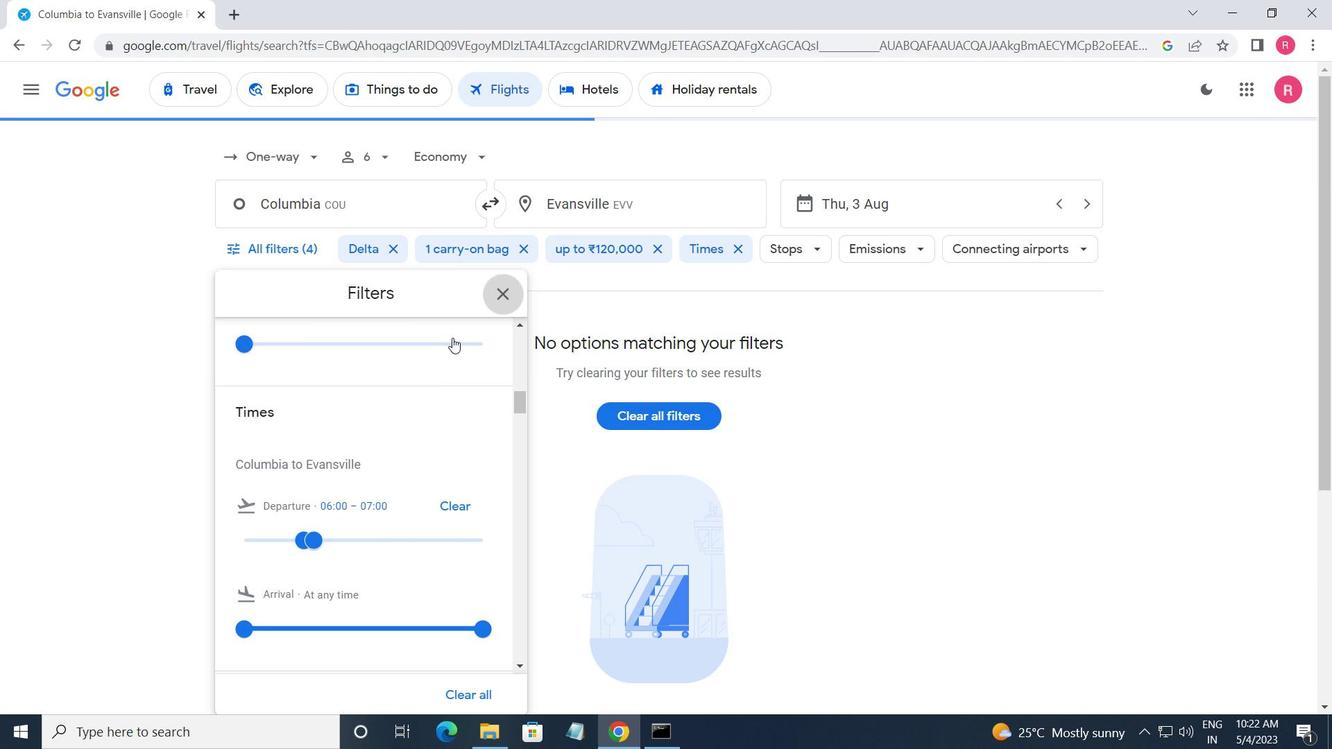 
